 Task: Look for space in Pindamonhangaba, Brazil from 2nd September, 2023 to 5th September, 2023 for 1 adult in price range Rs.5000 to Rs.10000. Place can be private room with 1  bedroom having 1 bed and 1 bathroom. Property type can be house, flat, guest house, hotel. Booking option can be shelf check-in. Required host language is Spanish.
Action: Mouse moved to (526, 161)
Screenshot: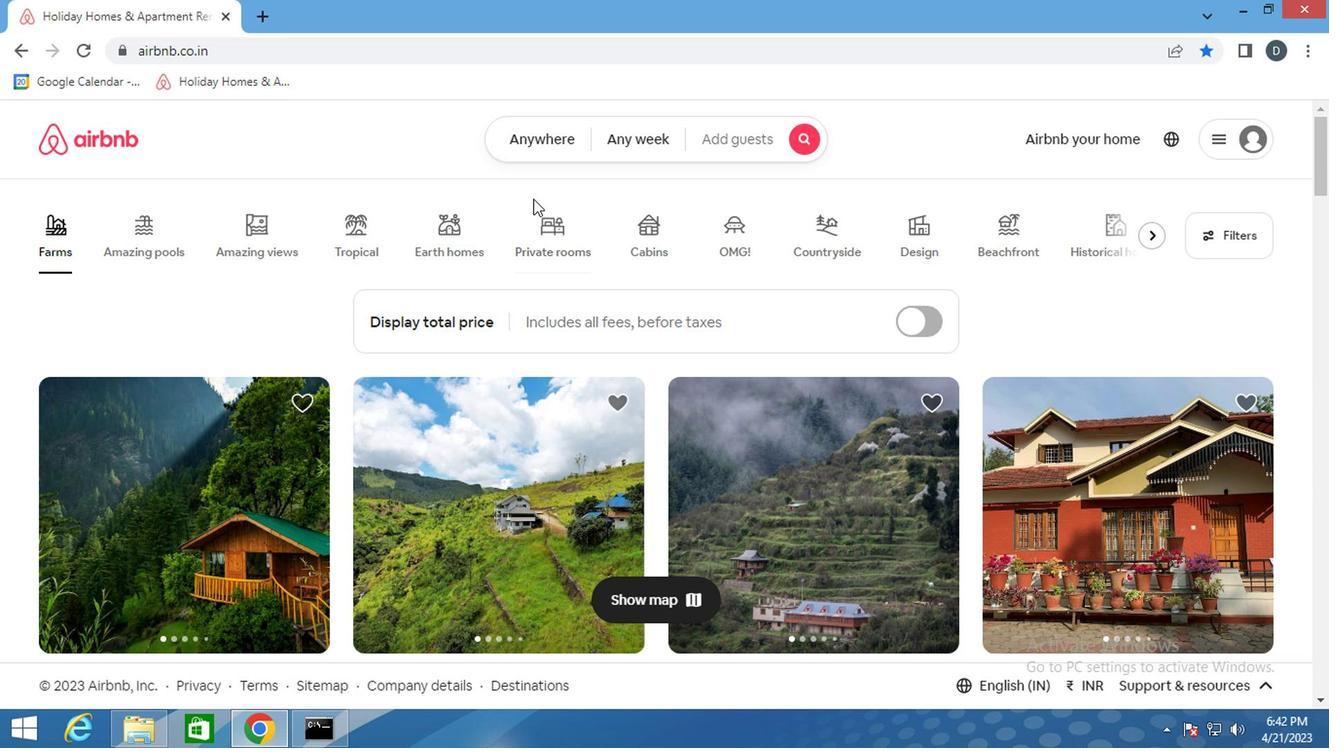 
Action: Mouse pressed left at (526, 161)
Screenshot: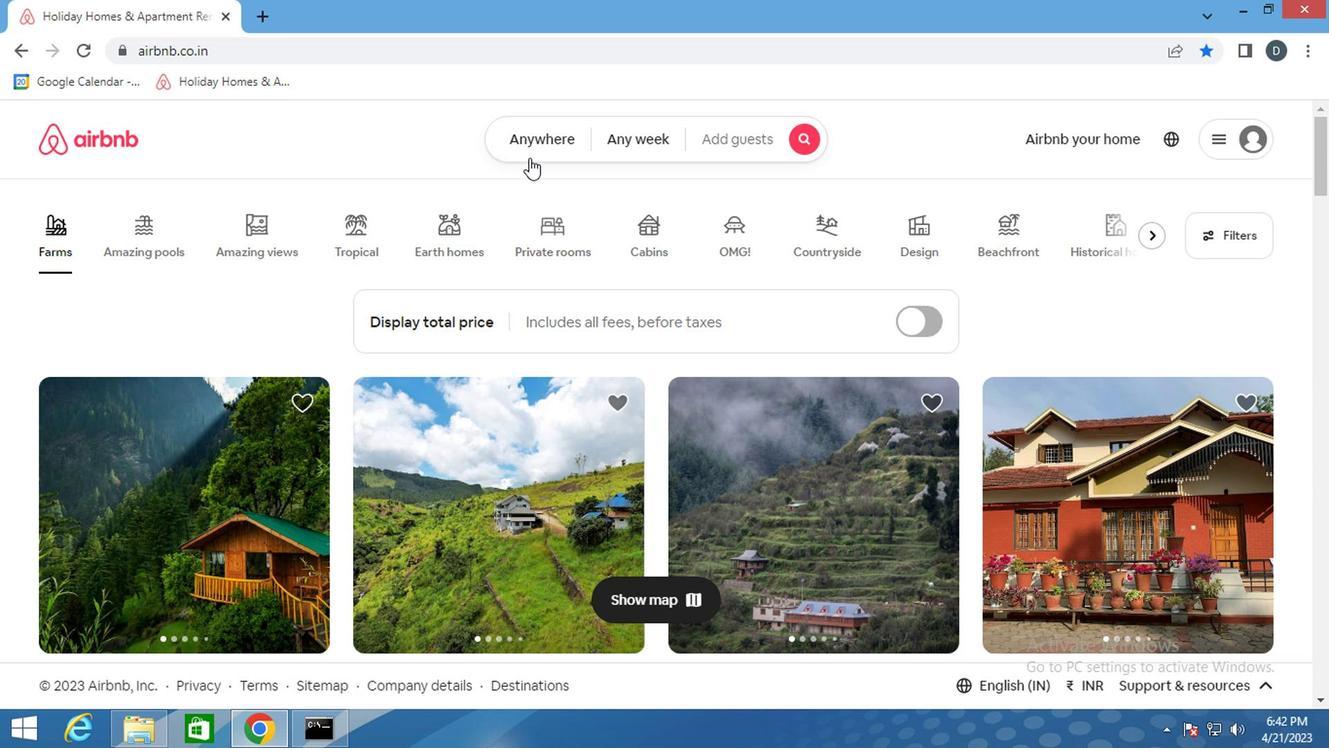 
Action: Mouse moved to (455, 221)
Screenshot: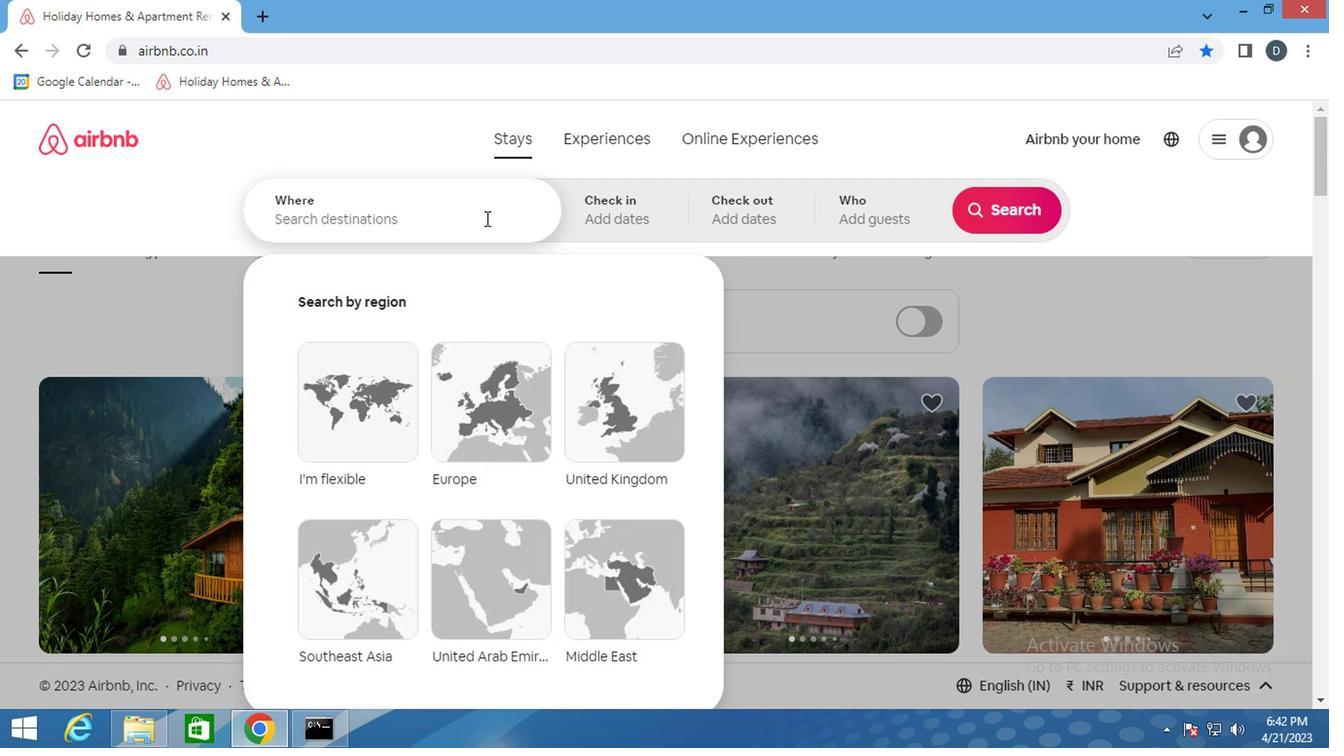 
Action: Mouse pressed left at (455, 221)
Screenshot: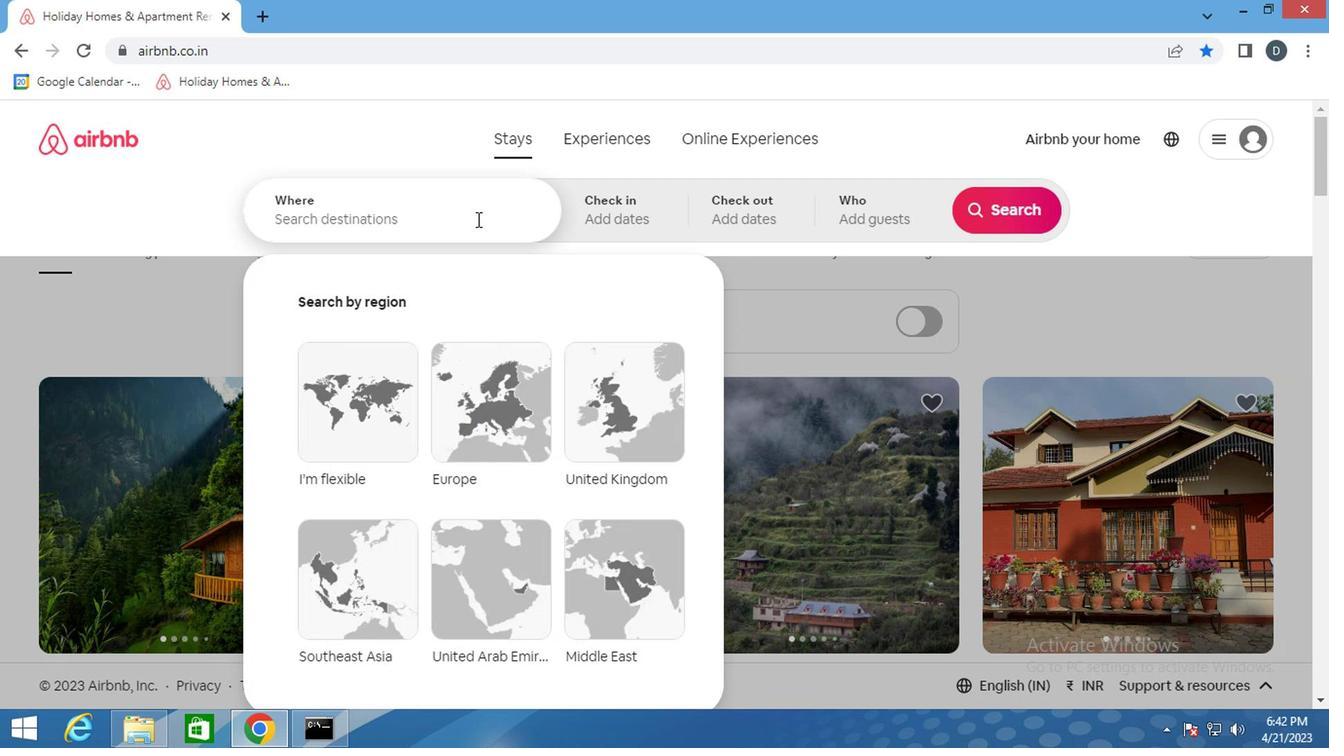 
Action: Key pressed <Key.shift_r>Pindamonhangaba,<Key.shift>BRAZI<Key.enter>
Screenshot: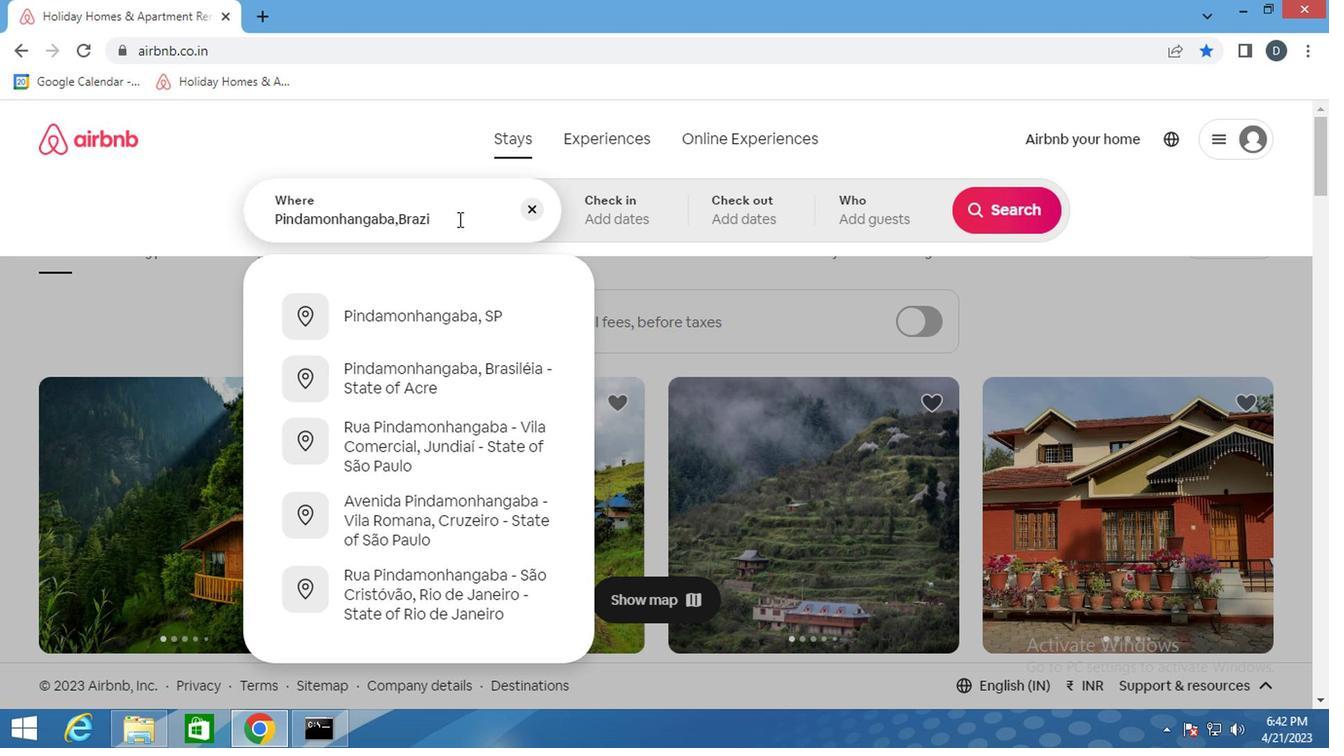 
Action: Mouse moved to (998, 361)
Screenshot: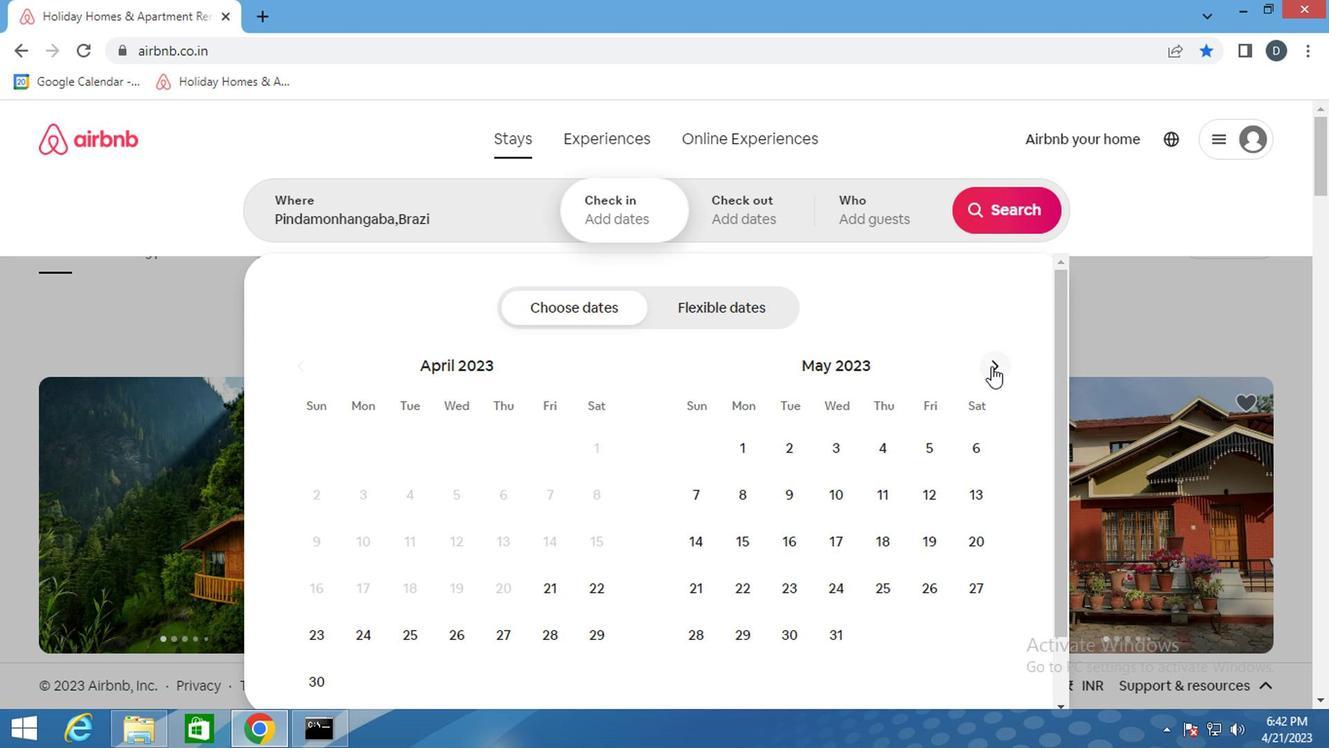 
Action: Mouse pressed left at (998, 361)
Screenshot: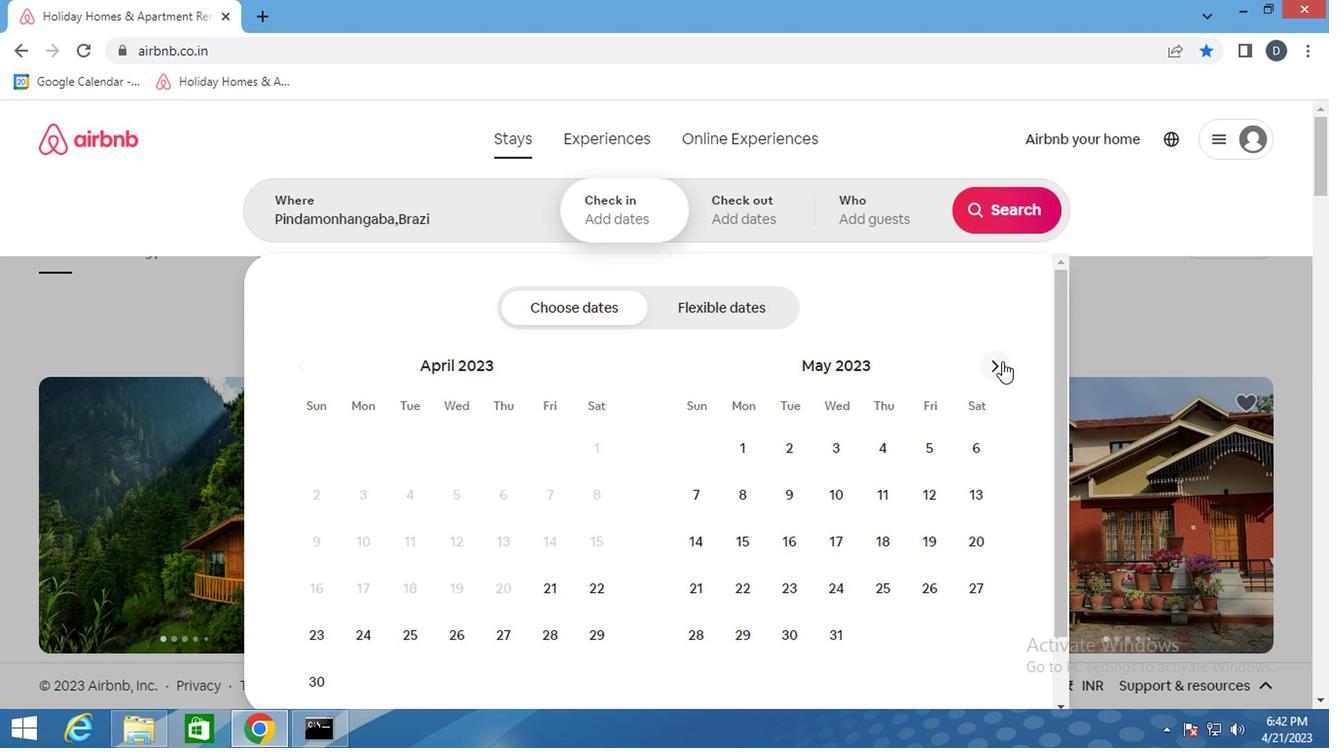 
Action: Mouse pressed left at (998, 361)
Screenshot: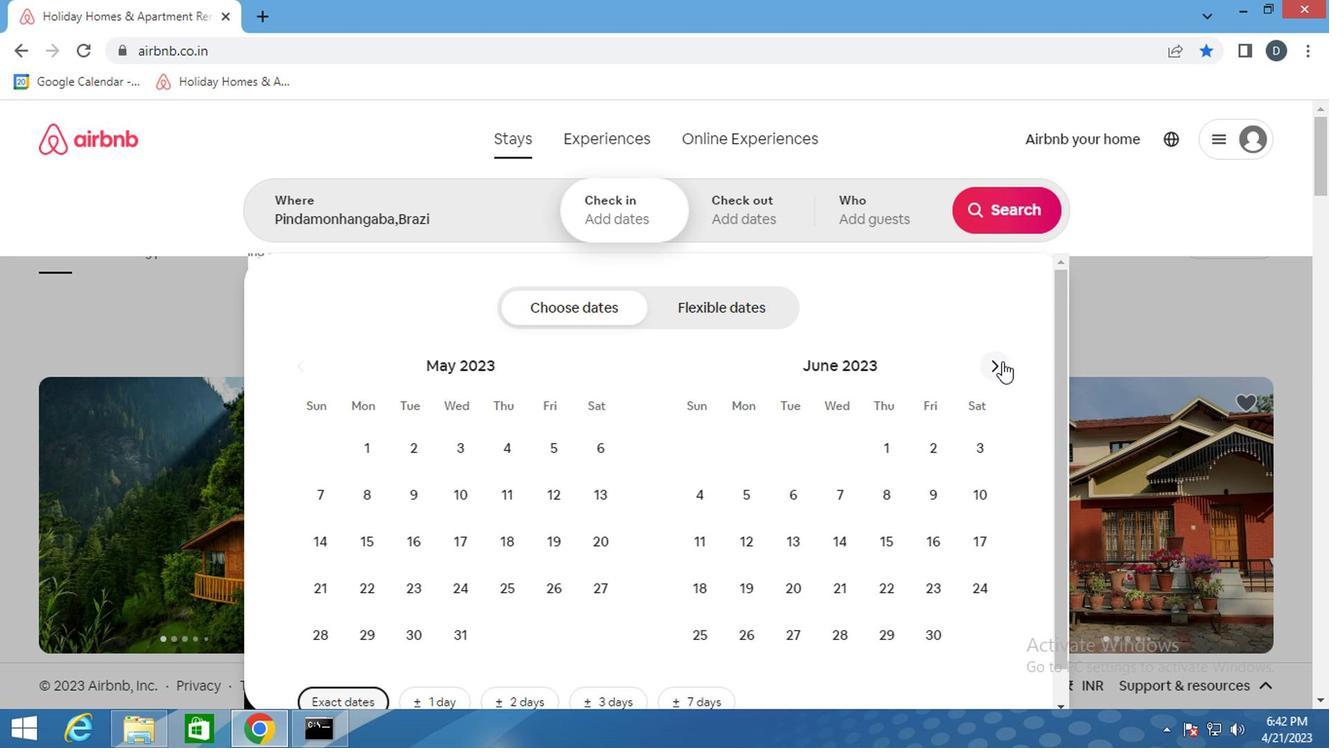 
Action: Mouse pressed left at (998, 361)
Screenshot: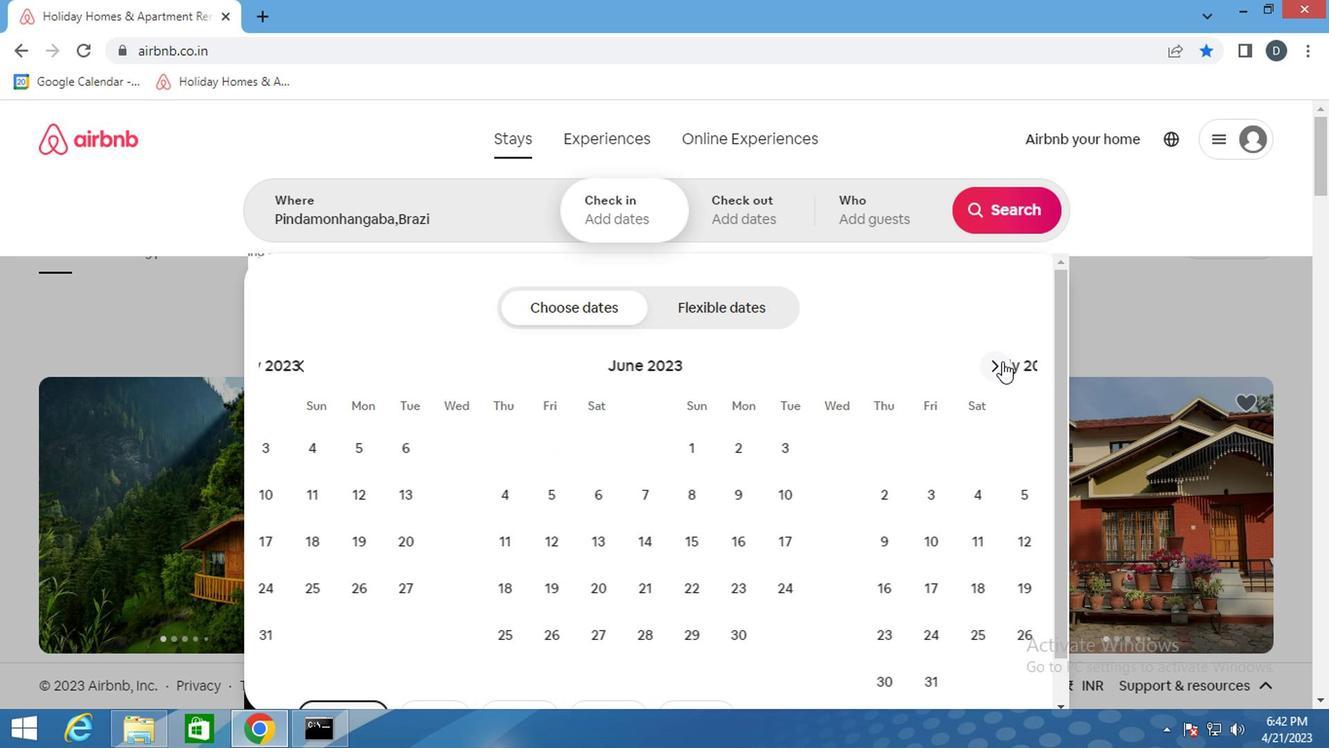 
Action: Mouse pressed left at (998, 361)
Screenshot: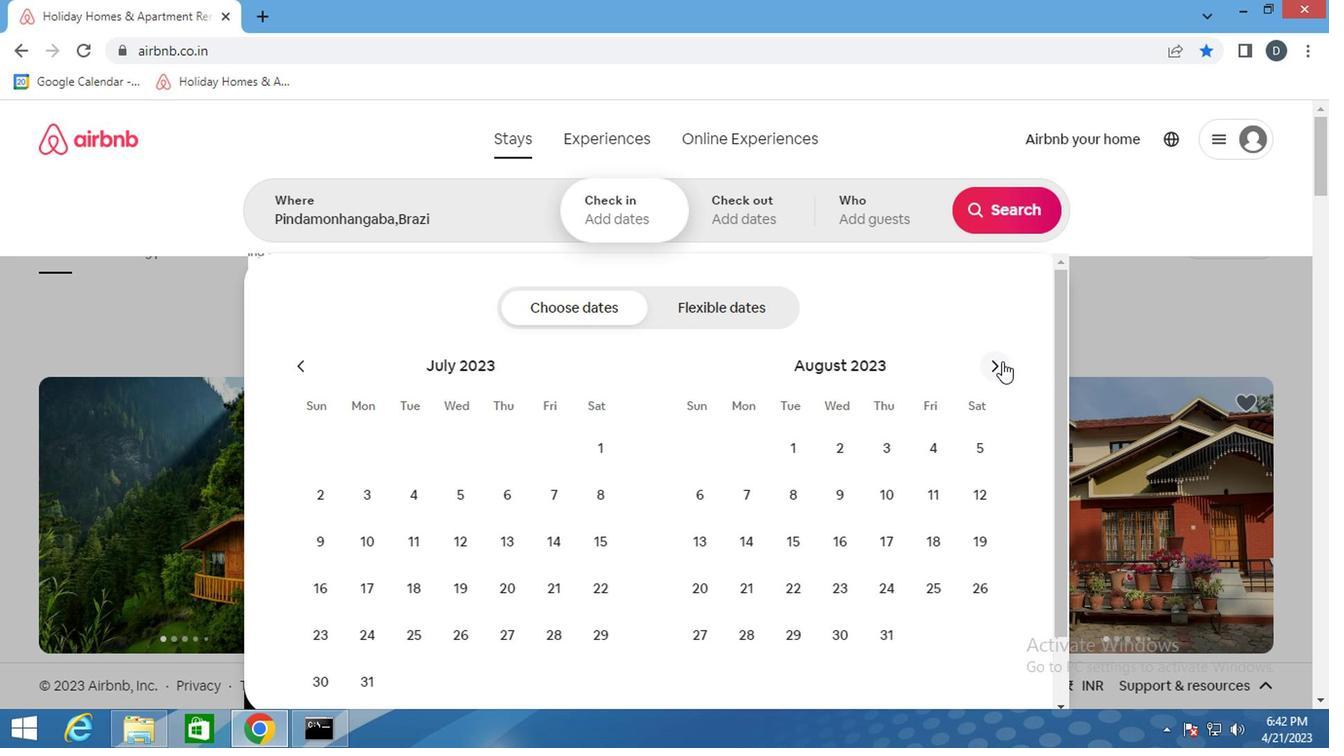 
Action: Mouse moved to (966, 454)
Screenshot: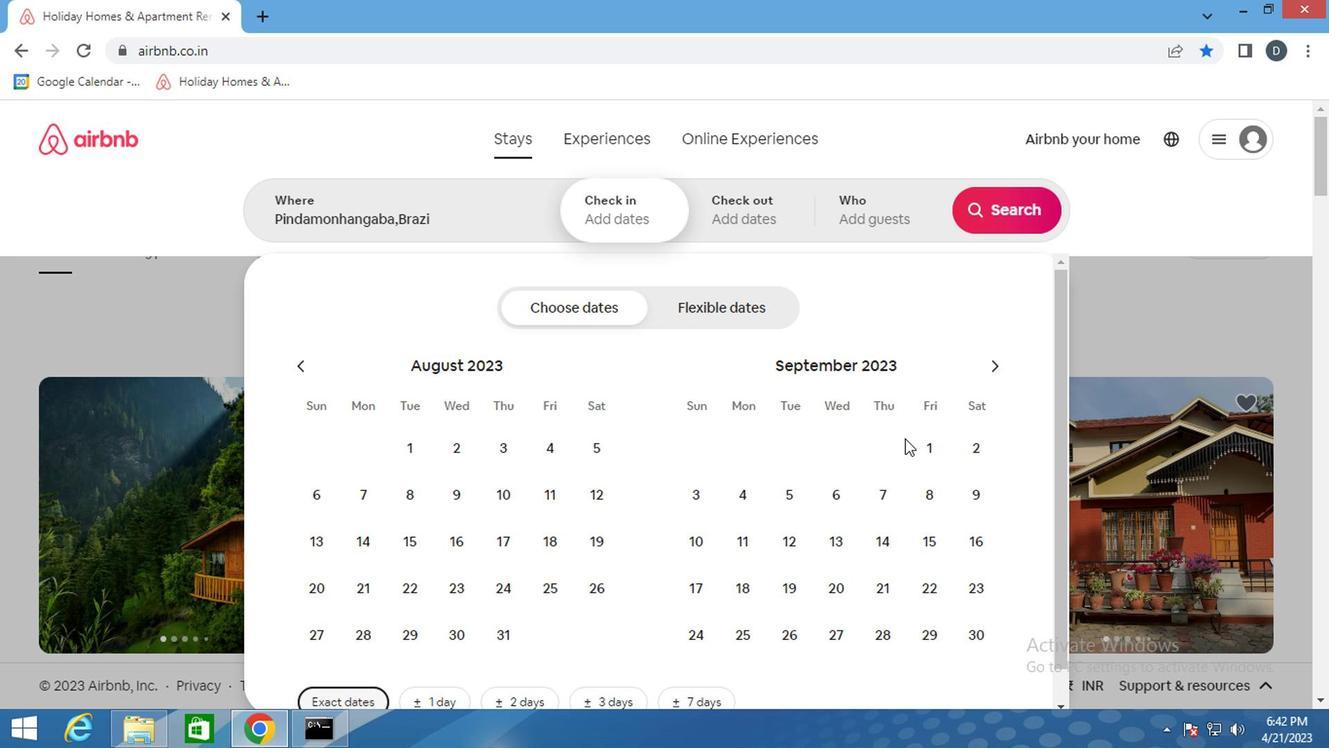 
Action: Mouse pressed left at (966, 454)
Screenshot: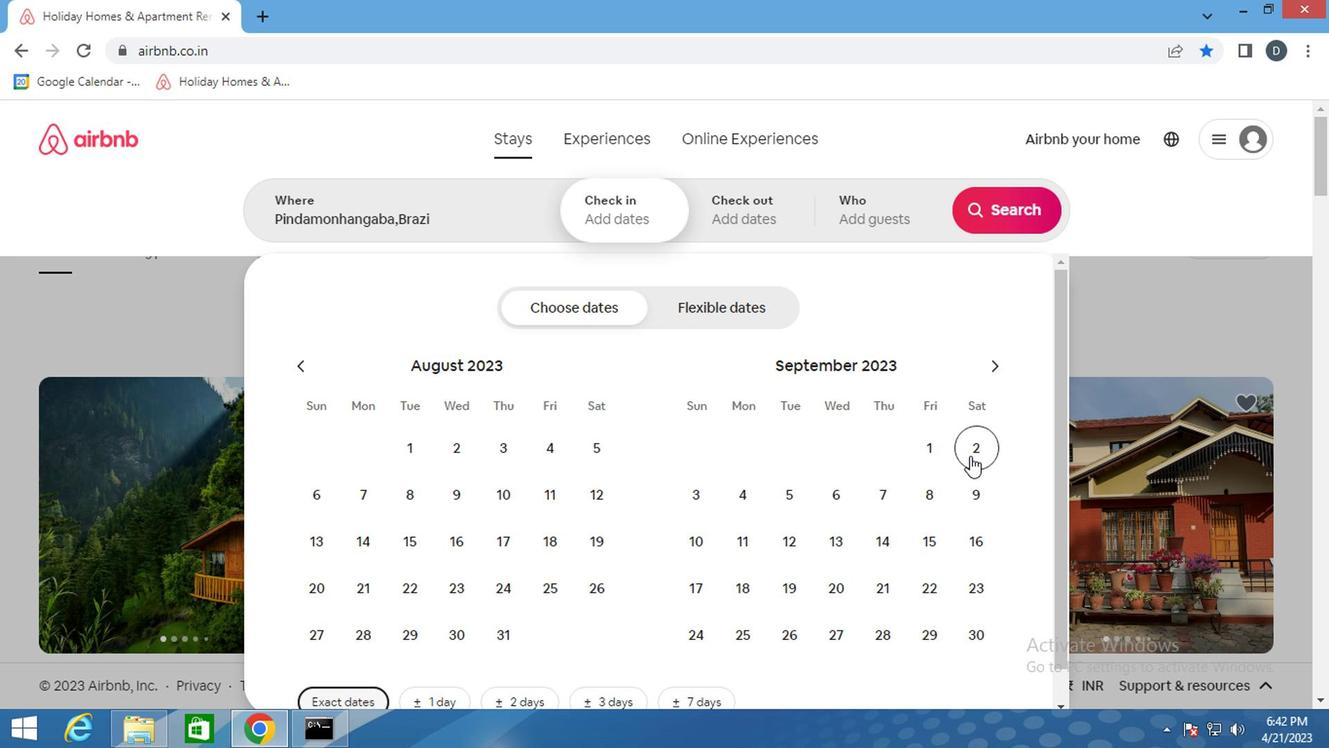 
Action: Mouse moved to (805, 491)
Screenshot: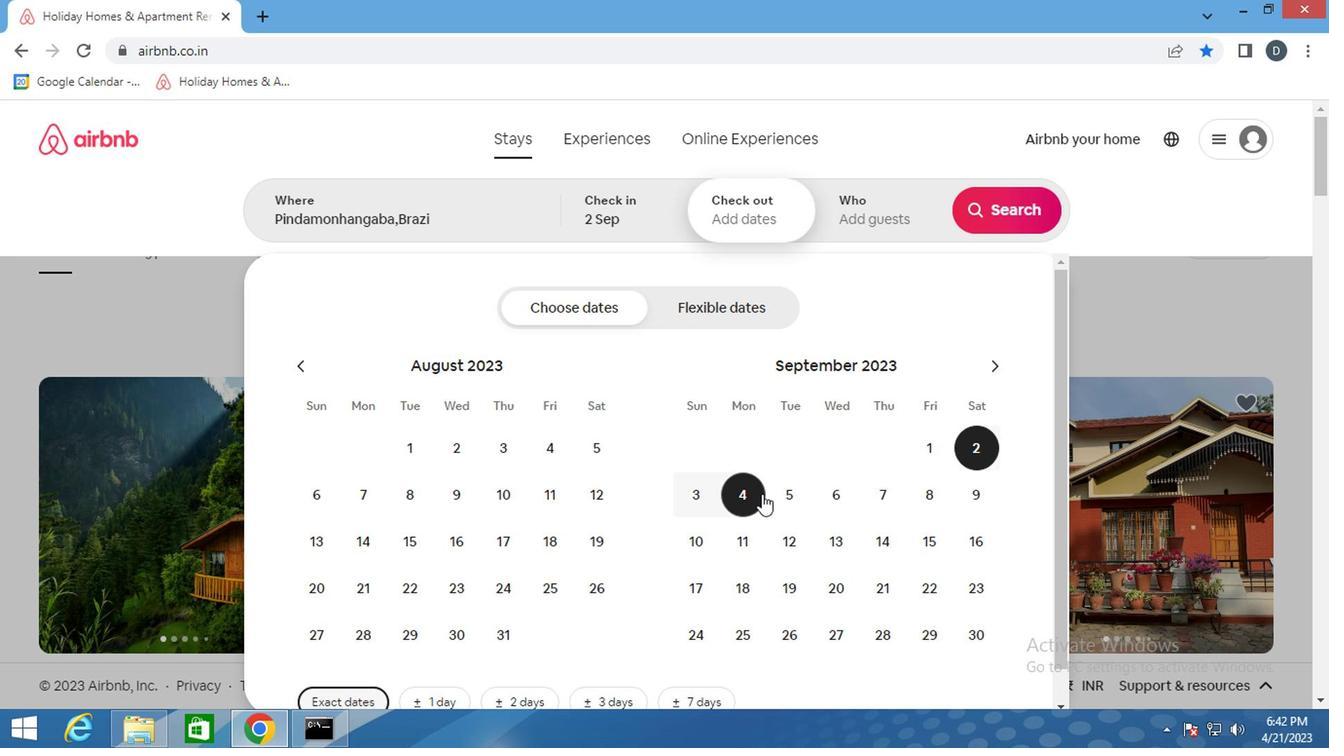 
Action: Mouse pressed left at (805, 491)
Screenshot: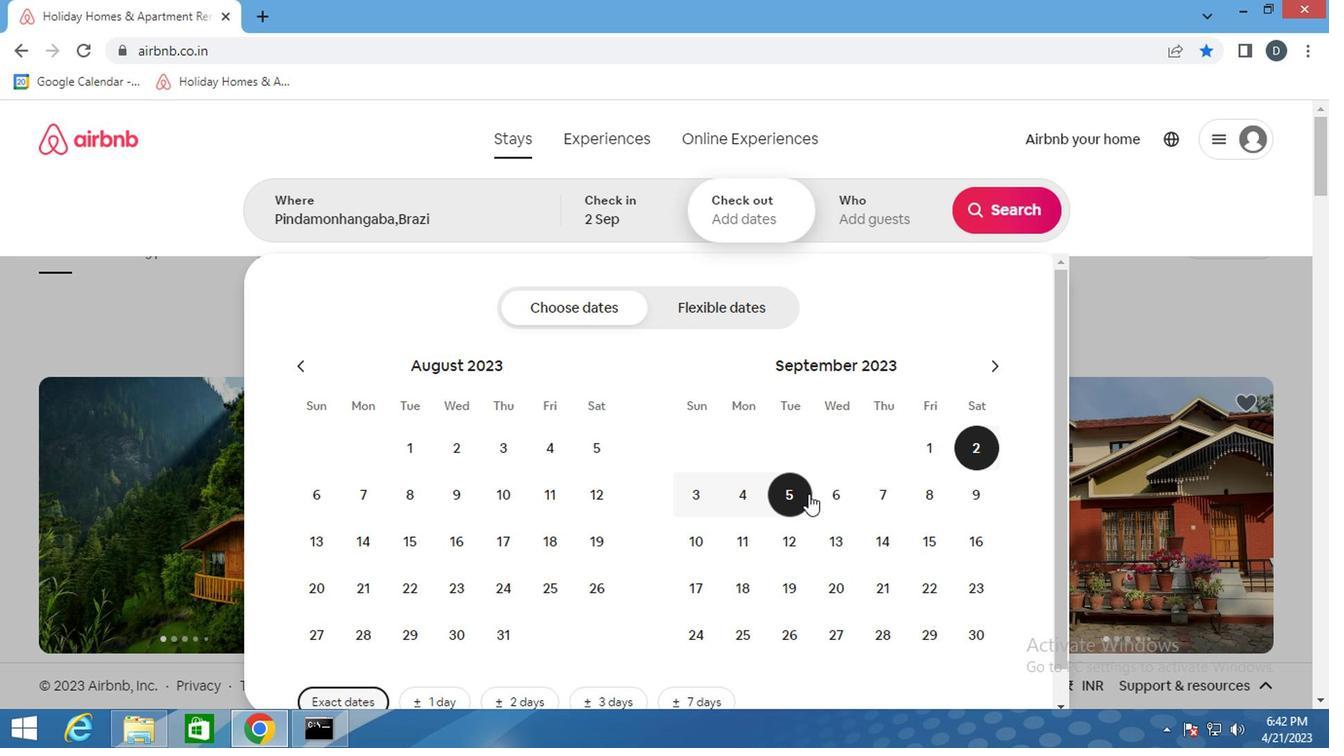 
Action: Mouse moved to (883, 214)
Screenshot: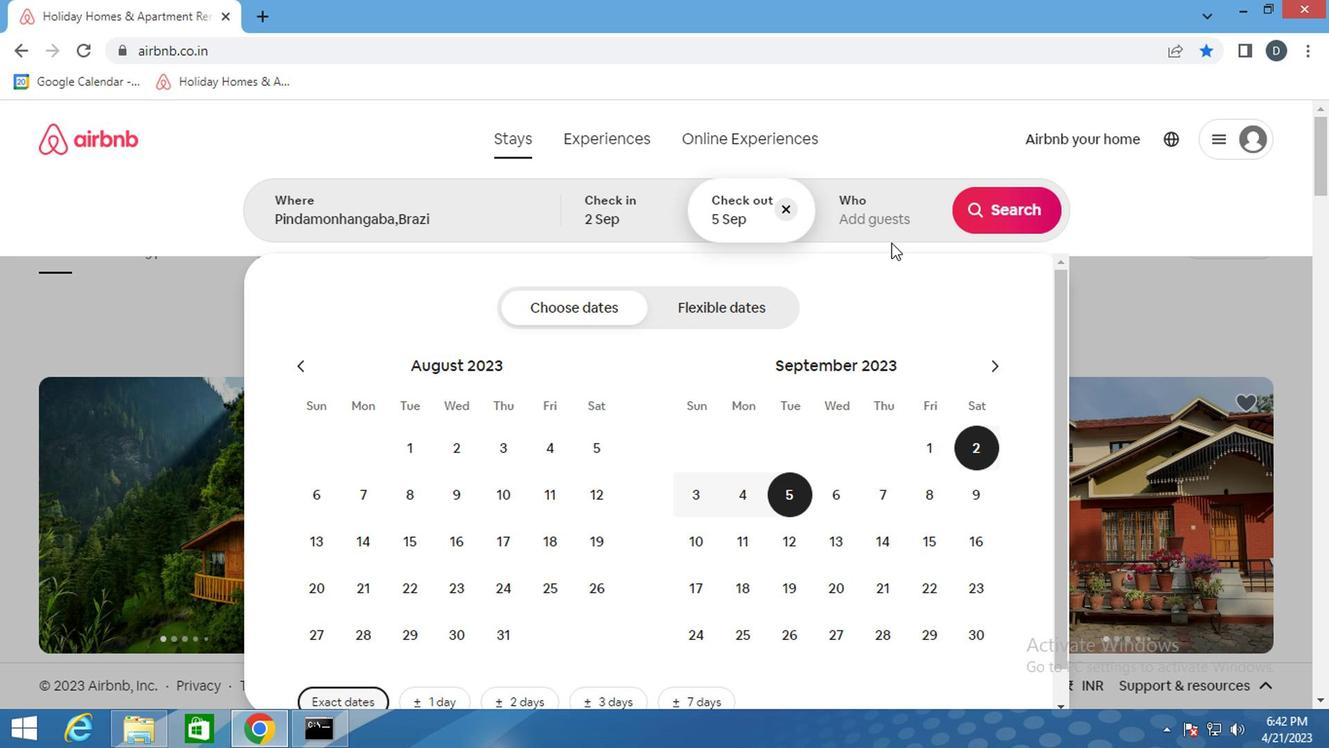 
Action: Mouse pressed left at (883, 214)
Screenshot: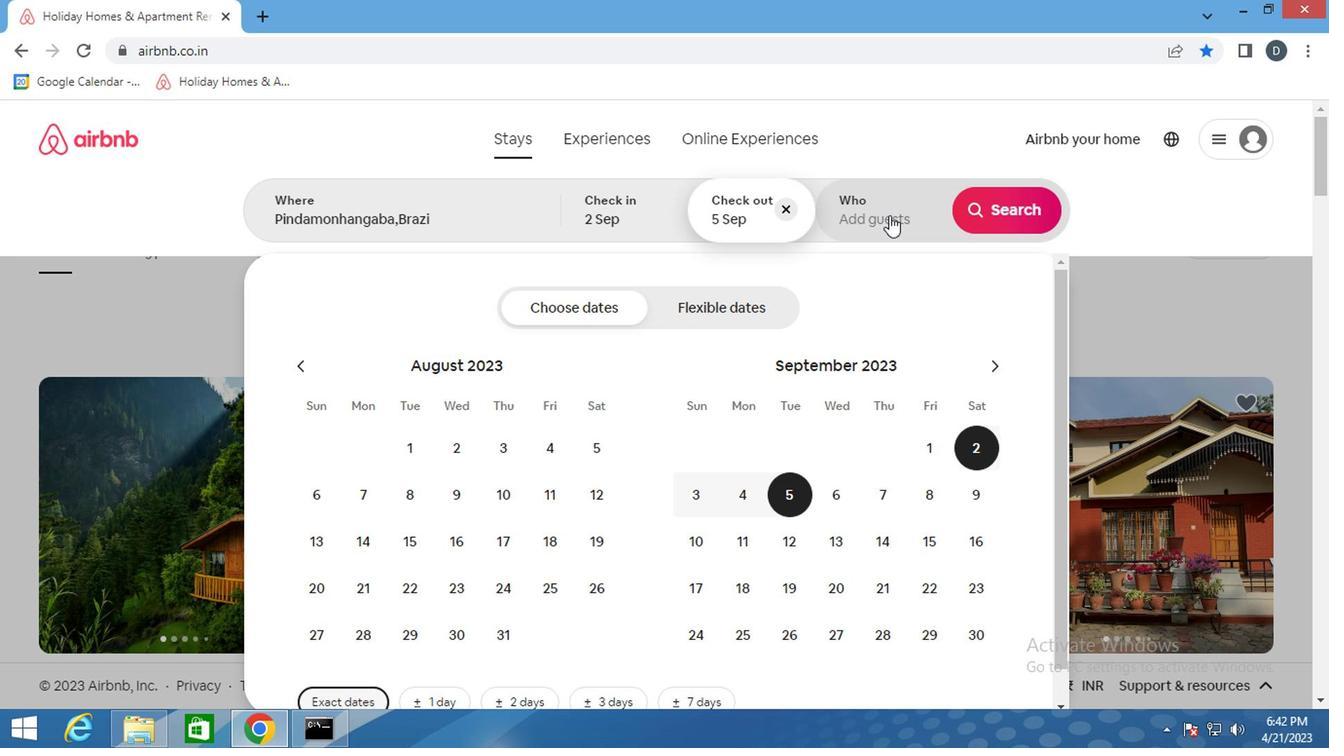 
Action: Mouse moved to (1000, 310)
Screenshot: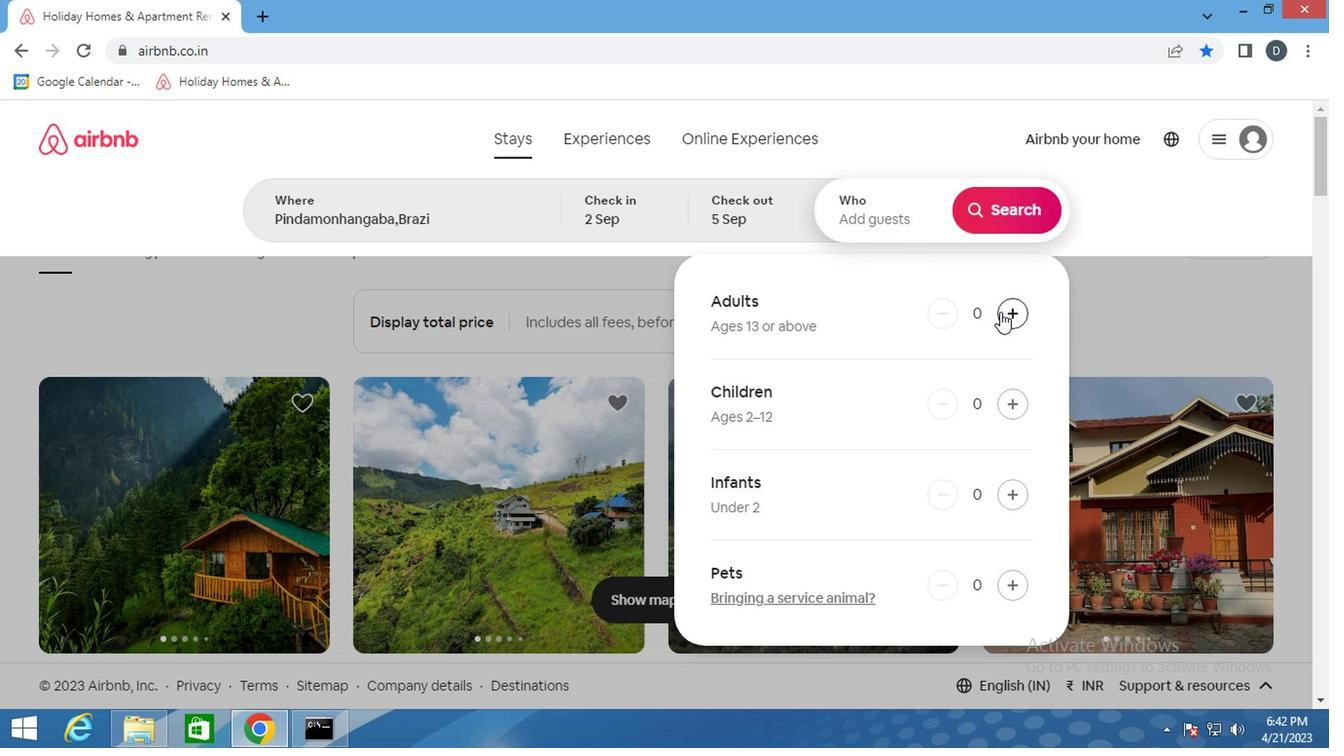 
Action: Mouse pressed left at (1000, 310)
Screenshot: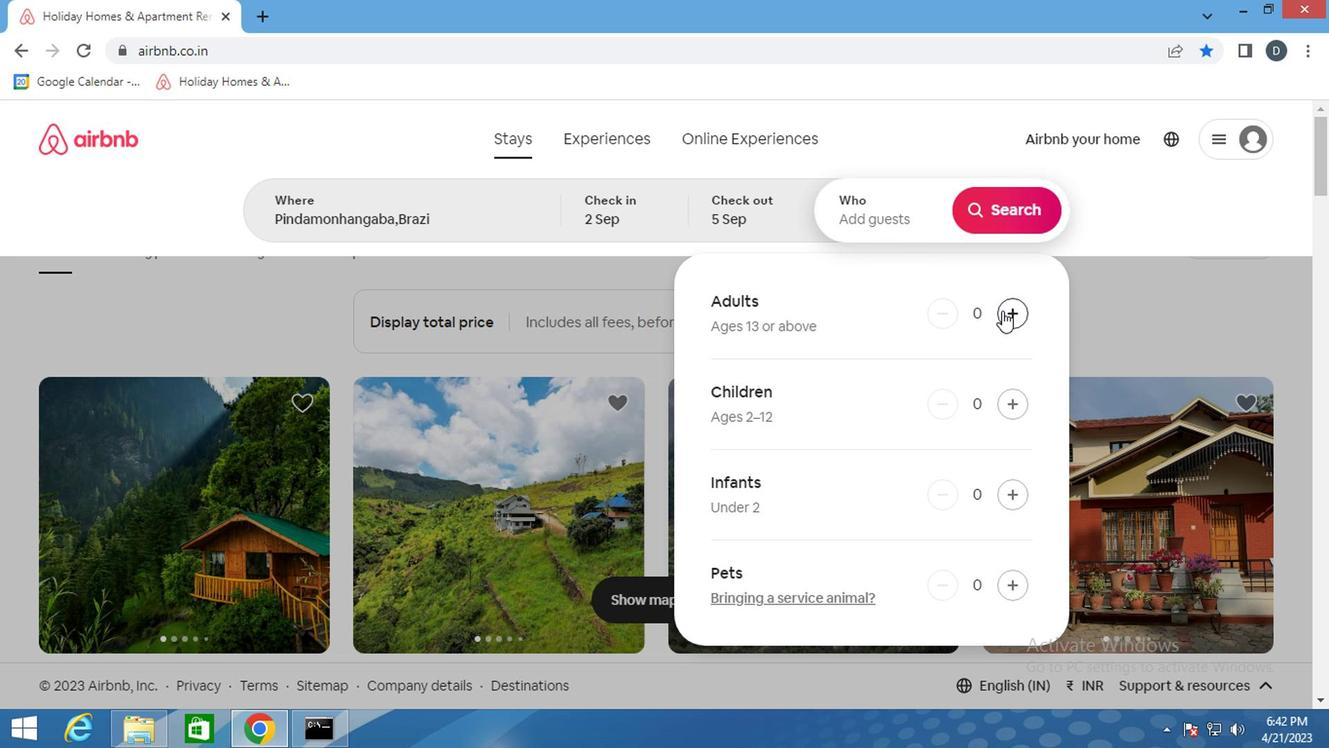 
Action: Mouse moved to (1005, 211)
Screenshot: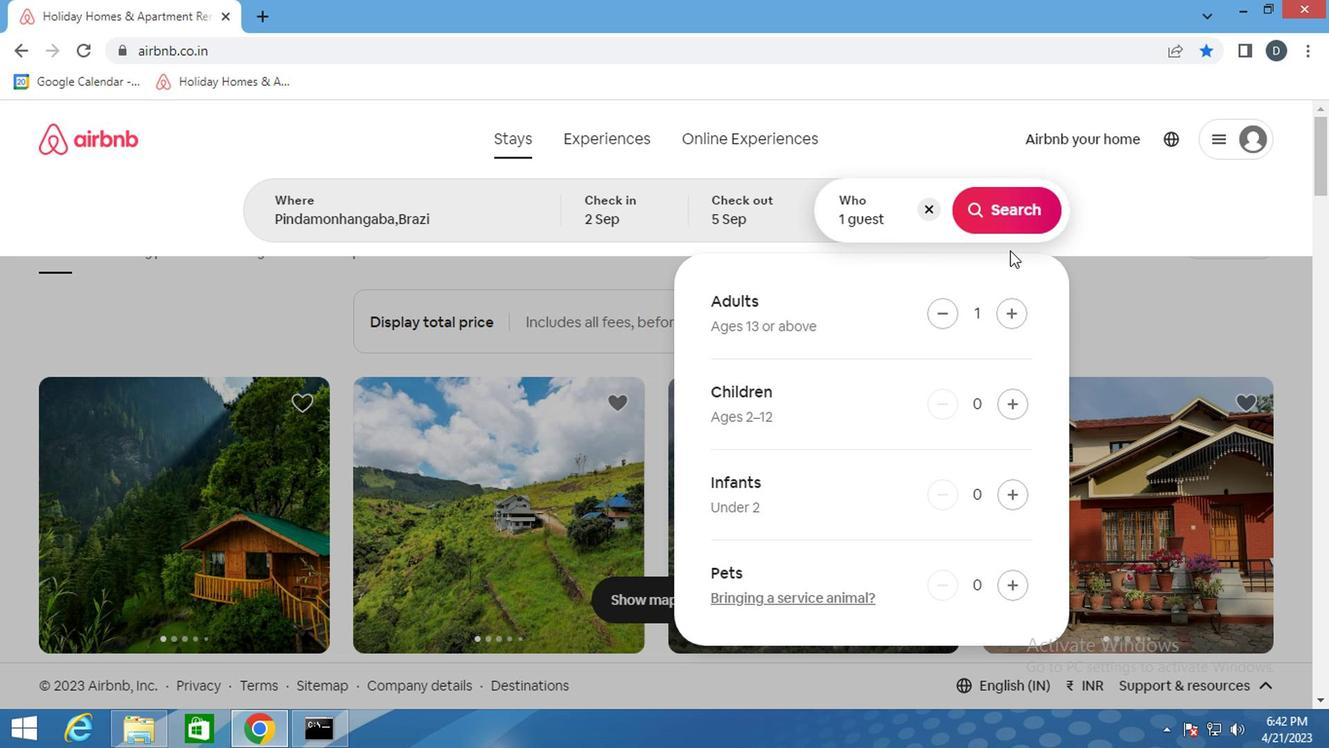 
Action: Mouse pressed left at (1005, 211)
Screenshot: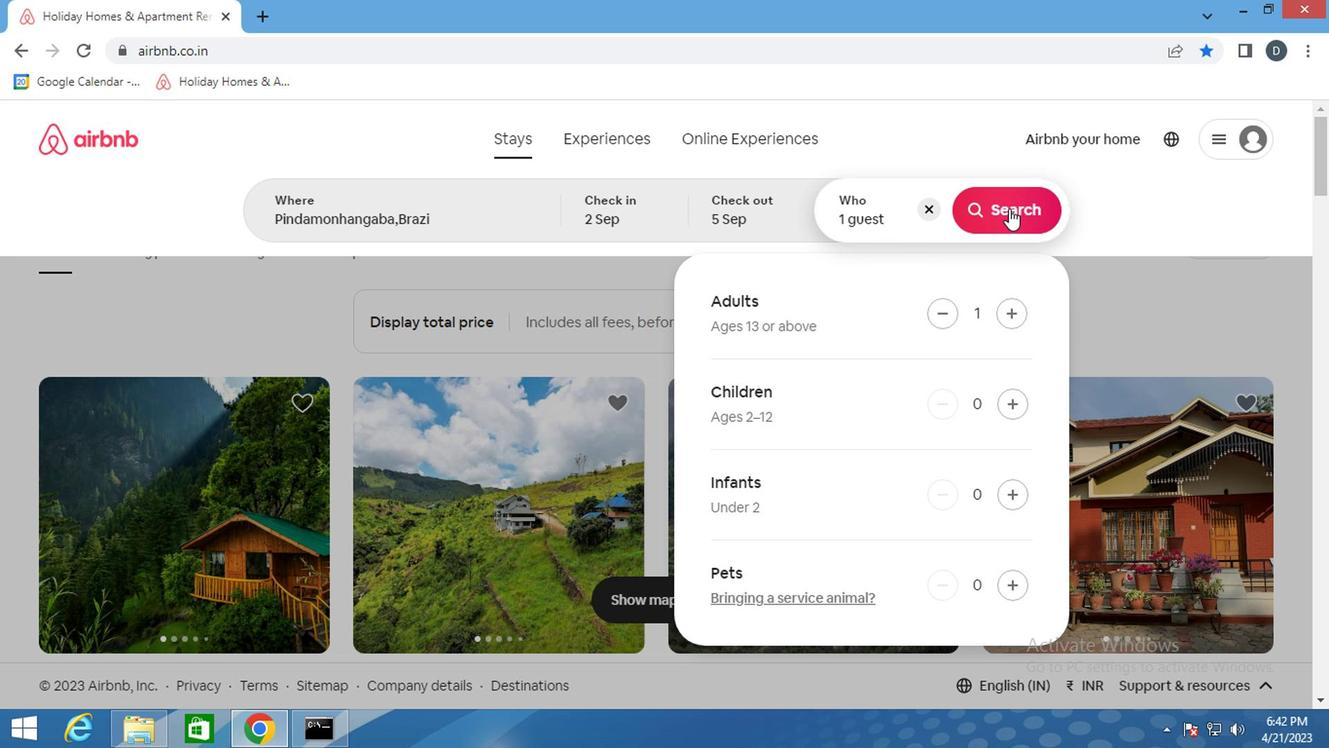 
Action: Mouse moved to (1243, 211)
Screenshot: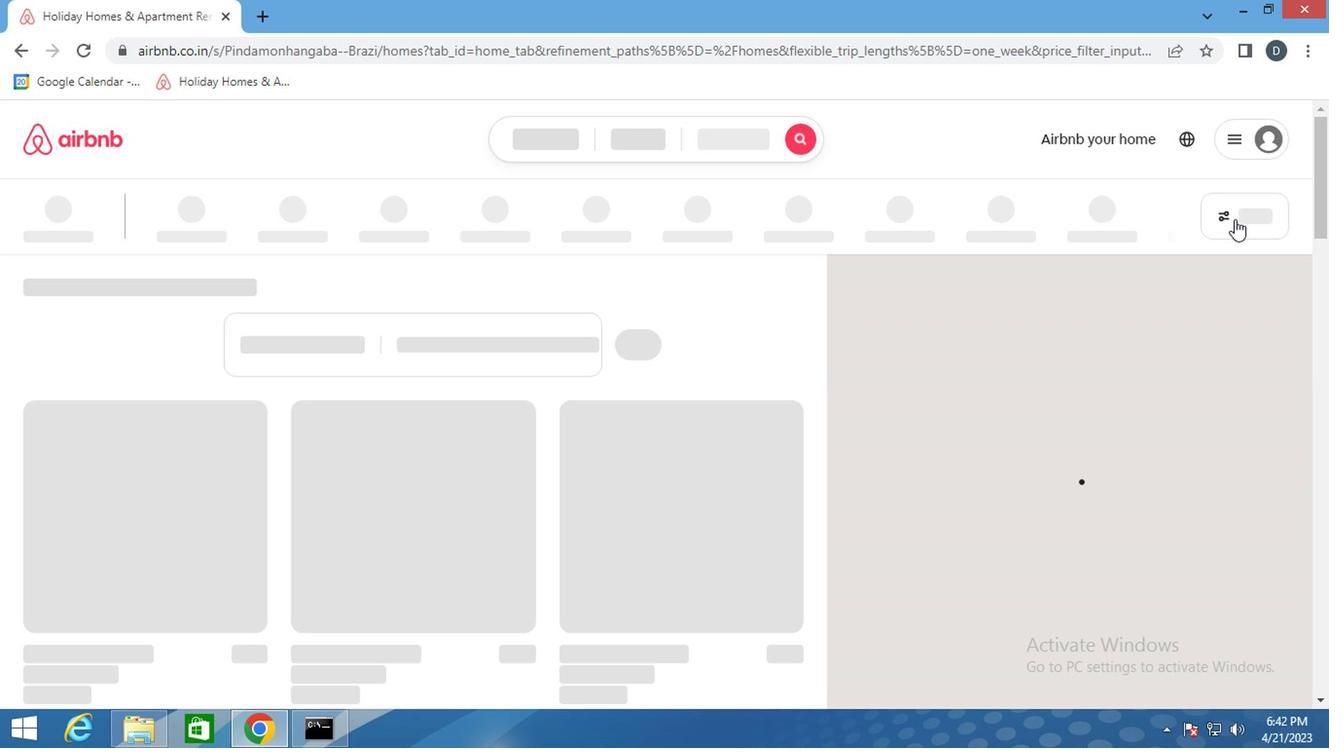 
Action: Mouse pressed left at (1243, 211)
Screenshot: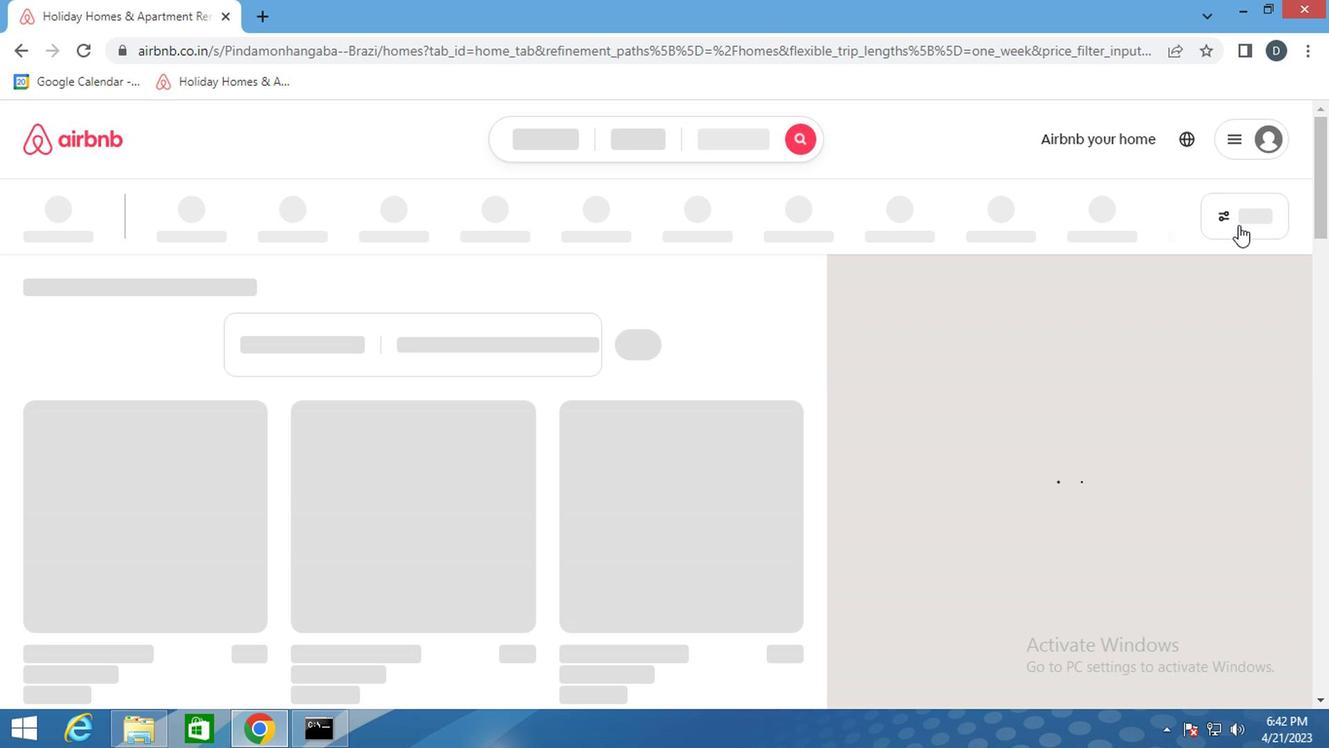 
Action: Mouse moved to (1230, 206)
Screenshot: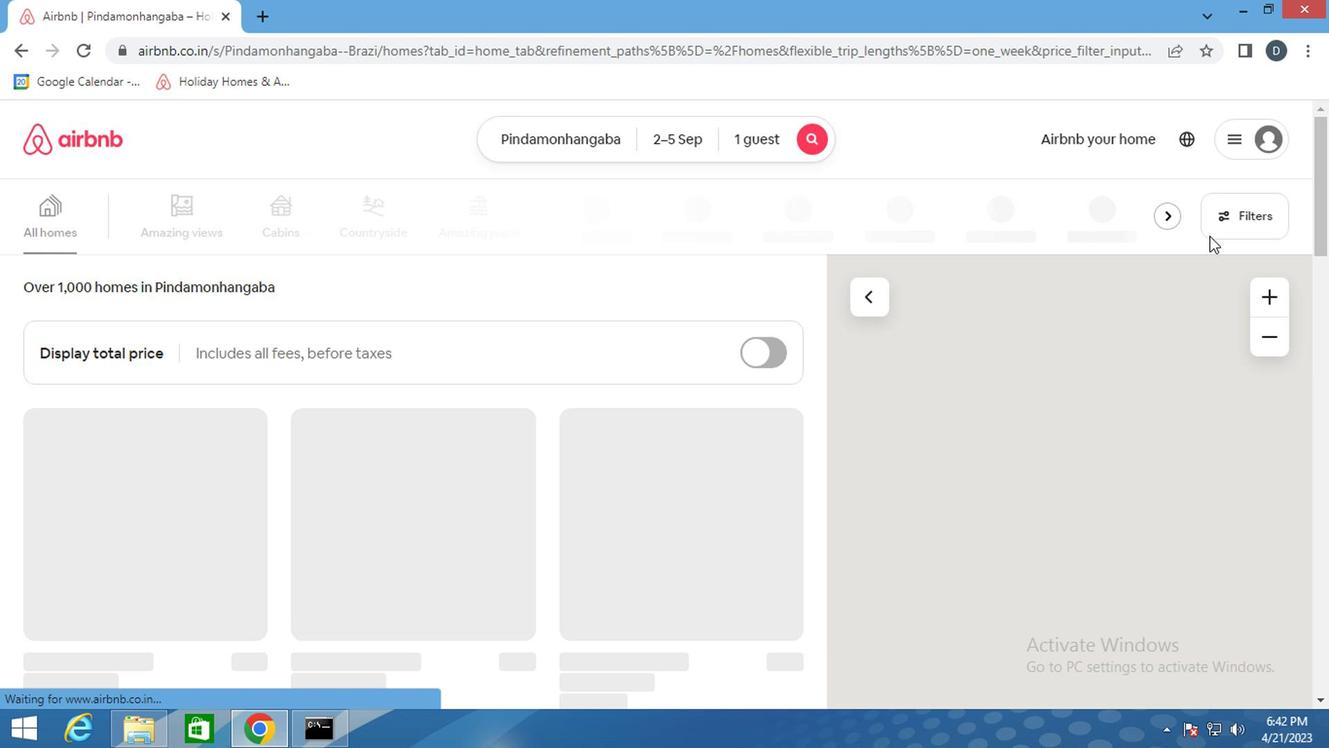 
Action: Mouse pressed left at (1230, 206)
Screenshot: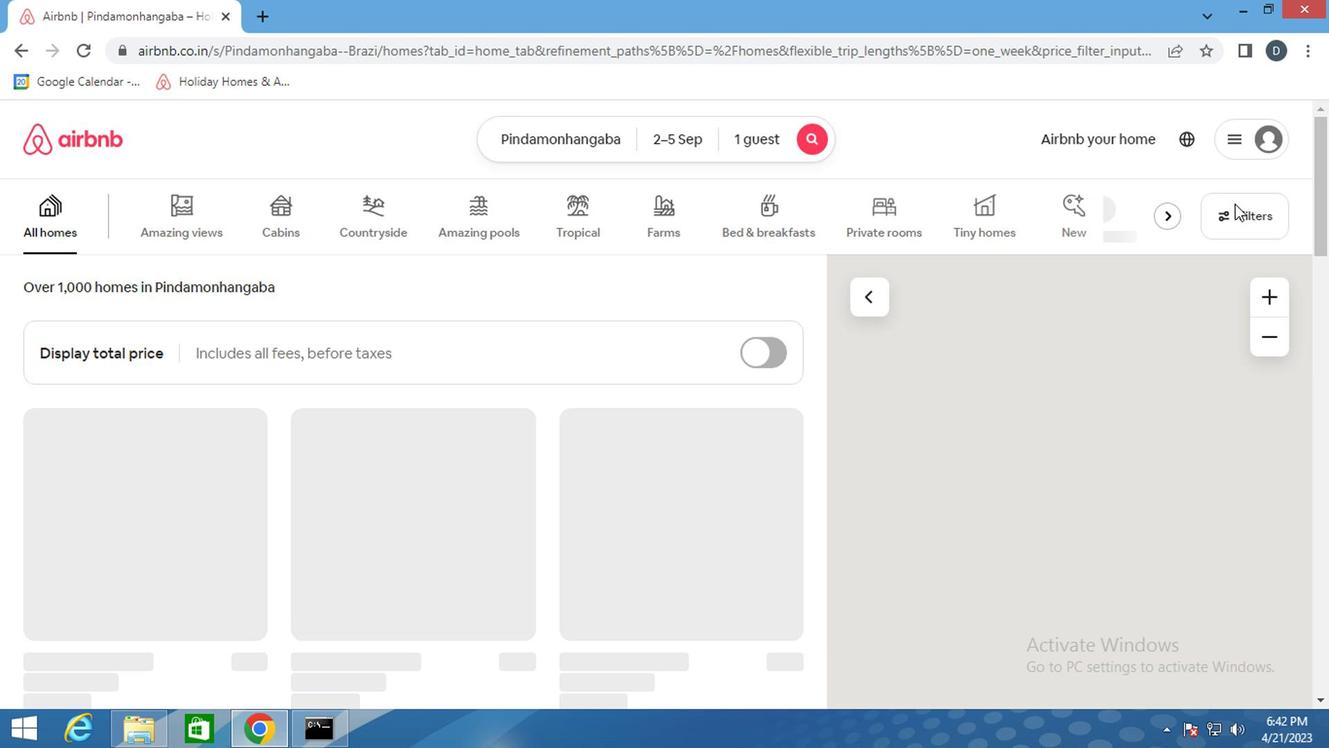 
Action: Mouse moved to (424, 466)
Screenshot: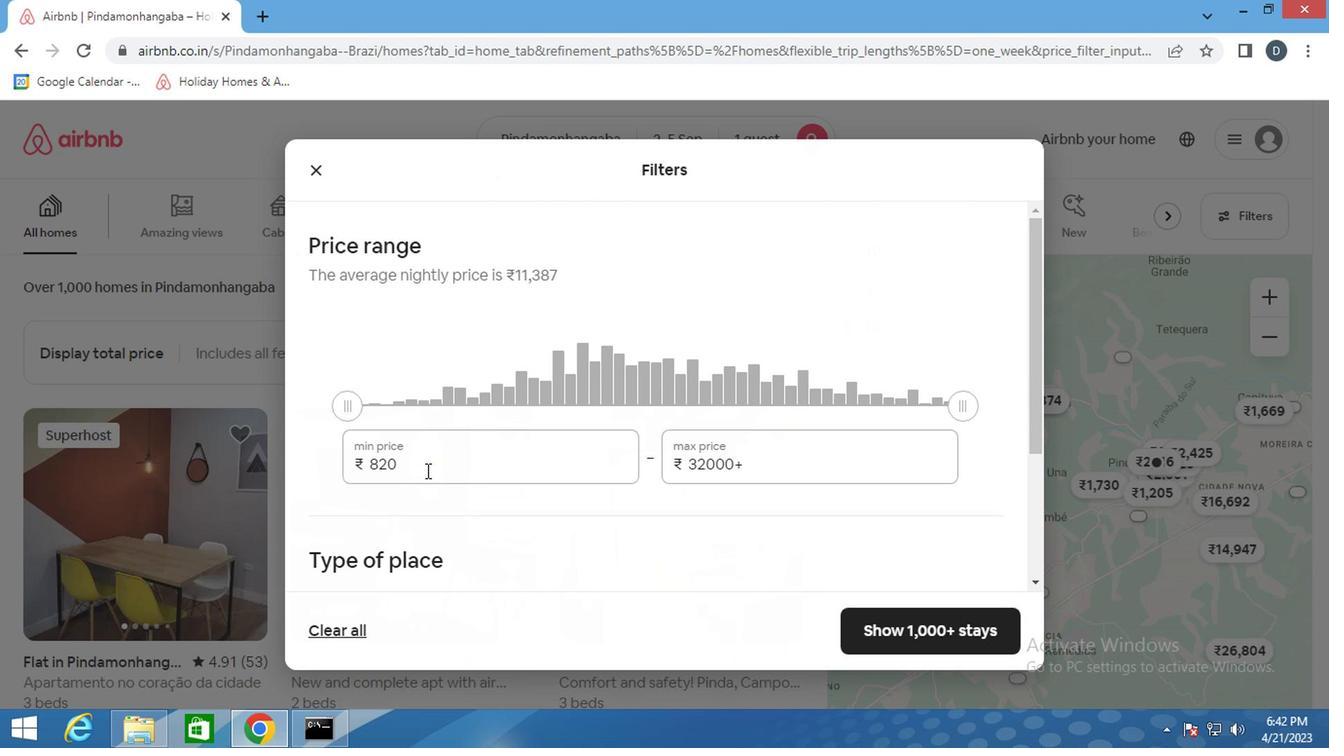 
Action: Mouse pressed left at (424, 466)
Screenshot: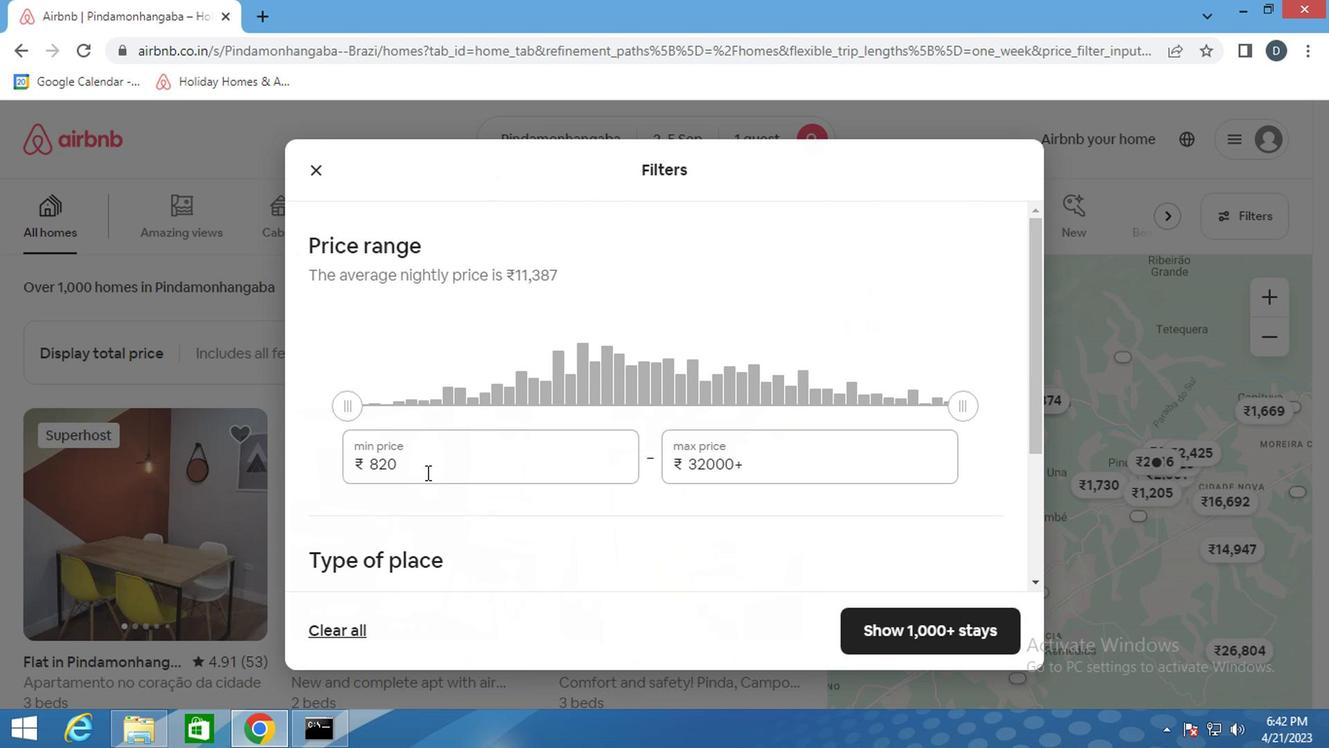 
Action: Mouse pressed left at (424, 466)
Screenshot: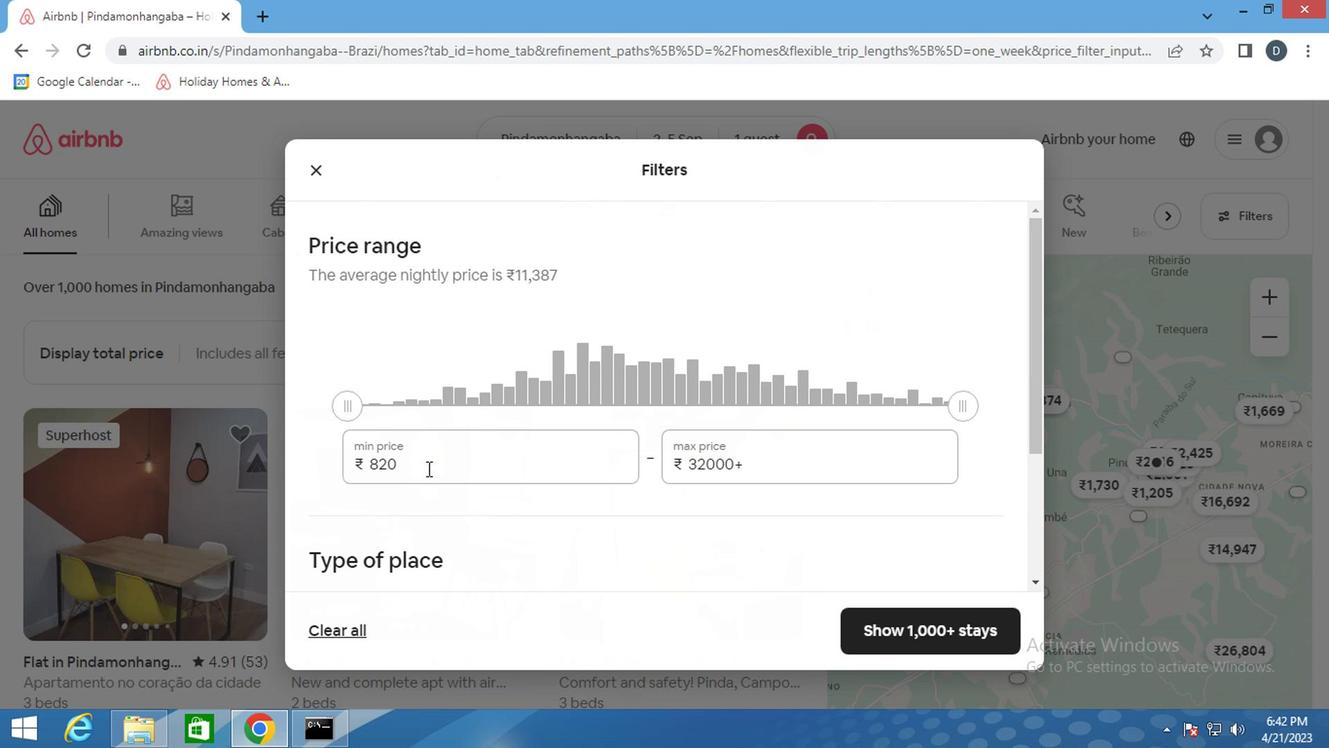 
Action: Key pressed 5000<Key.tab>100
Screenshot: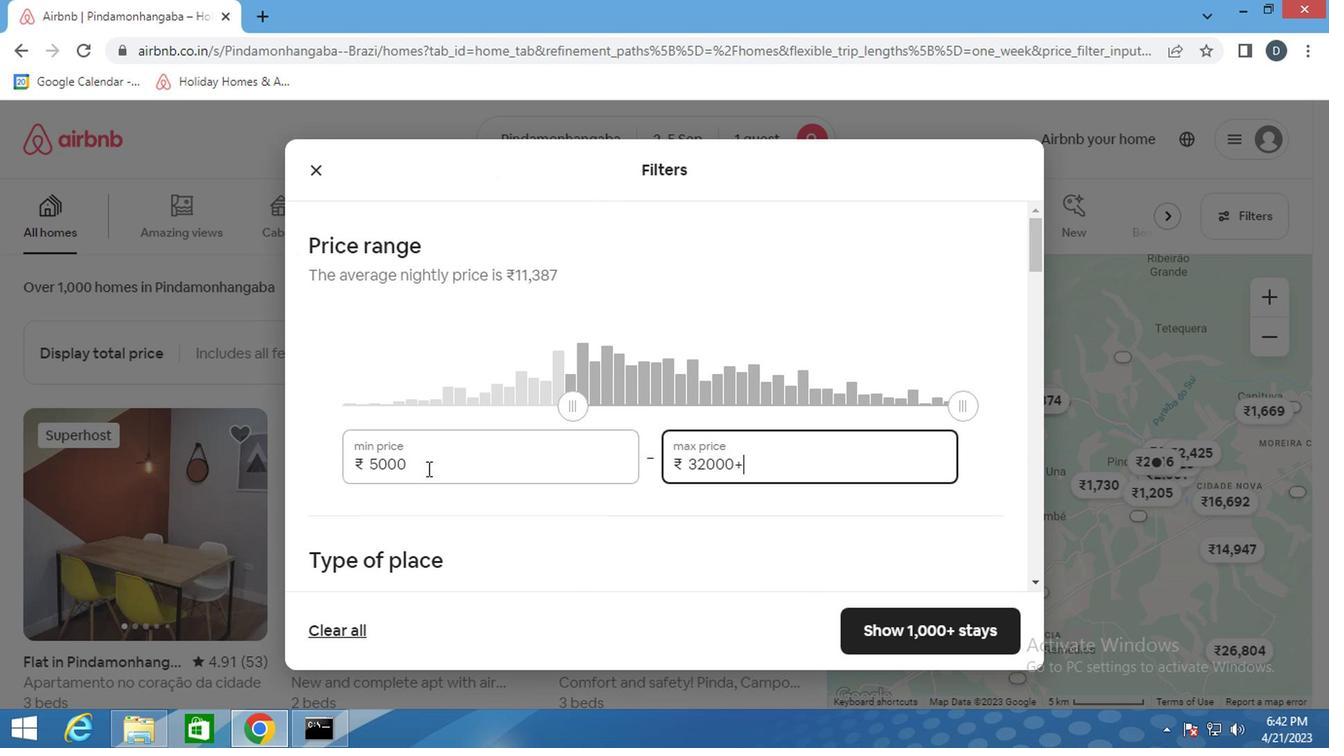 
Action: Mouse moved to (545, 484)
Screenshot: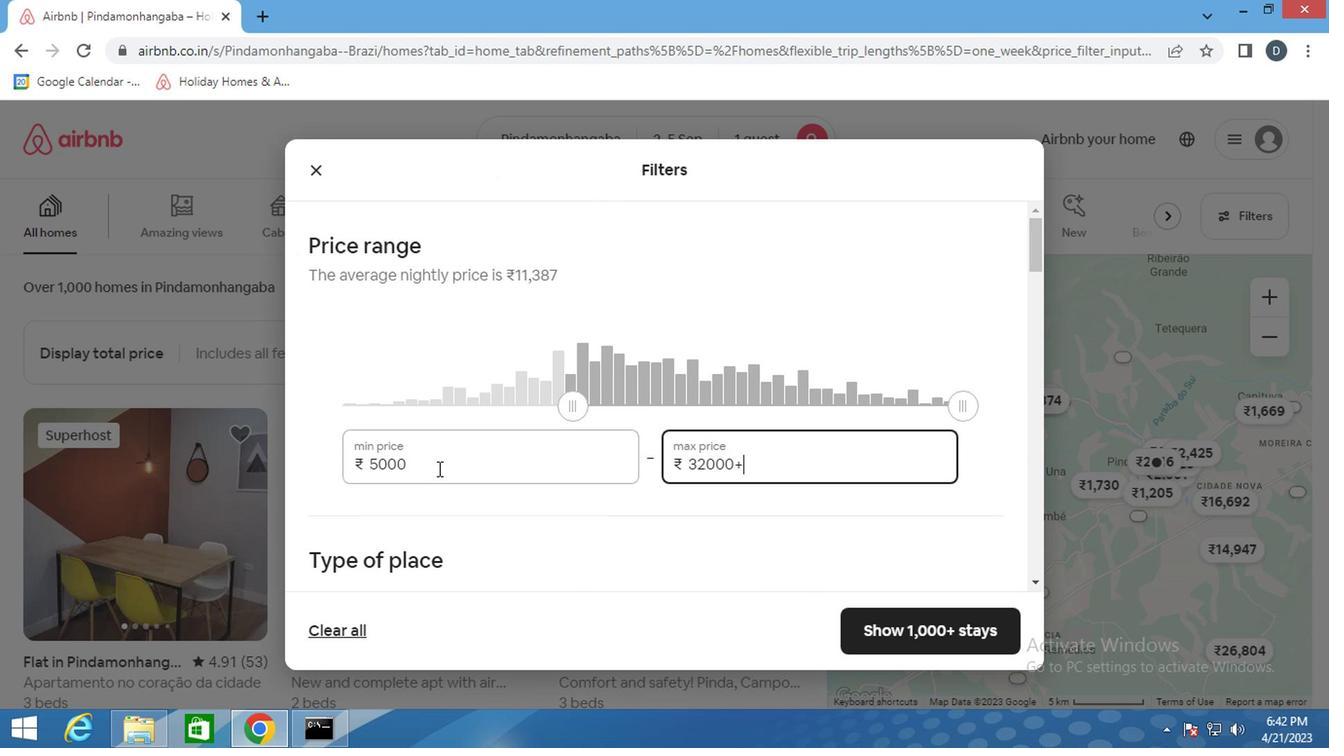 
Action: Key pressed ctrl+Actrl+10000
Screenshot: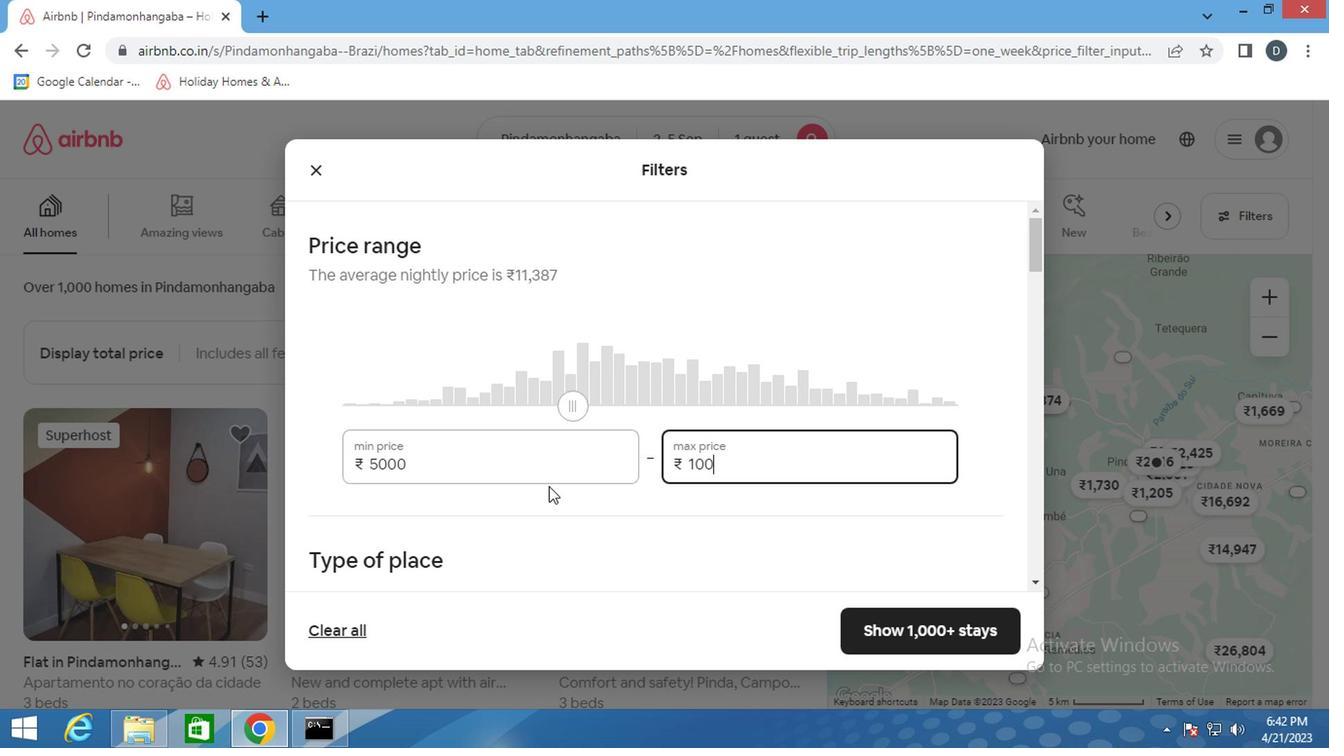 
Action: Mouse moved to (856, 520)
Screenshot: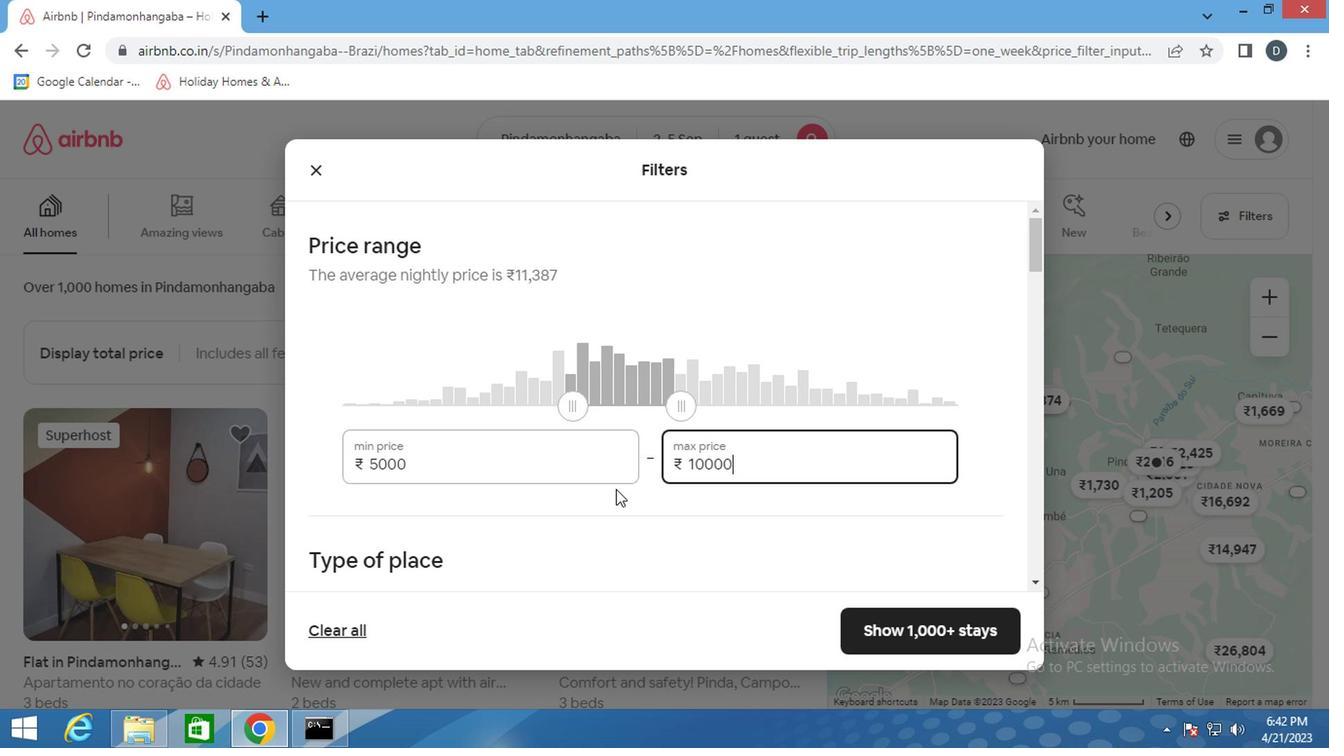 
Action: Mouse scrolled (856, 519) with delta (0, 0)
Screenshot: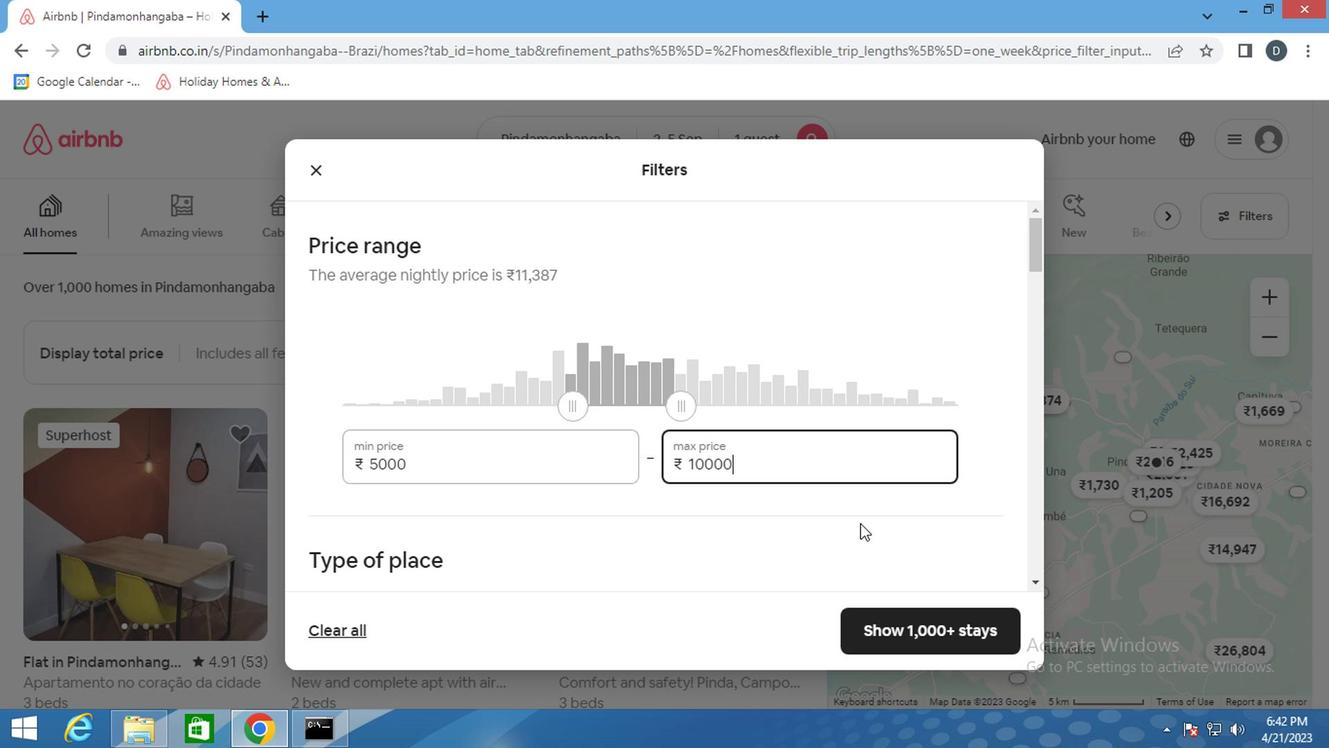 
Action: Mouse scrolled (856, 519) with delta (0, 0)
Screenshot: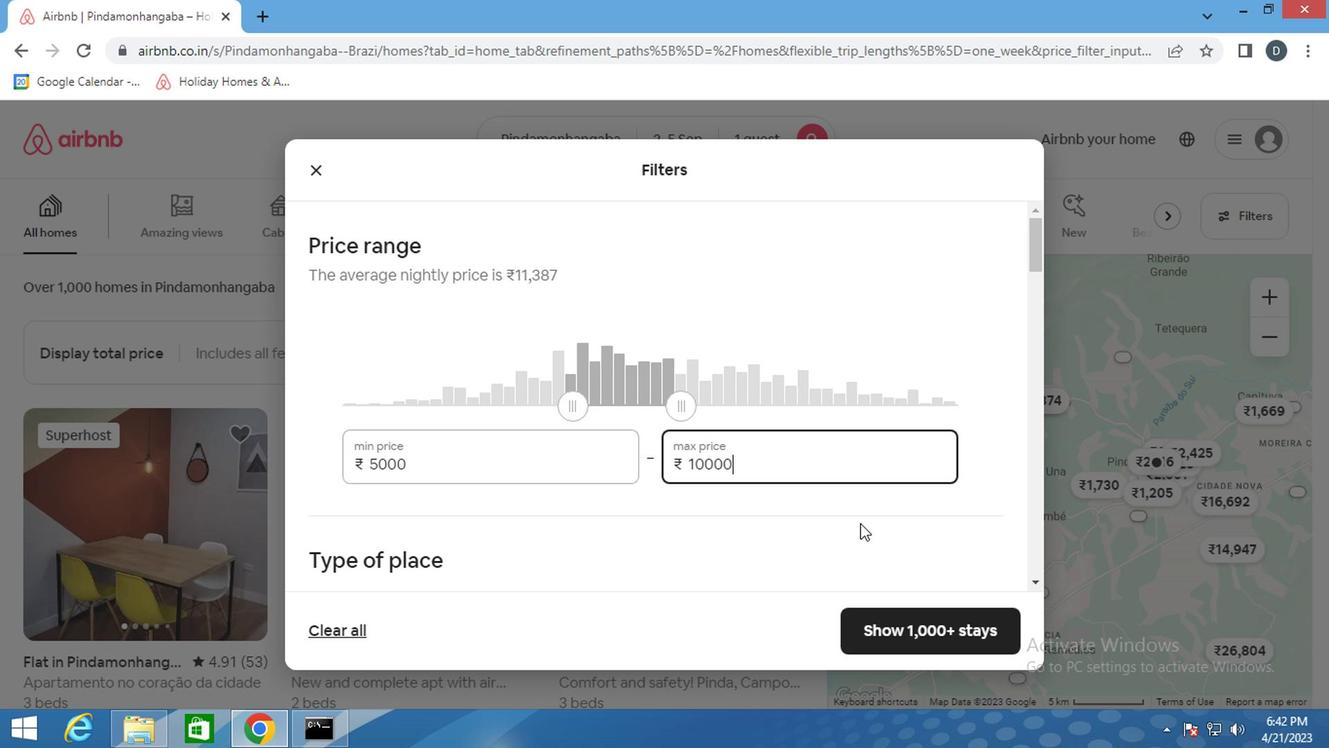 
Action: Mouse moved to (727, 432)
Screenshot: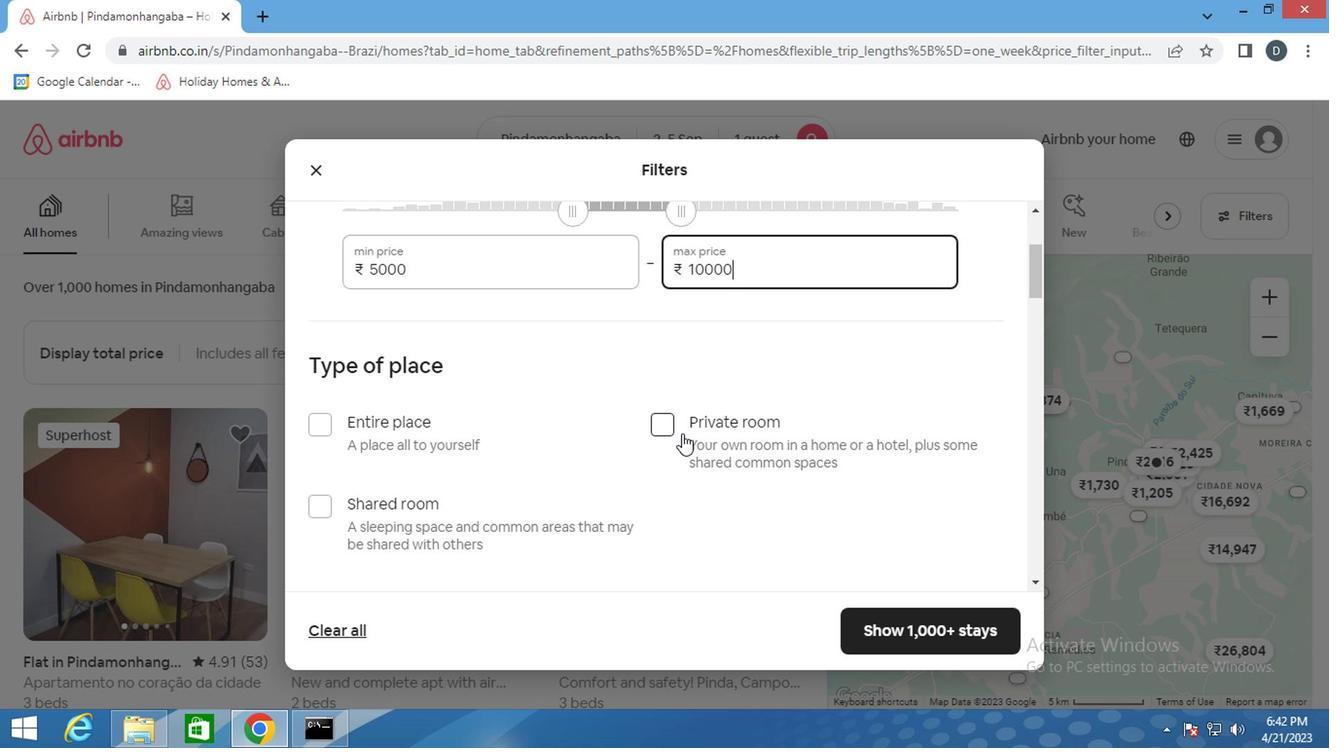 
Action: Mouse pressed left at (727, 432)
Screenshot: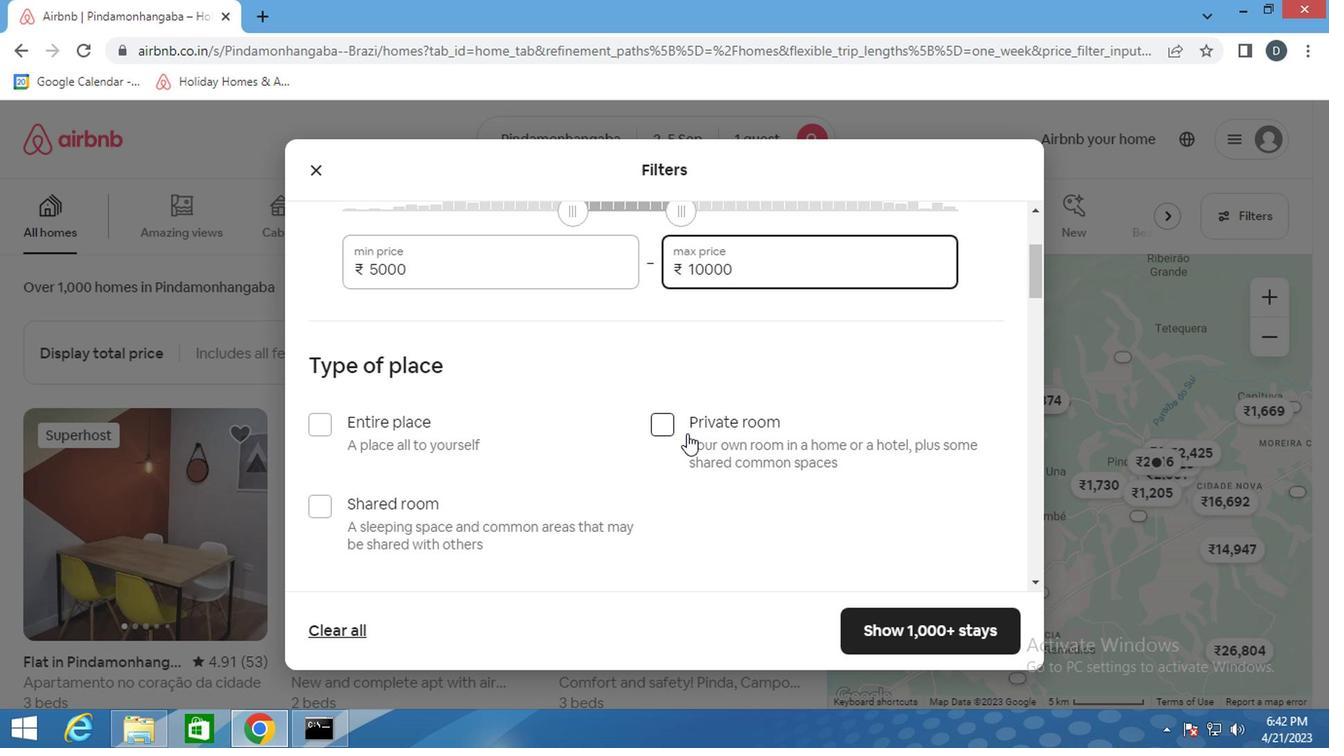 
Action: Mouse moved to (682, 459)
Screenshot: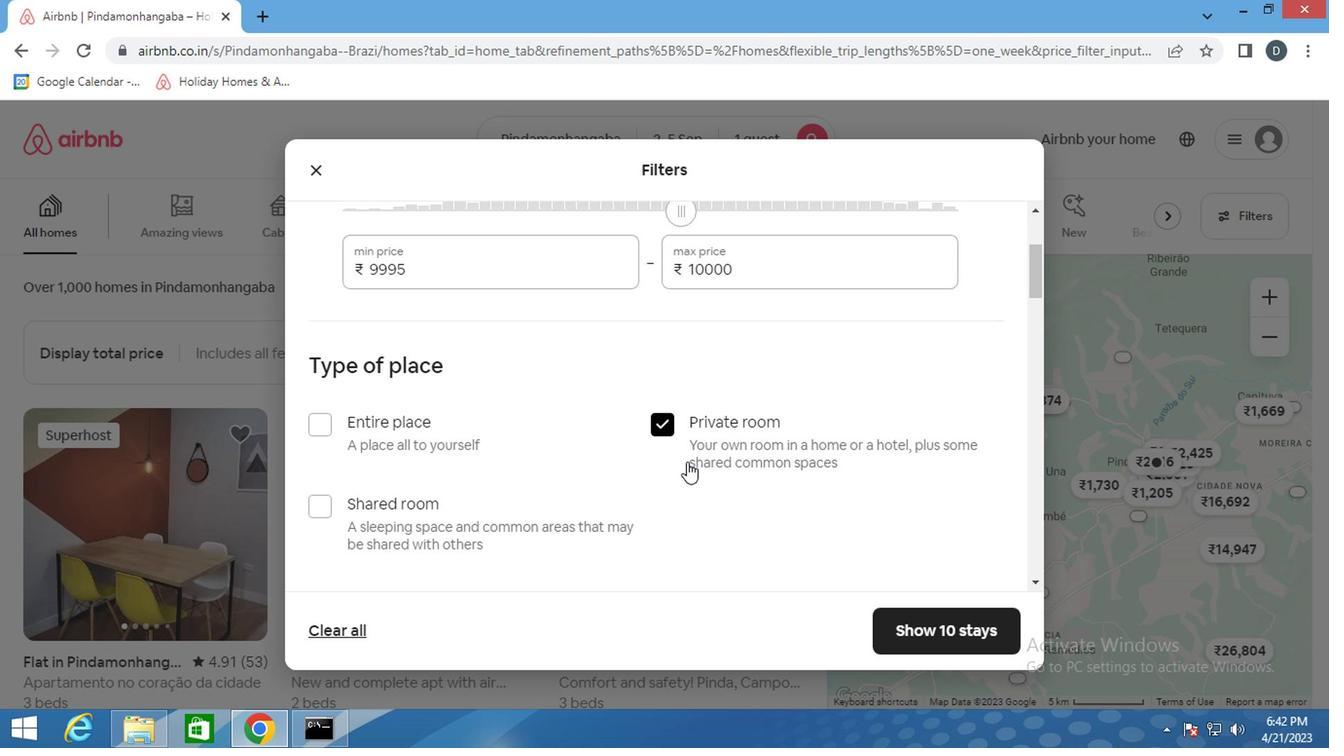 
Action: Mouse scrolled (682, 459) with delta (0, 0)
Screenshot: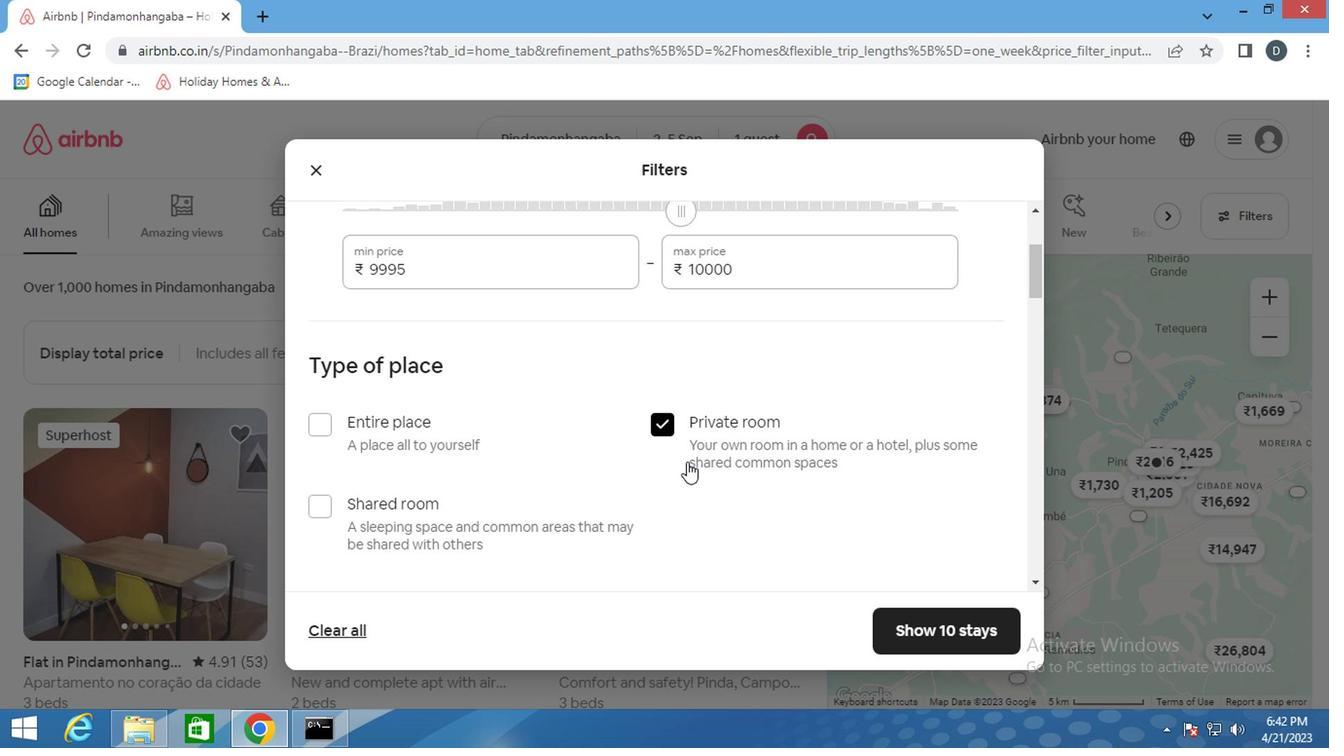
Action: Mouse scrolled (682, 459) with delta (0, 0)
Screenshot: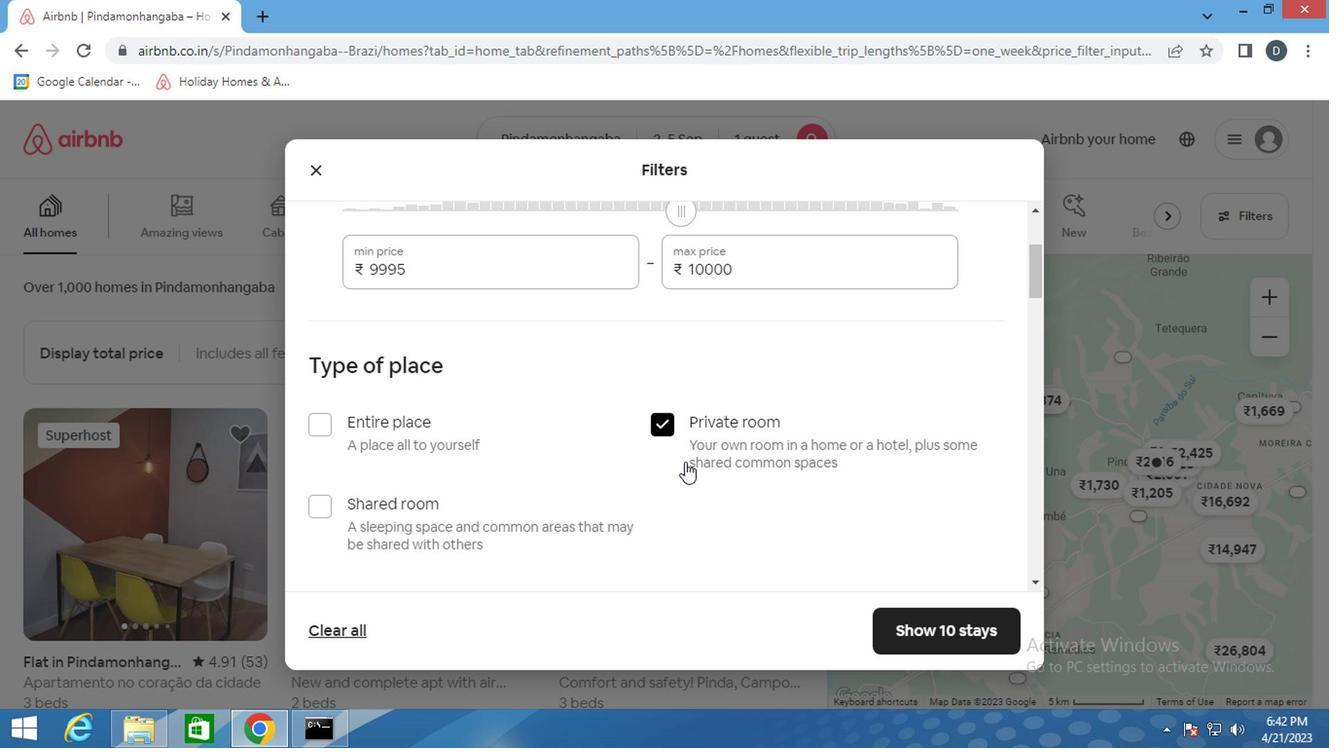 
Action: Mouse scrolled (682, 459) with delta (0, 0)
Screenshot: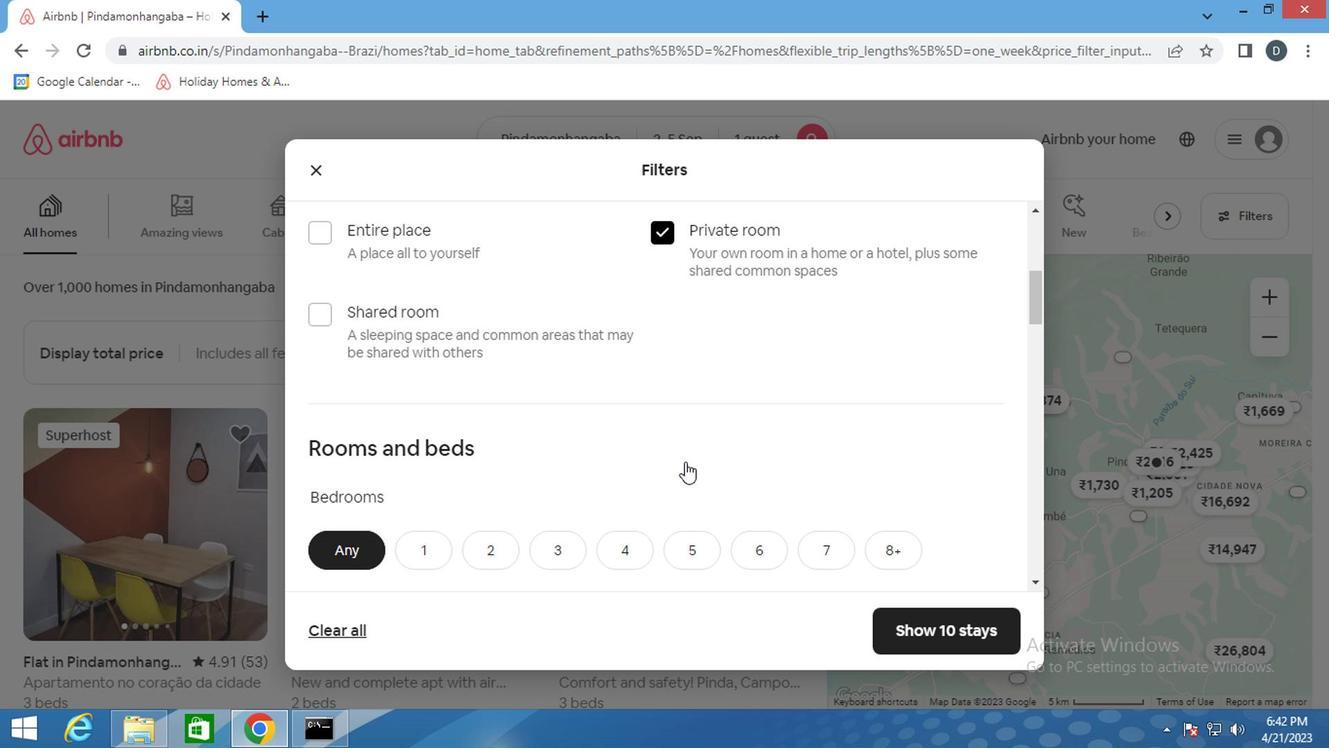 
Action: Mouse moved to (584, 441)
Screenshot: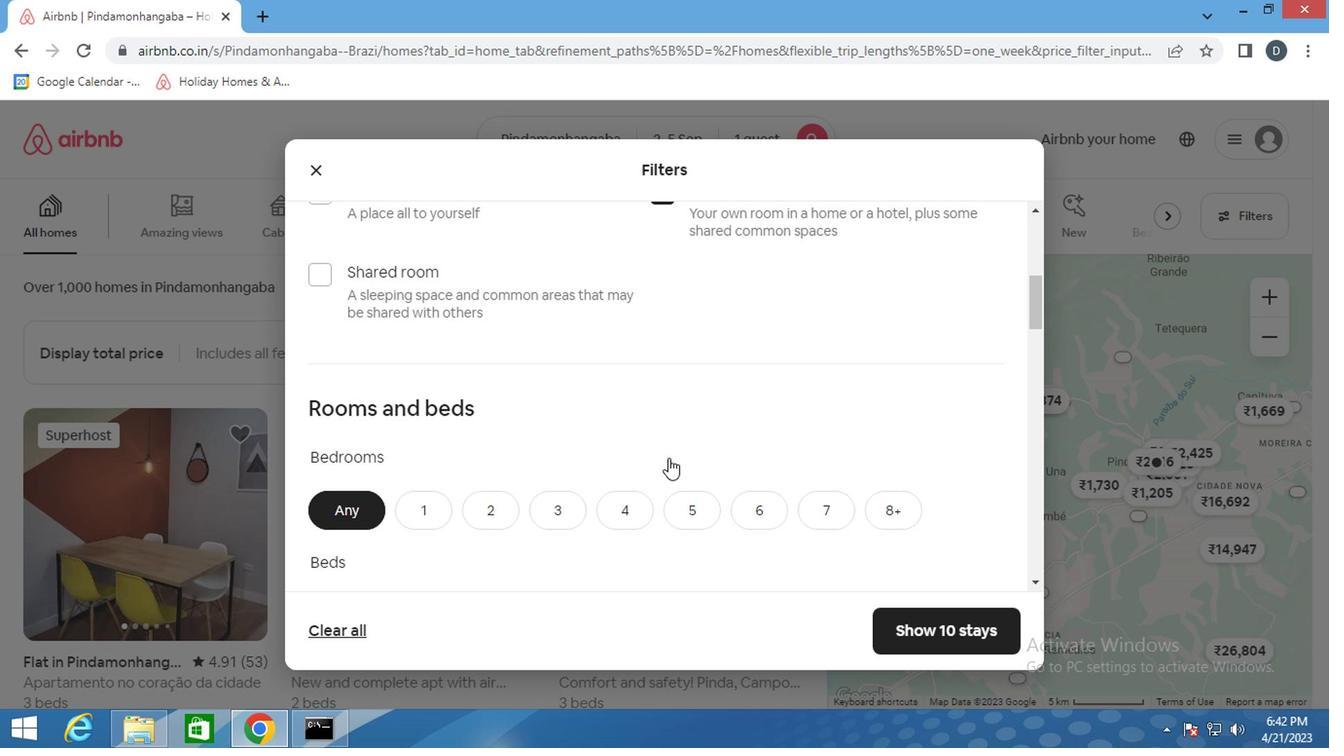 
Action: Mouse scrolled (584, 441) with delta (0, 0)
Screenshot: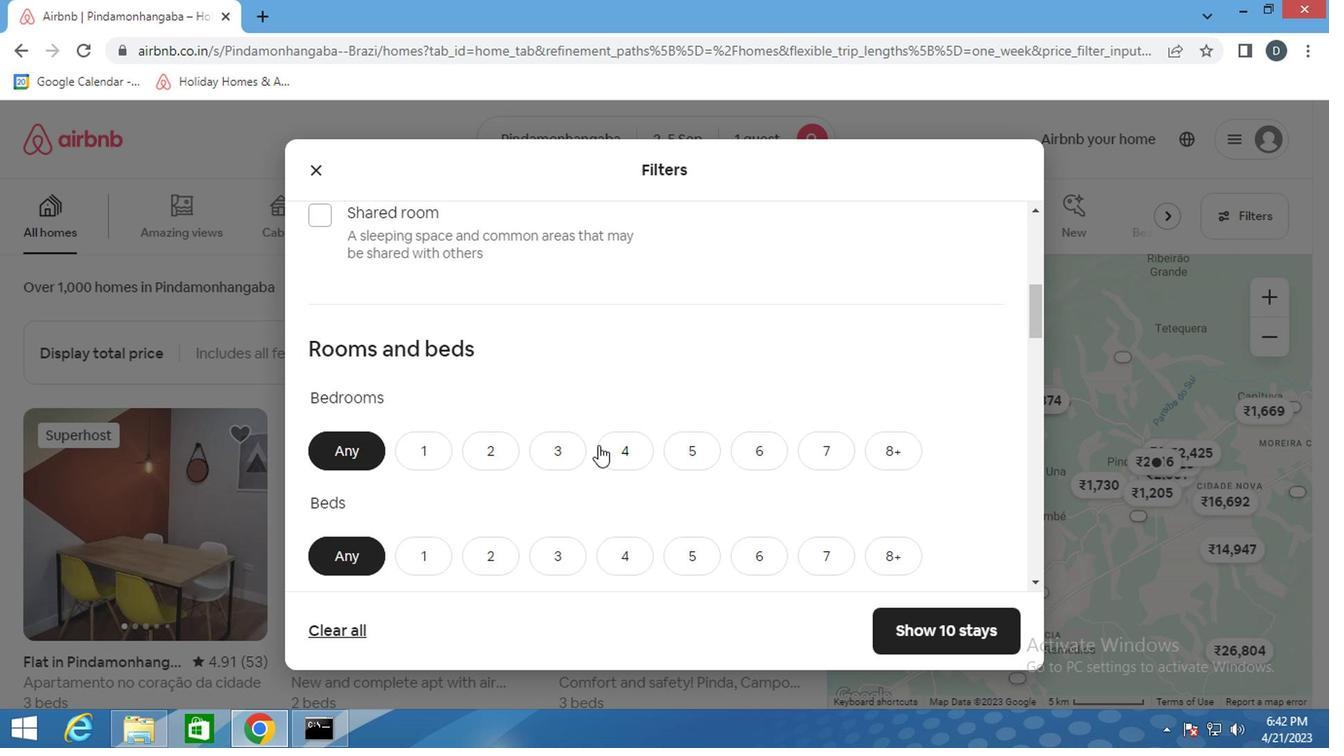 
Action: Mouse scrolled (584, 441) with delta (0, 0)
Screenshot: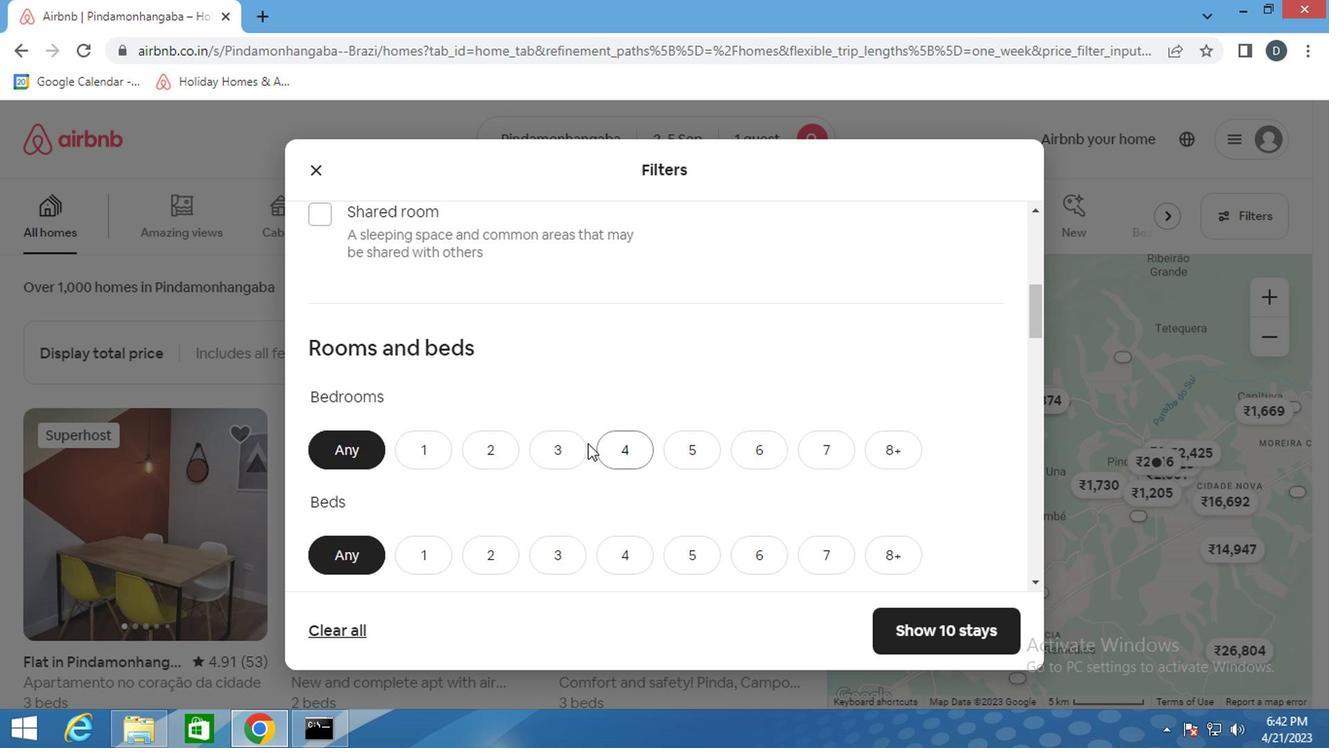
Action: Mouse moved to (423, 251)
Screenshot: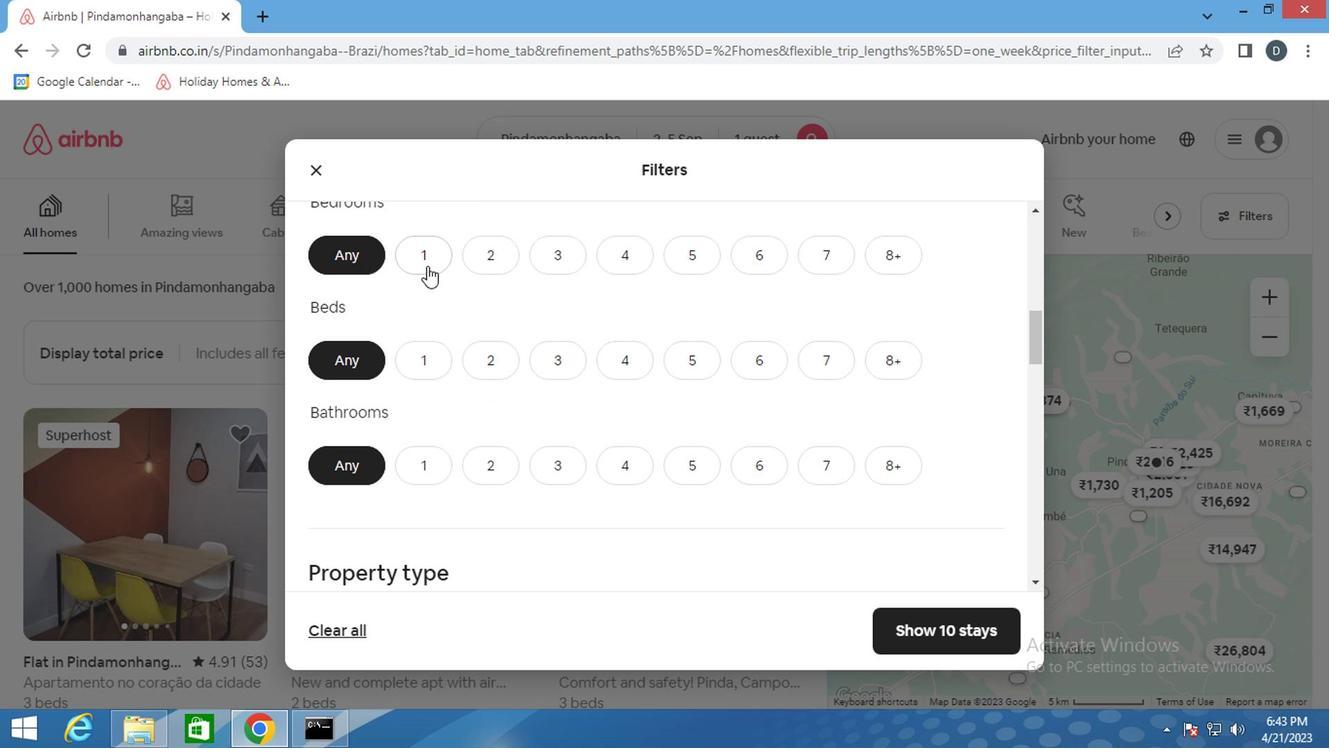 
Action: Mouse pressed left at (423, 251)
Screenshot: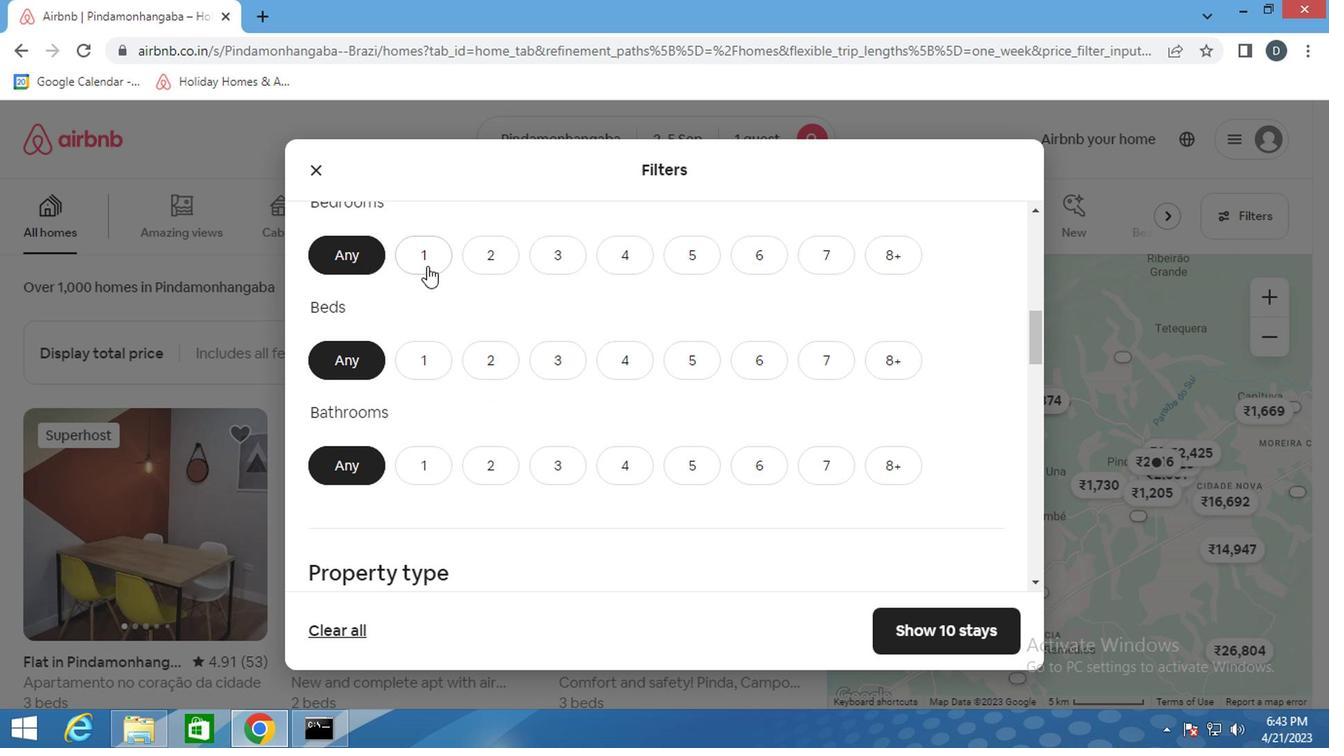 
Action: Mouse moved to (410, 349)
Screenshot: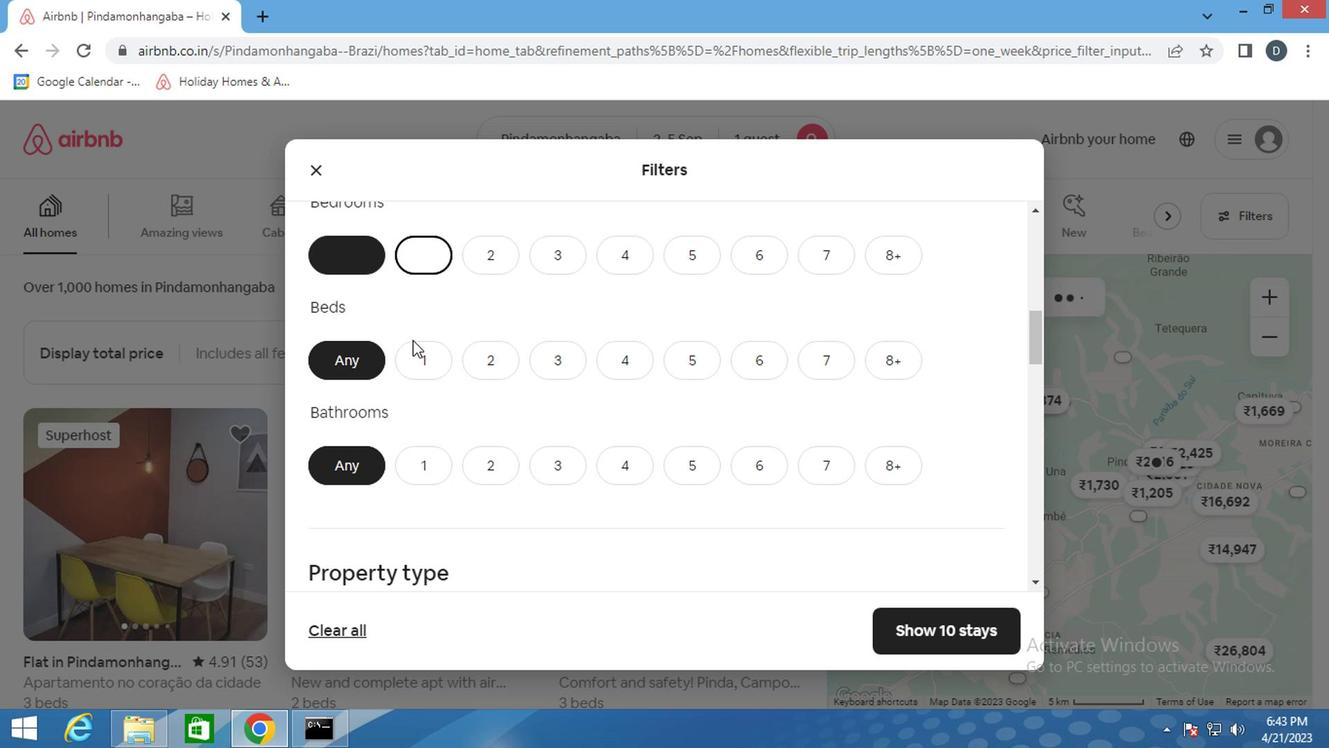 
Action: Mouse pressed left at (410, 349)
Screenshot: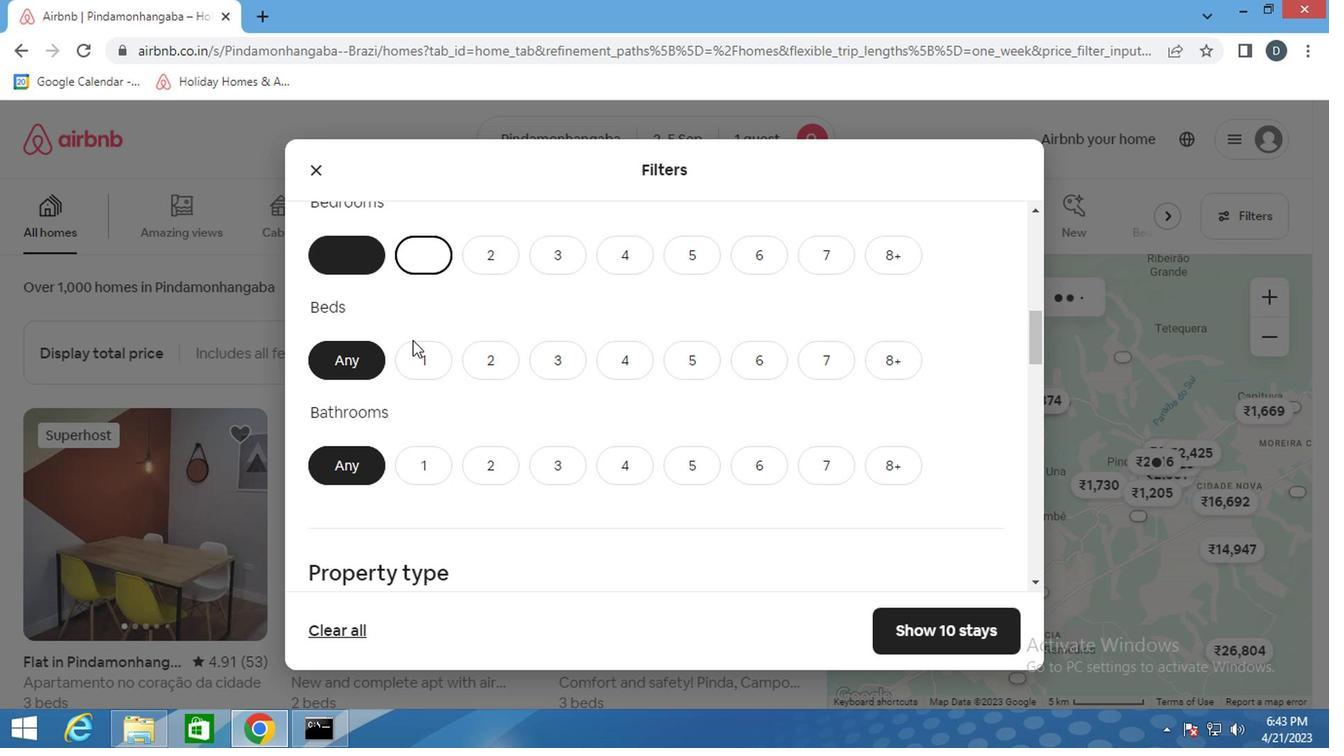 
Action: Mouse moved to (431, 465)
Screenshot: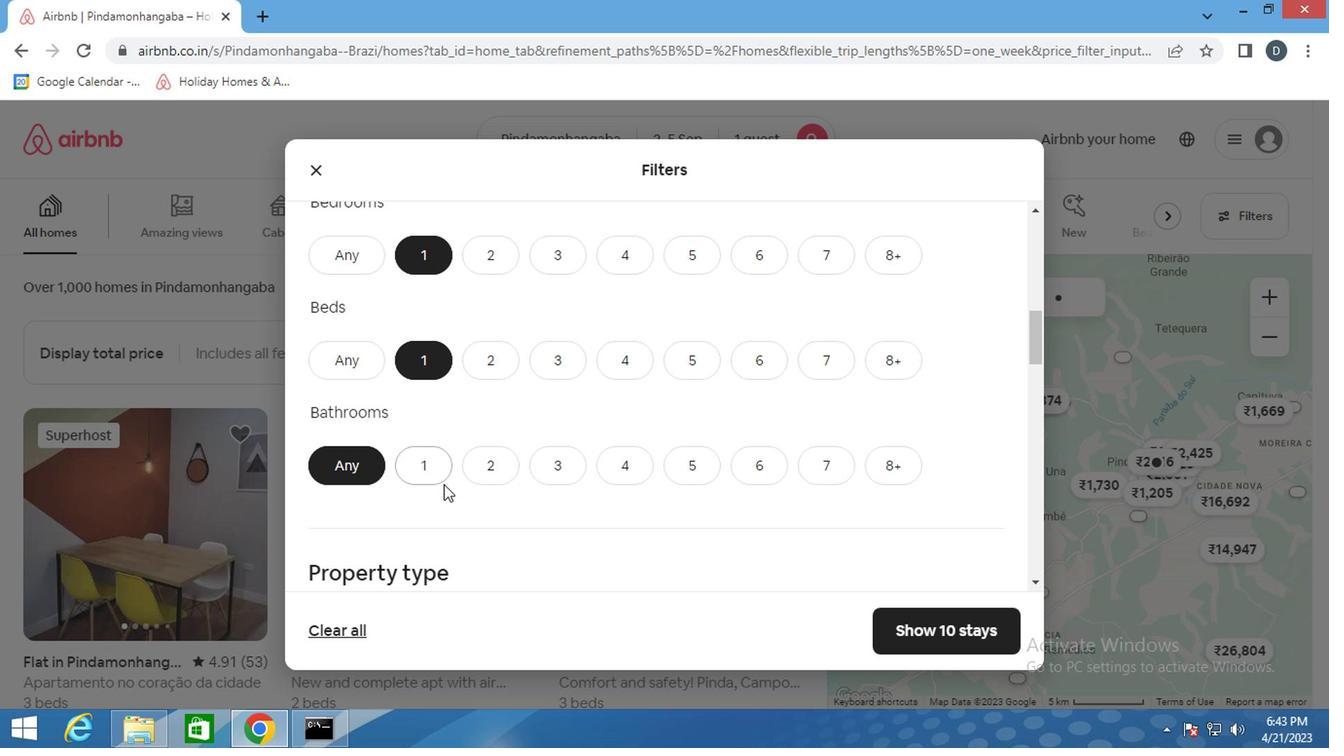 
Action: Mouse pressed left at (431, 465)
Screenshot: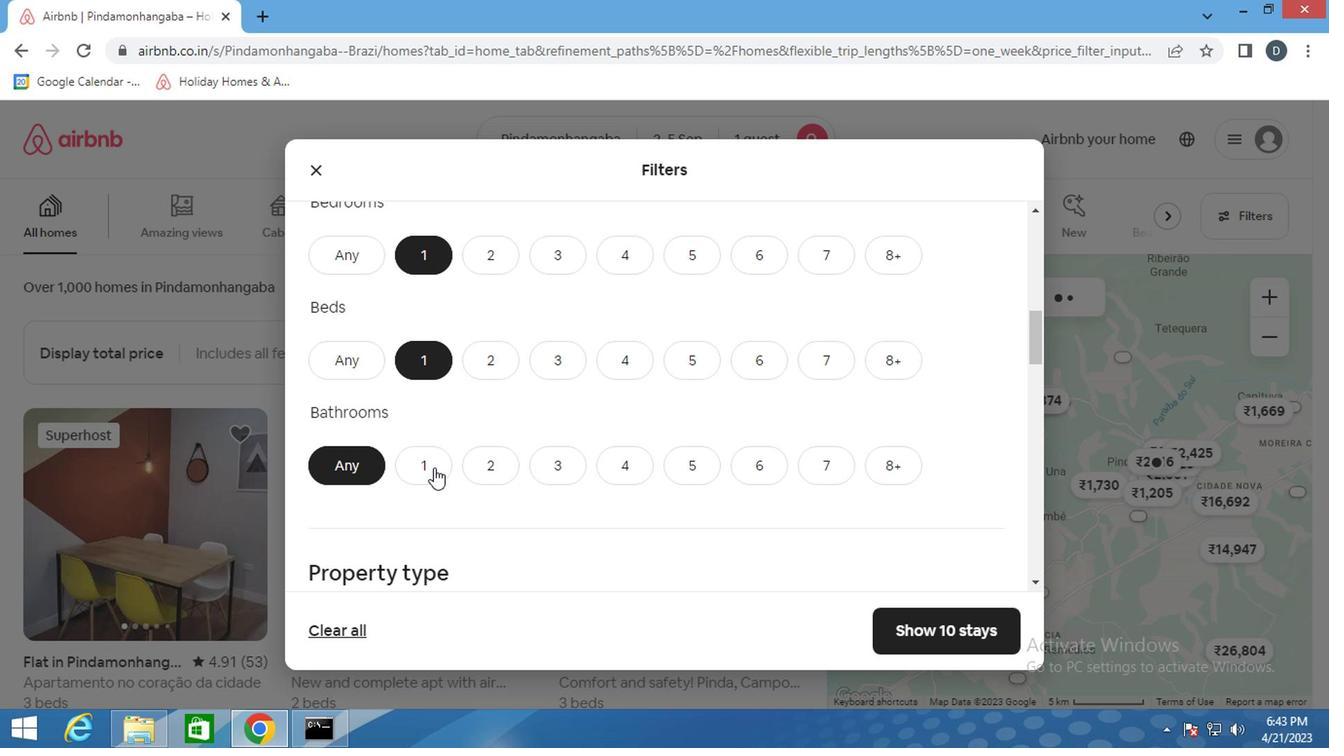 
Action: Mouse moved to (547, 465)
Screenshot: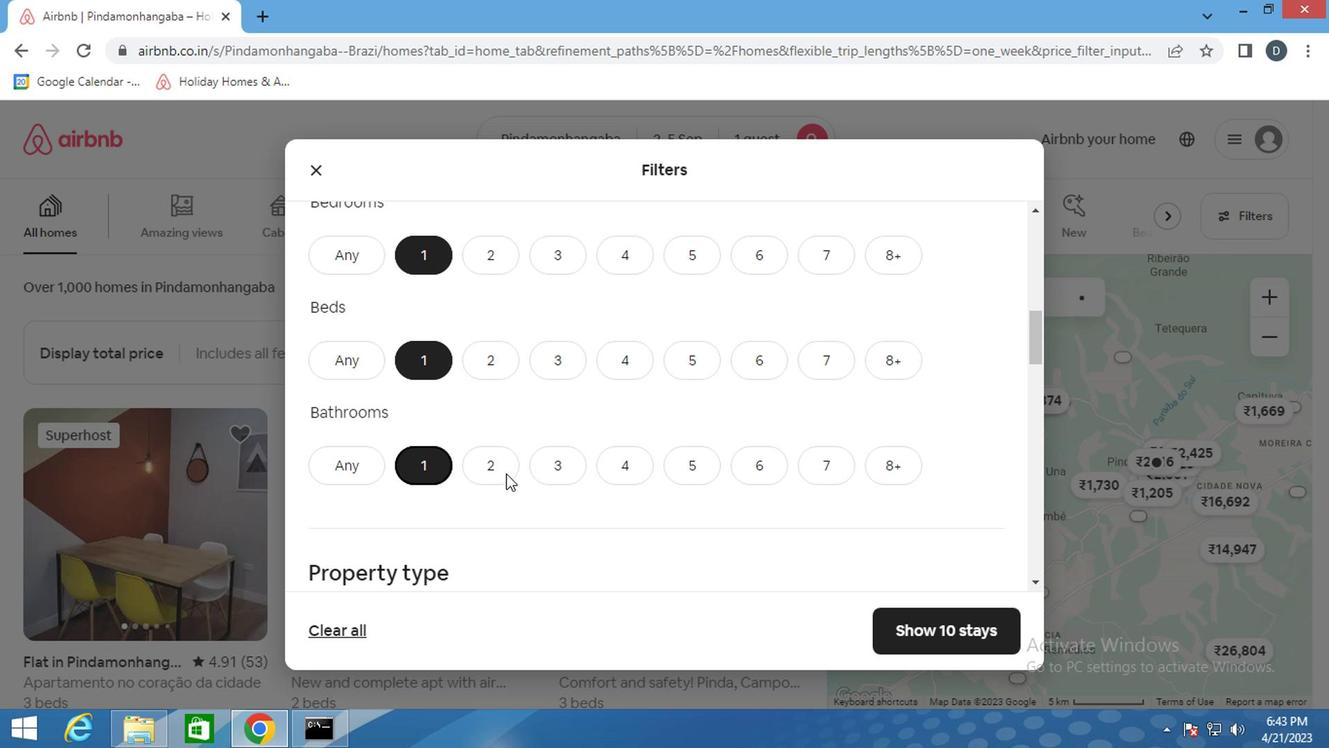 
Action: Mouse scrolled (547, 464) with delta (0, 0)
Screenshot: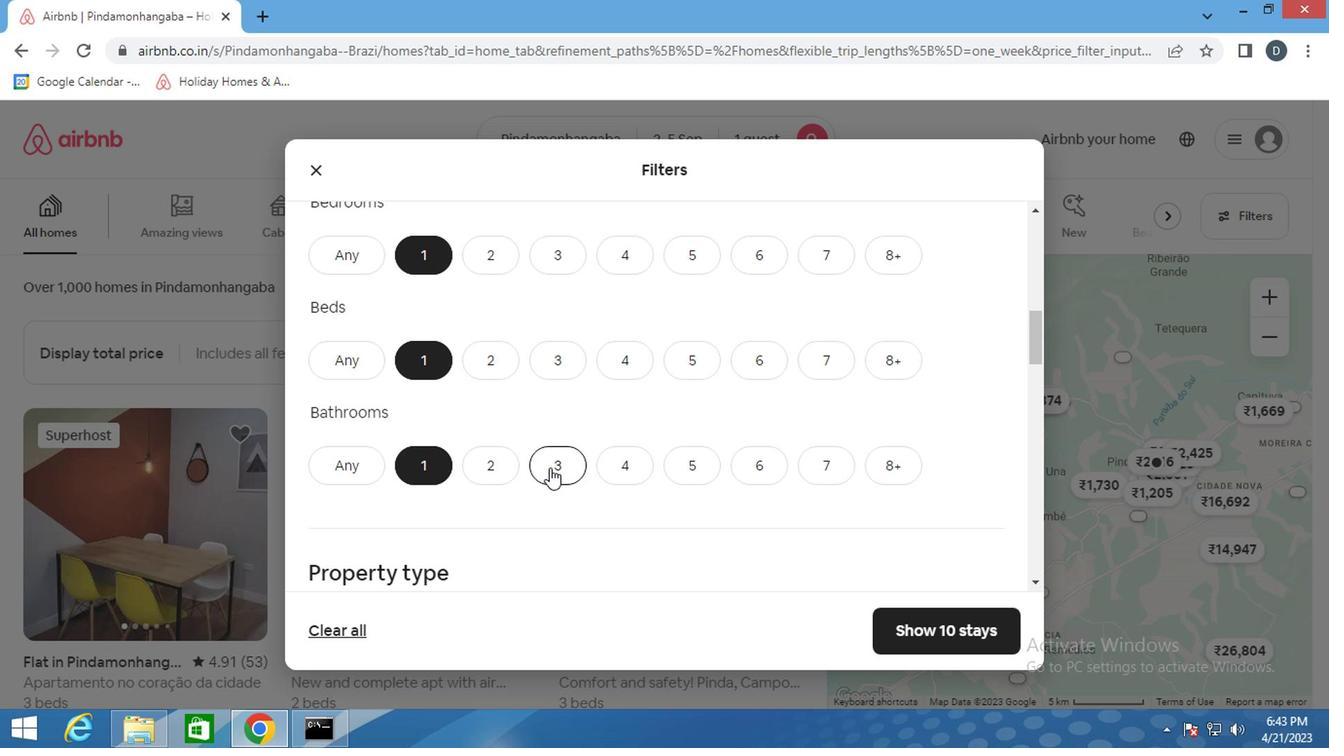 
Action: Mouse scrolled (547, 464) with delta (0, 0)
Screenshot: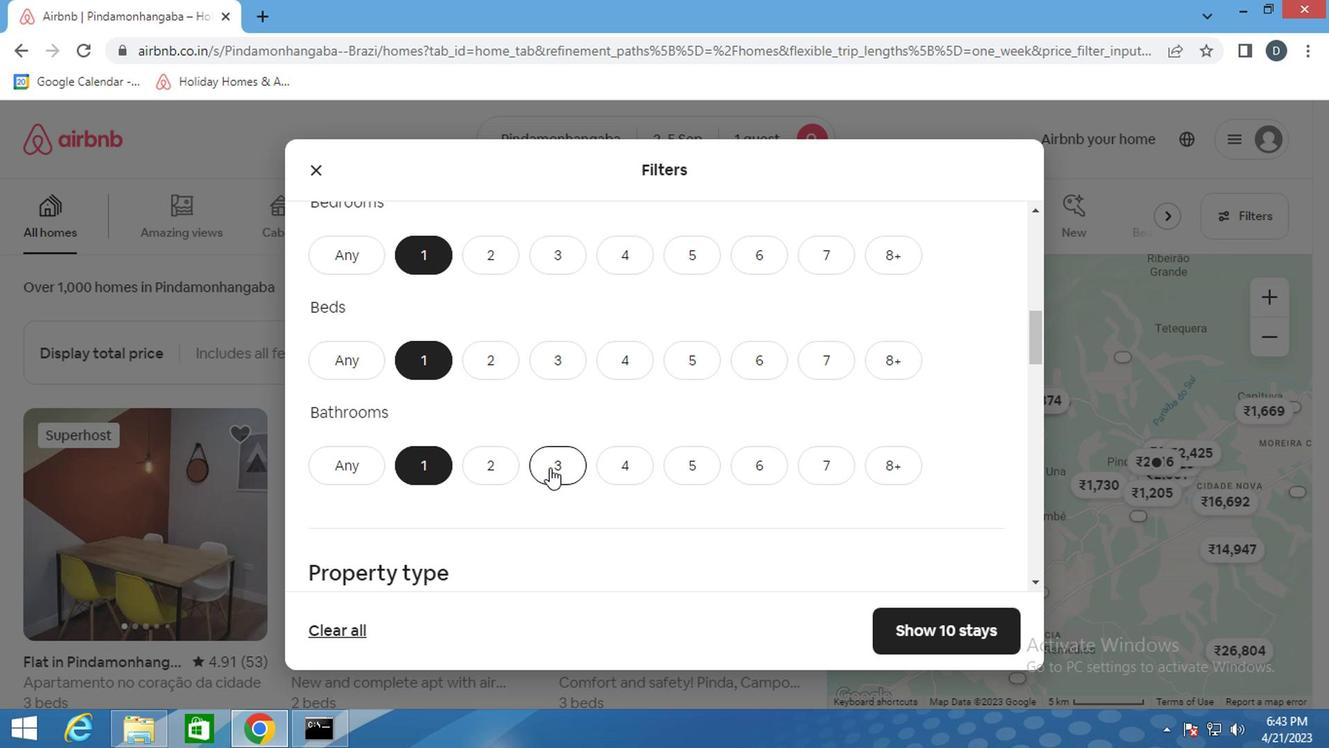 
Action: Mouse scrolled (547, 464) with delta (0, 0)
Screenshot: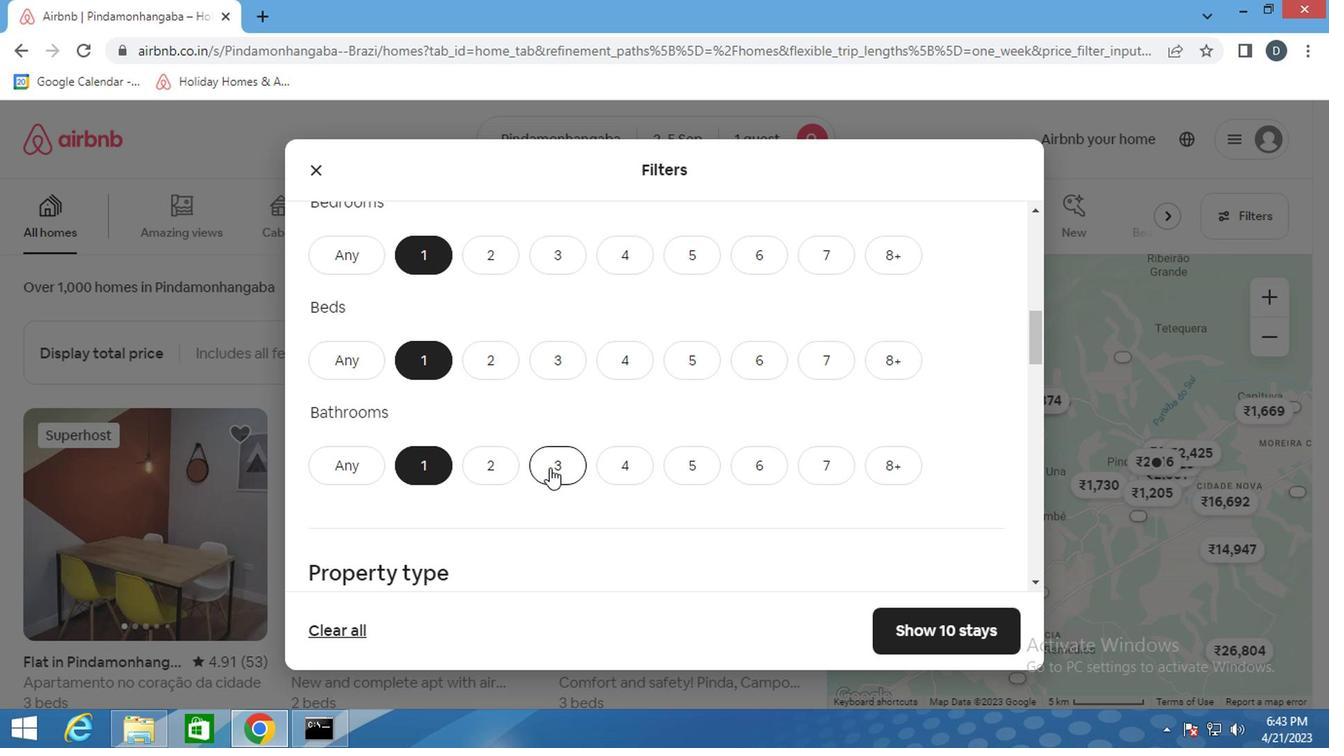 
Action: Mouse moved to (398, 372)
Screenshot: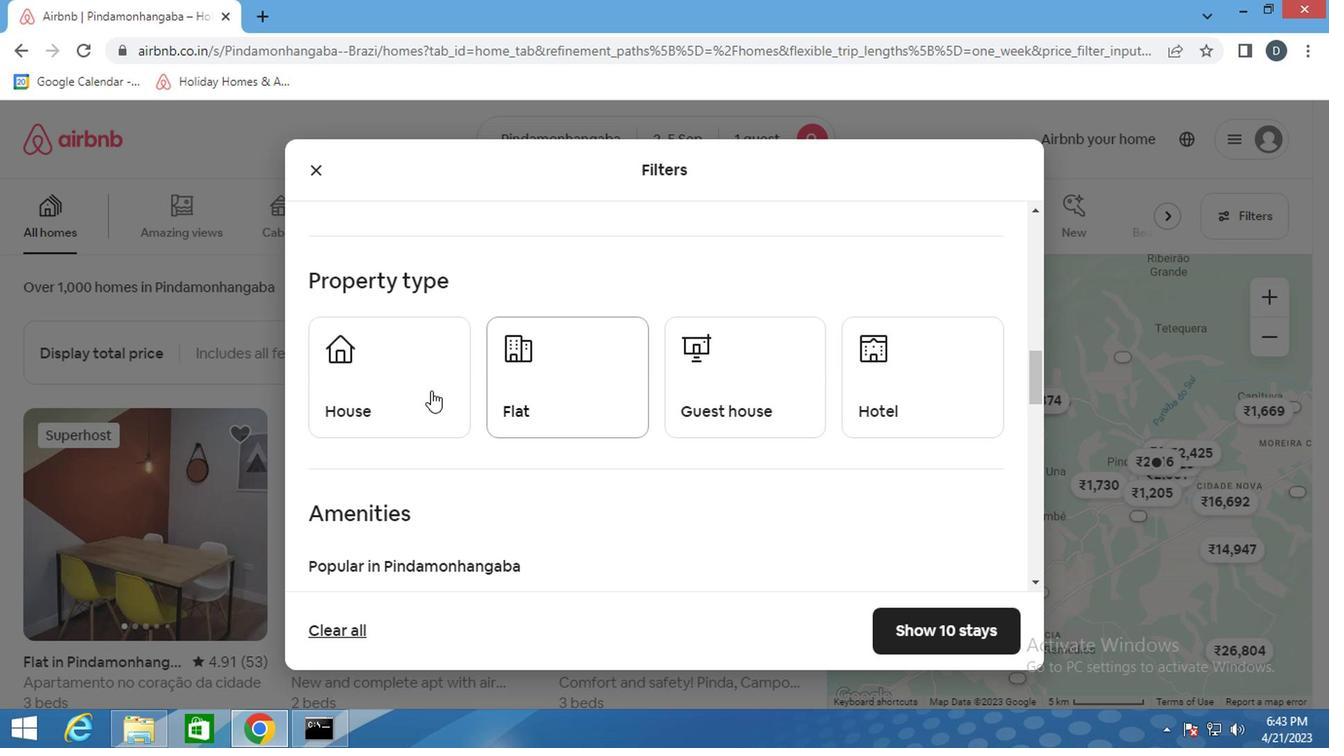 
Action: Mouse pressed left at (398, 372)
Screenshot: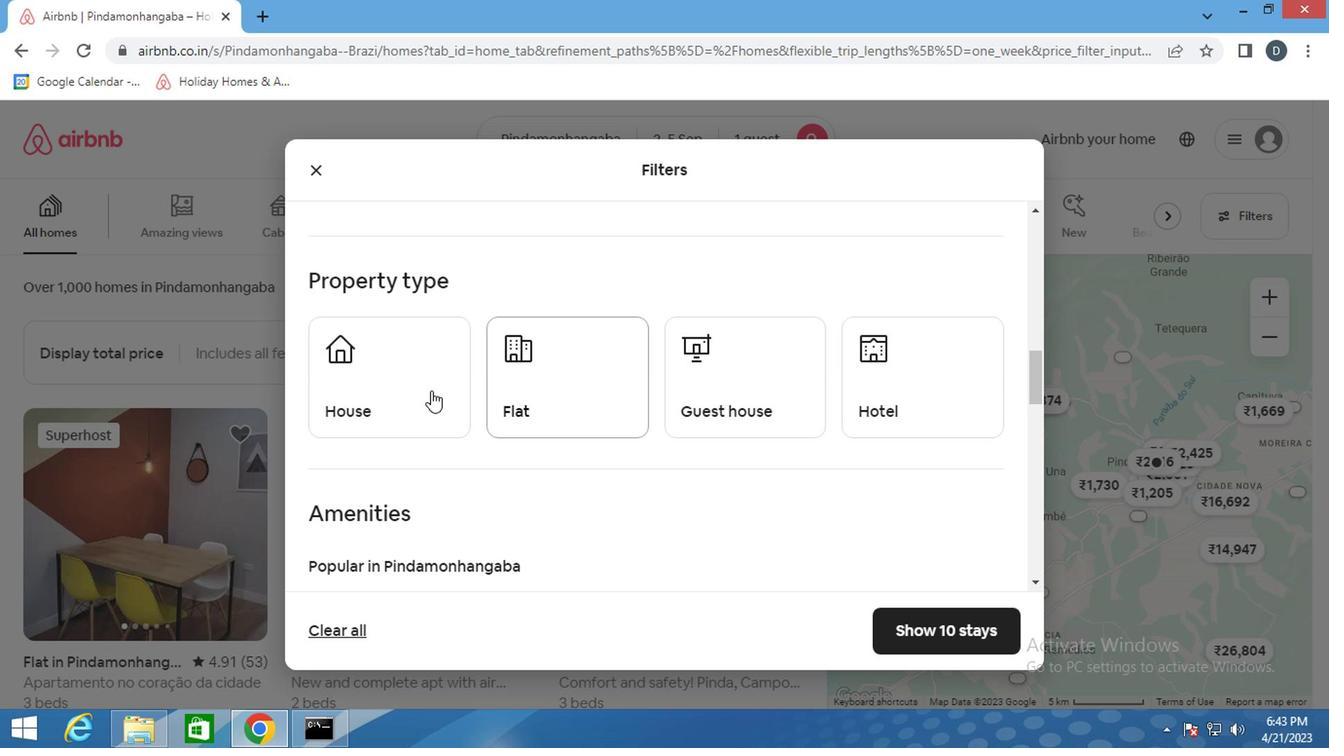 
Action: Mouse moved to (593, 371)
Screenshot: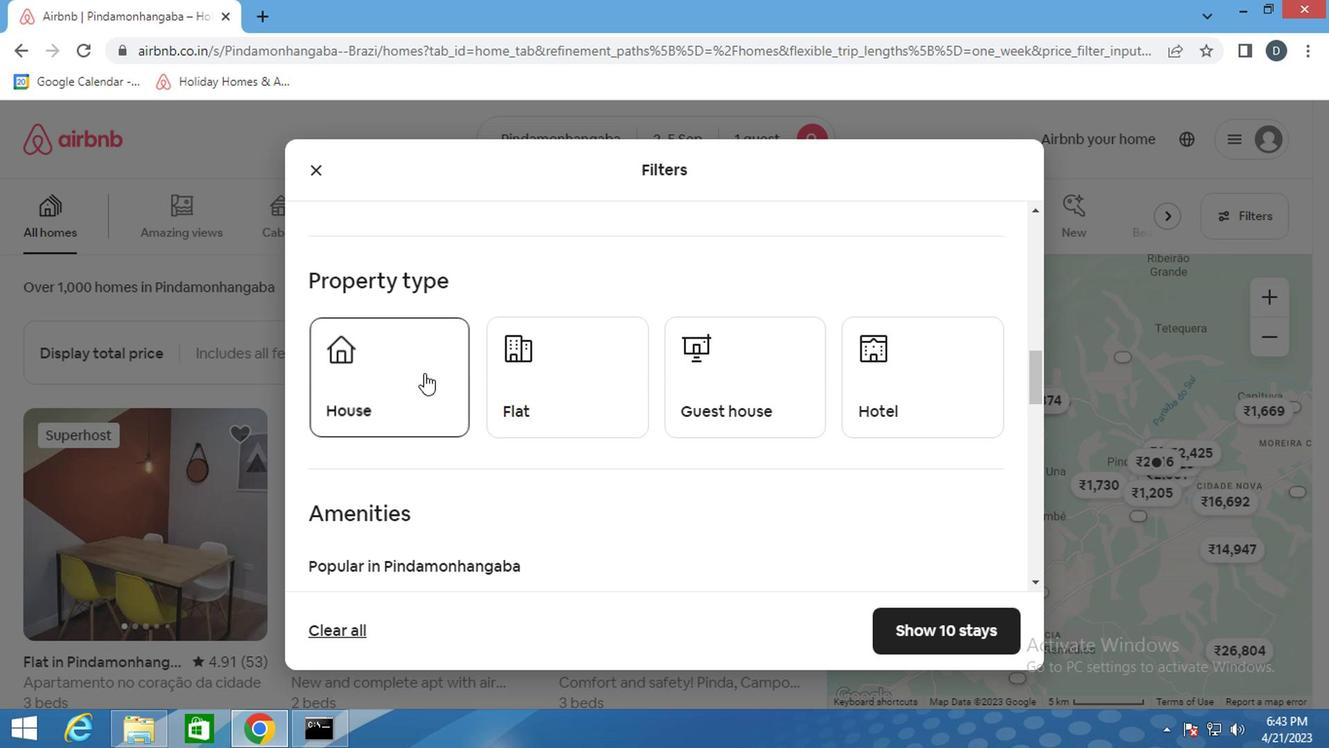
Action: Mouse pressed left at (593, 371)
Screenshot: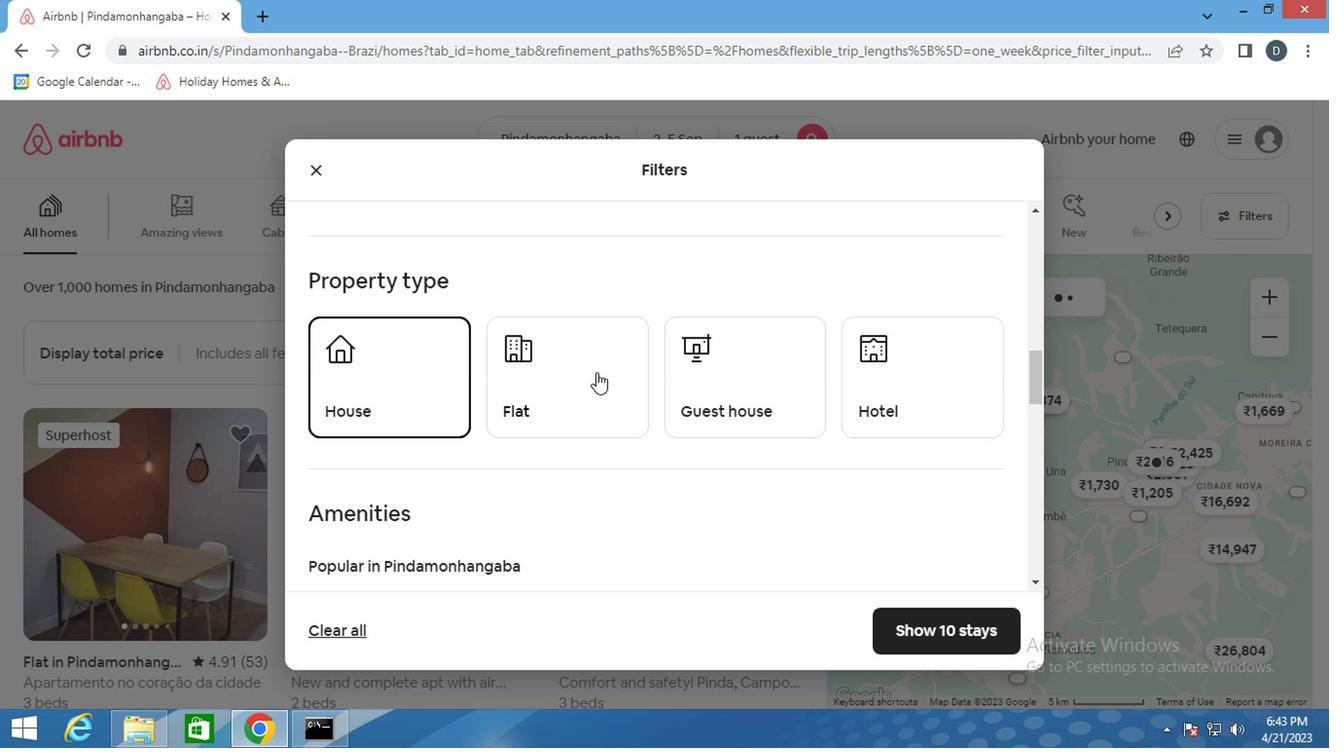 
Action: Mouse moved to (731, 376)
Screenshot: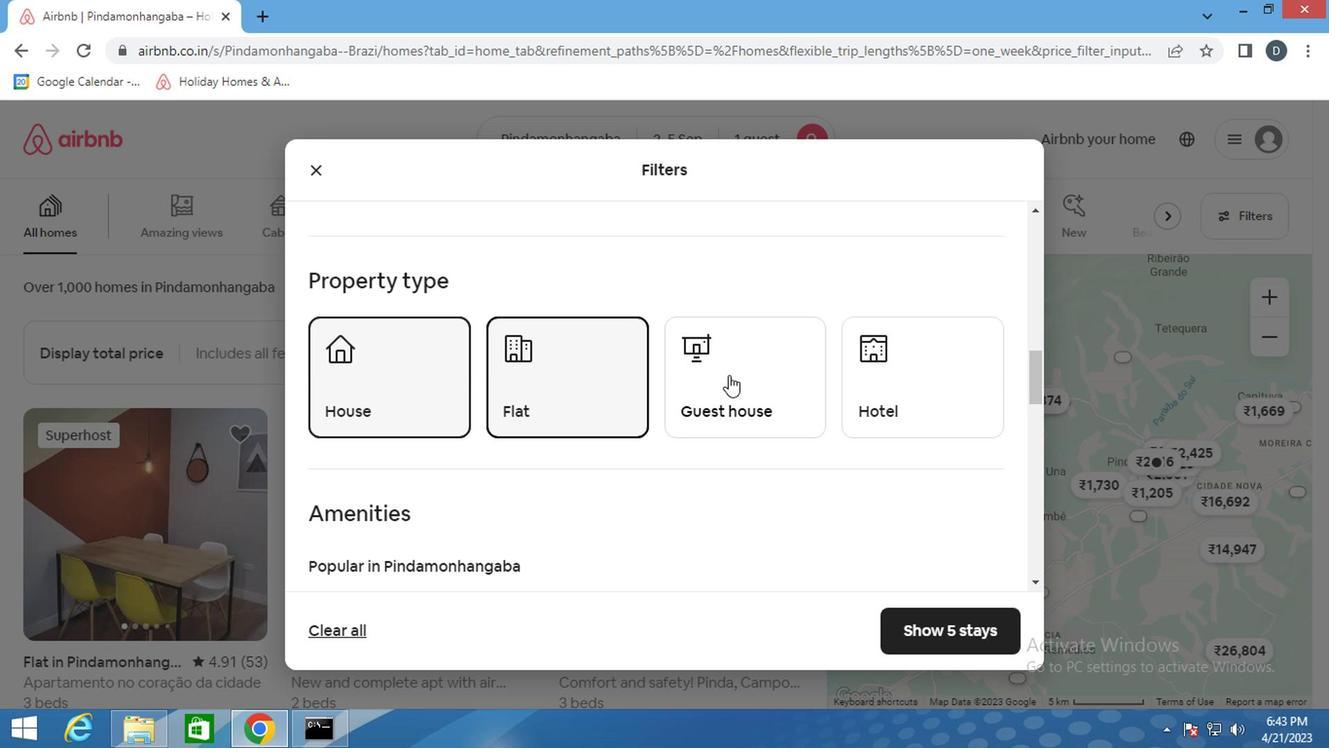 
Action: Mouse pressed left at (731, 376)
Screenshot: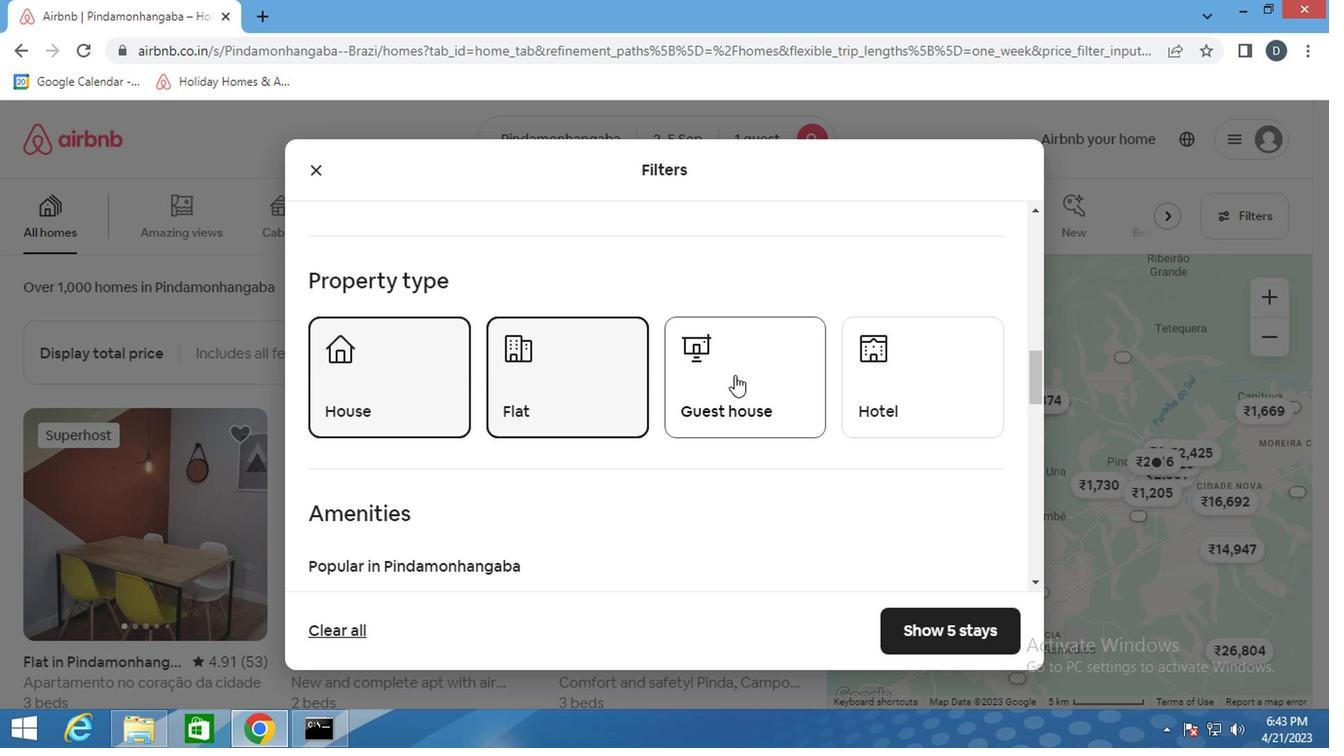 
Action: Mouse moved to (912, 372)
Screenshot: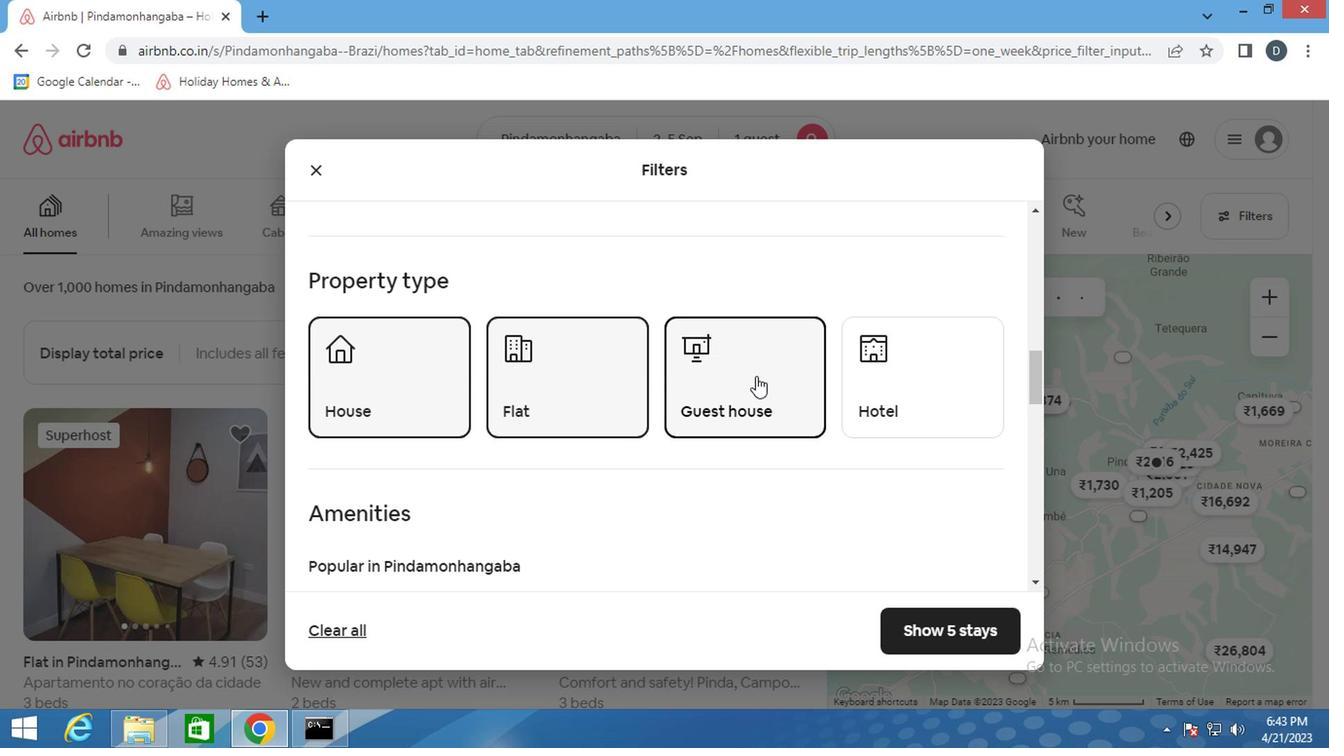 
Action: Mouse pressed left at (912, 372)
Screenshot: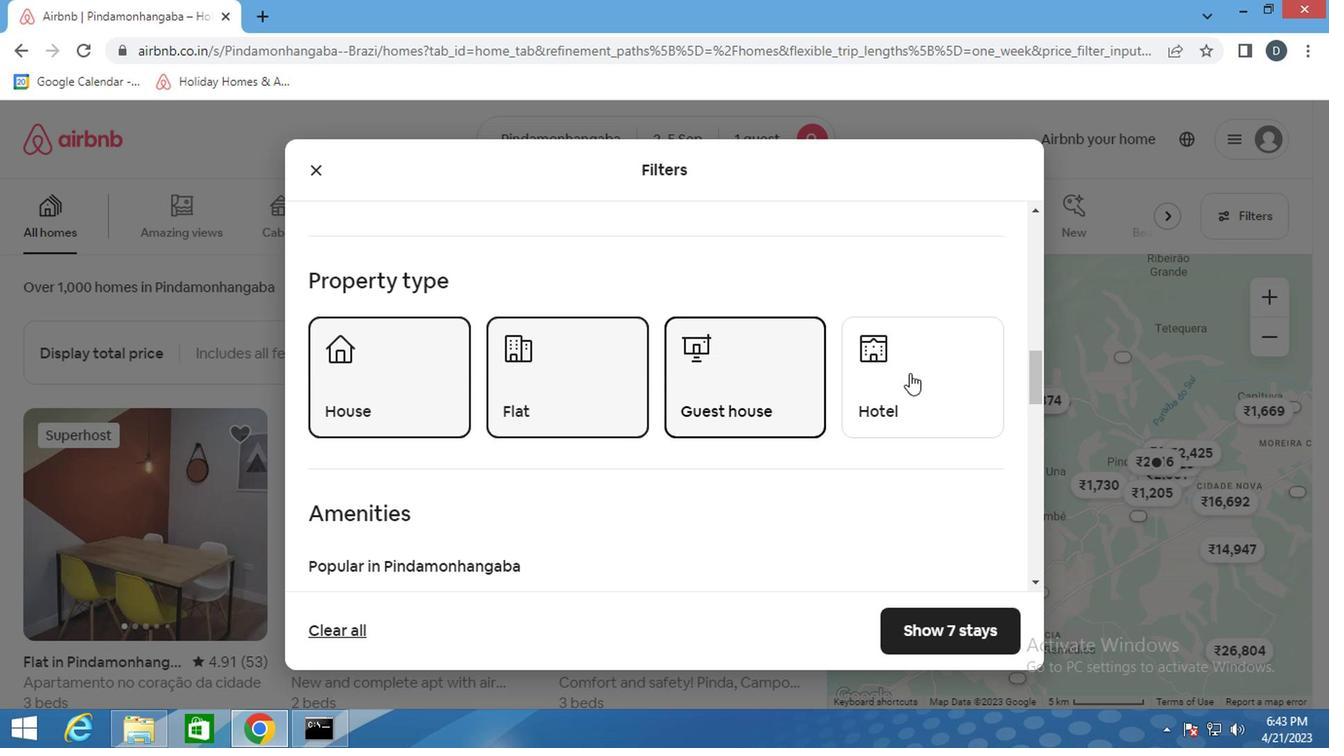 
Action: Mouse moved to (548, 521)
Screenshot: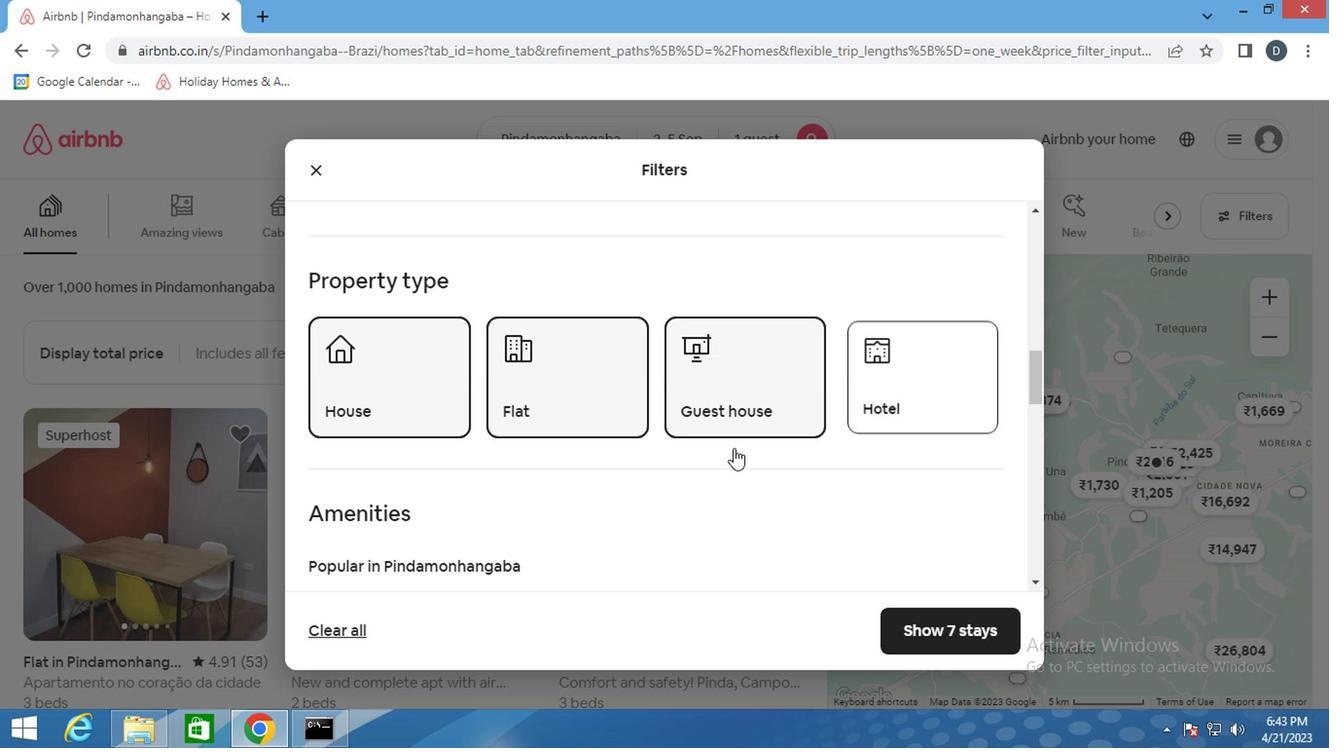
Action: Mouse scrolled (548, 520) with delta (0, -1)
Screenshot: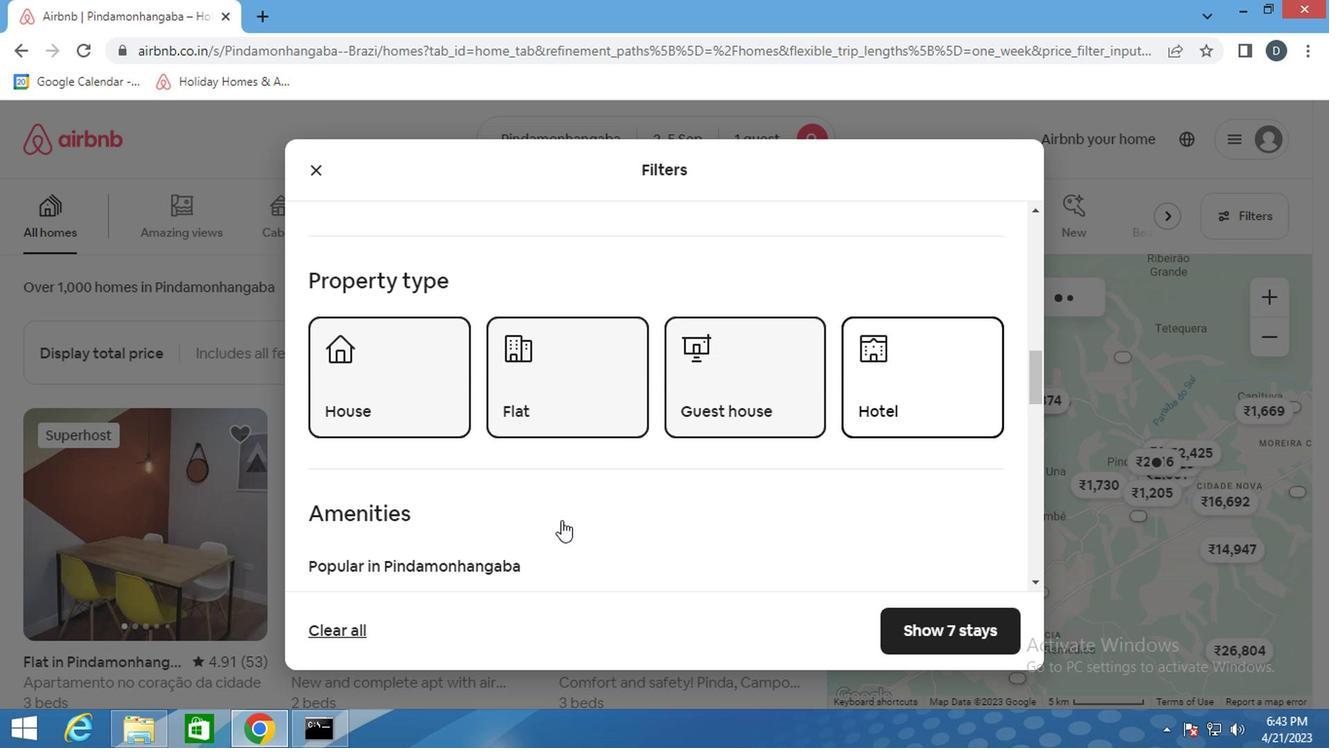 
Action: Mouse scrolled (548, 520) with delta (0, -1)
Screenshot: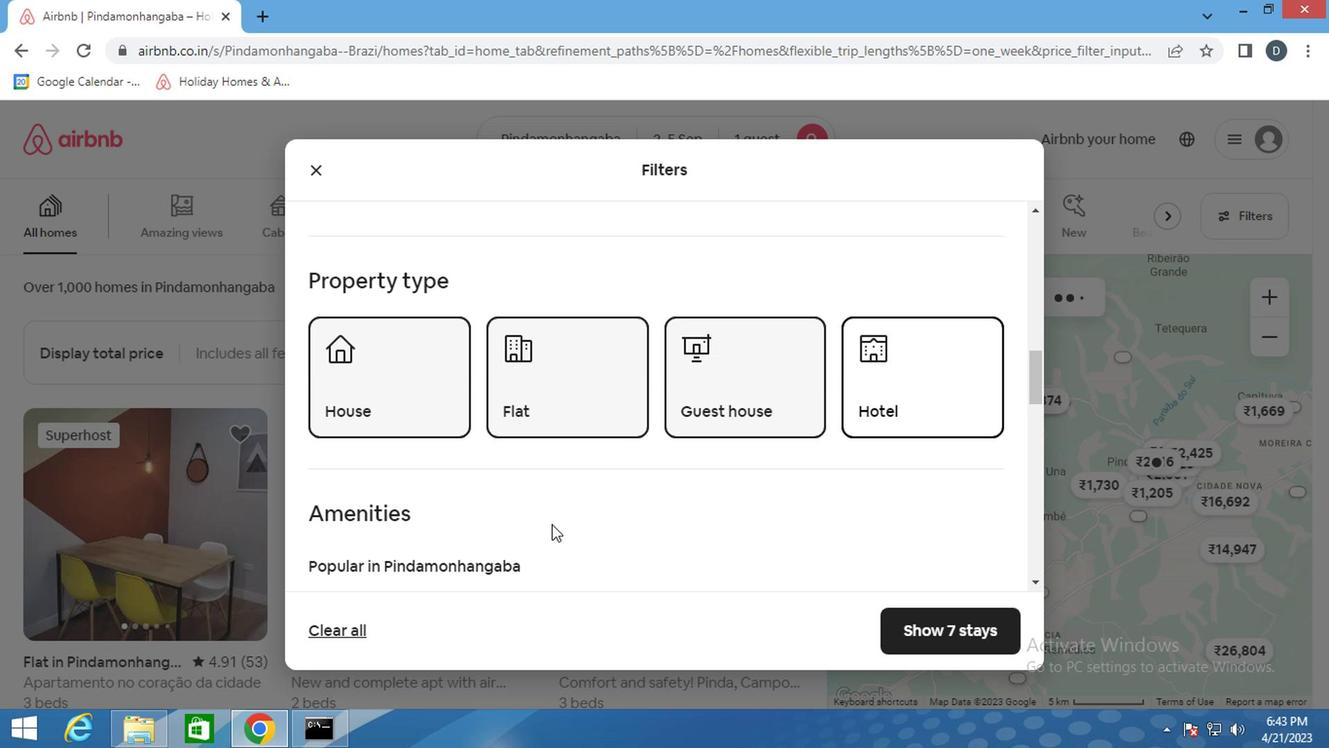 
Action: Mouse scrolled (548, 520) with delta (0, -1)
Screenshot: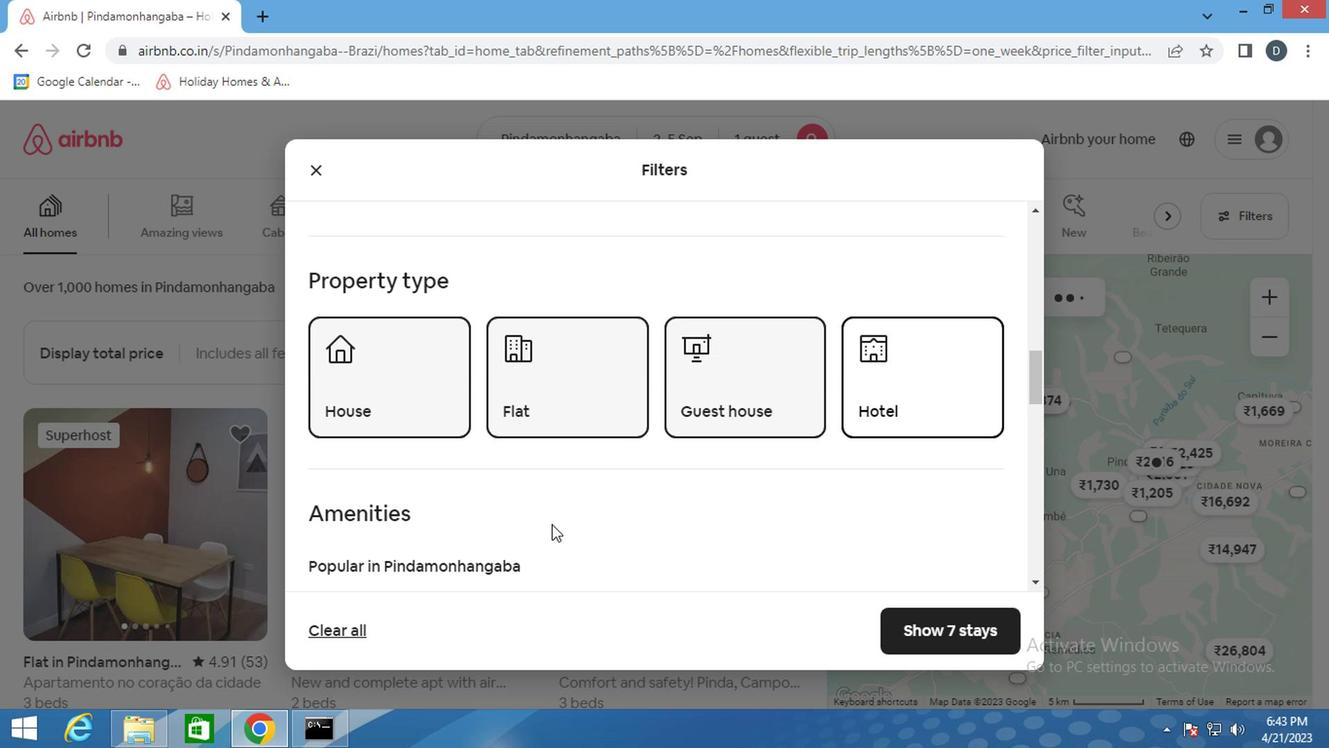 
Action: Mouse scrolled (548, 520) with delta (0, -1)
Screenshot: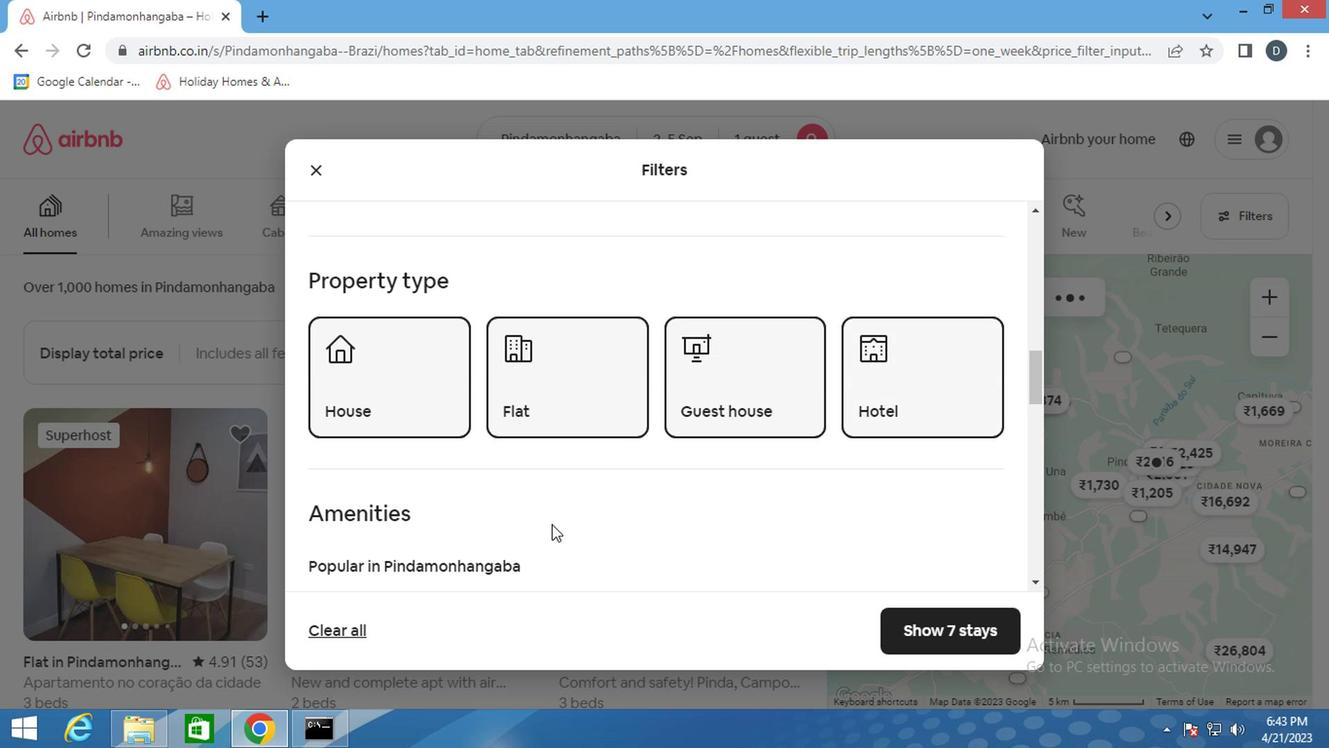 
Action: Mouse moved to (651, 445)
Screenshot: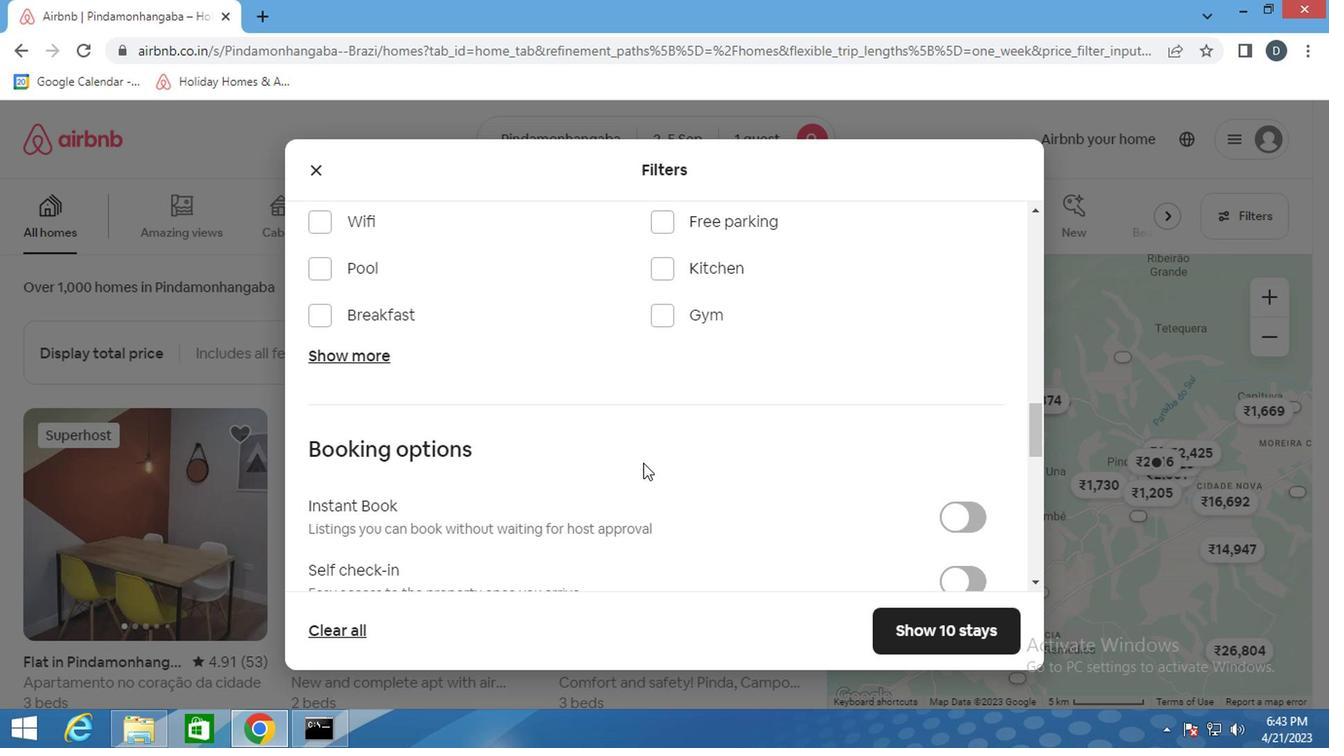 
Action: Mouse scrolled (651, 444) with delta (0, 0)
Screenshot: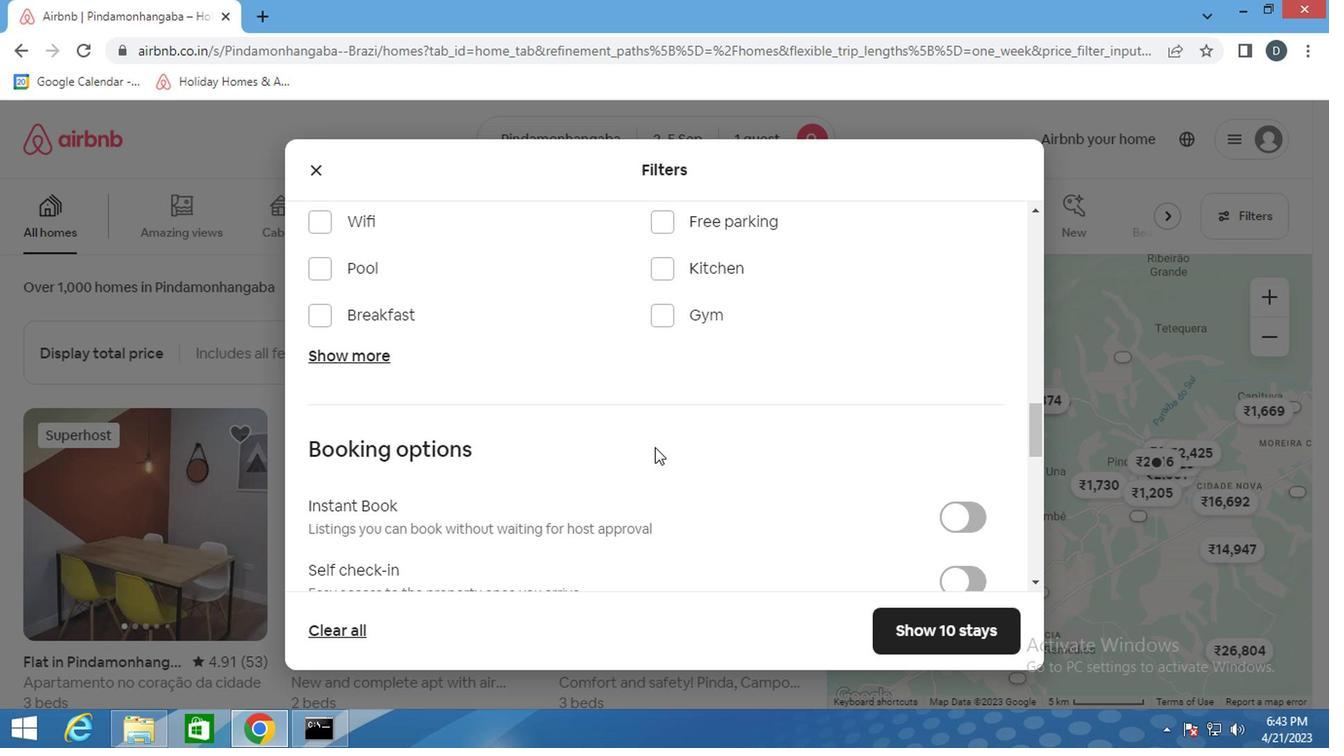 
Action: Mouse moved to (653, 444)
Screenshot: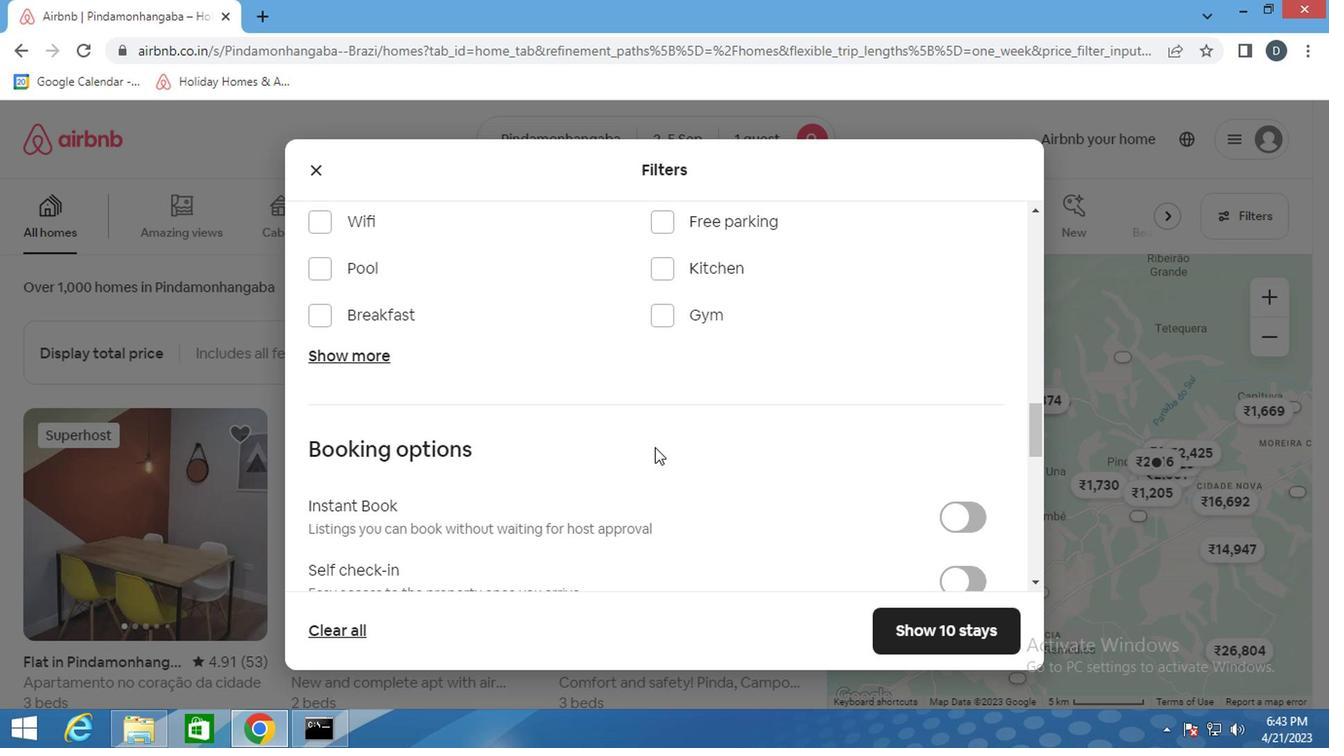 
Action: Mouse scrolled (653, 443) with delta (0, 0)
Screenshot: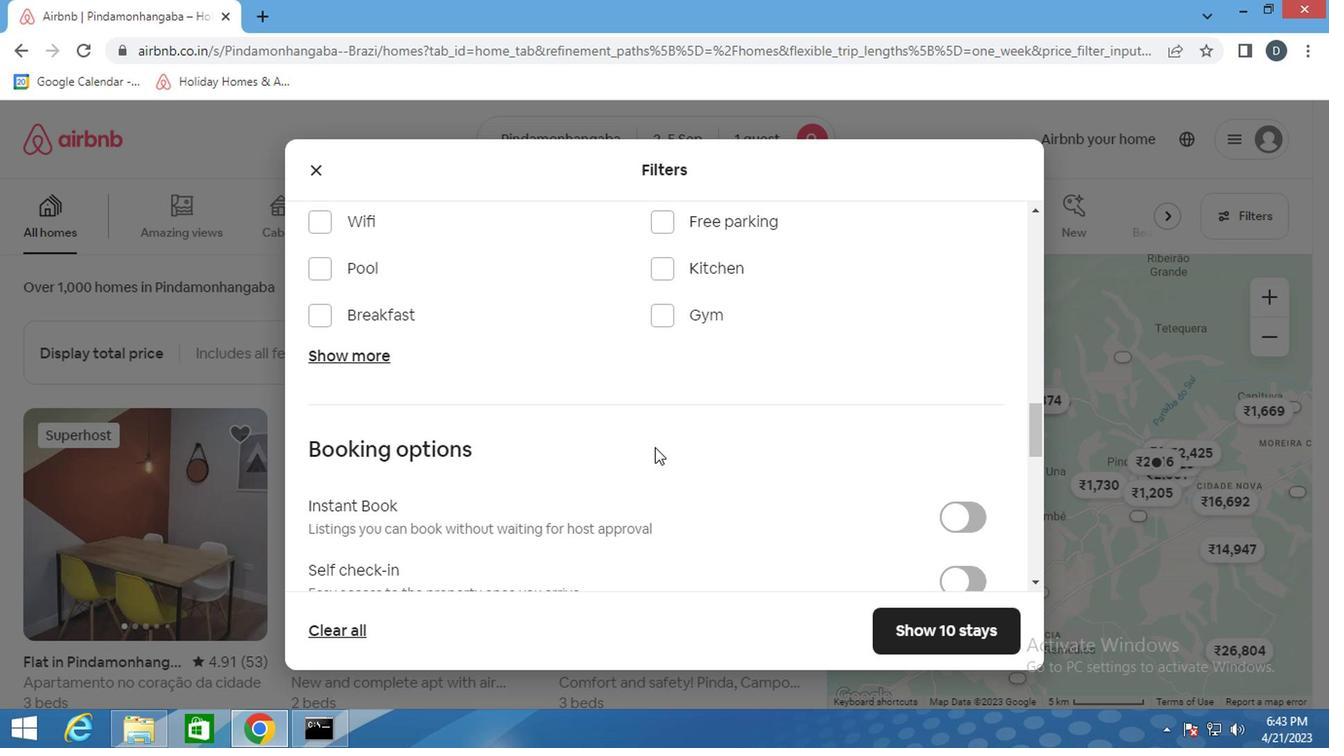 
Action: Mouse moved to (668, 441)
Screenshot: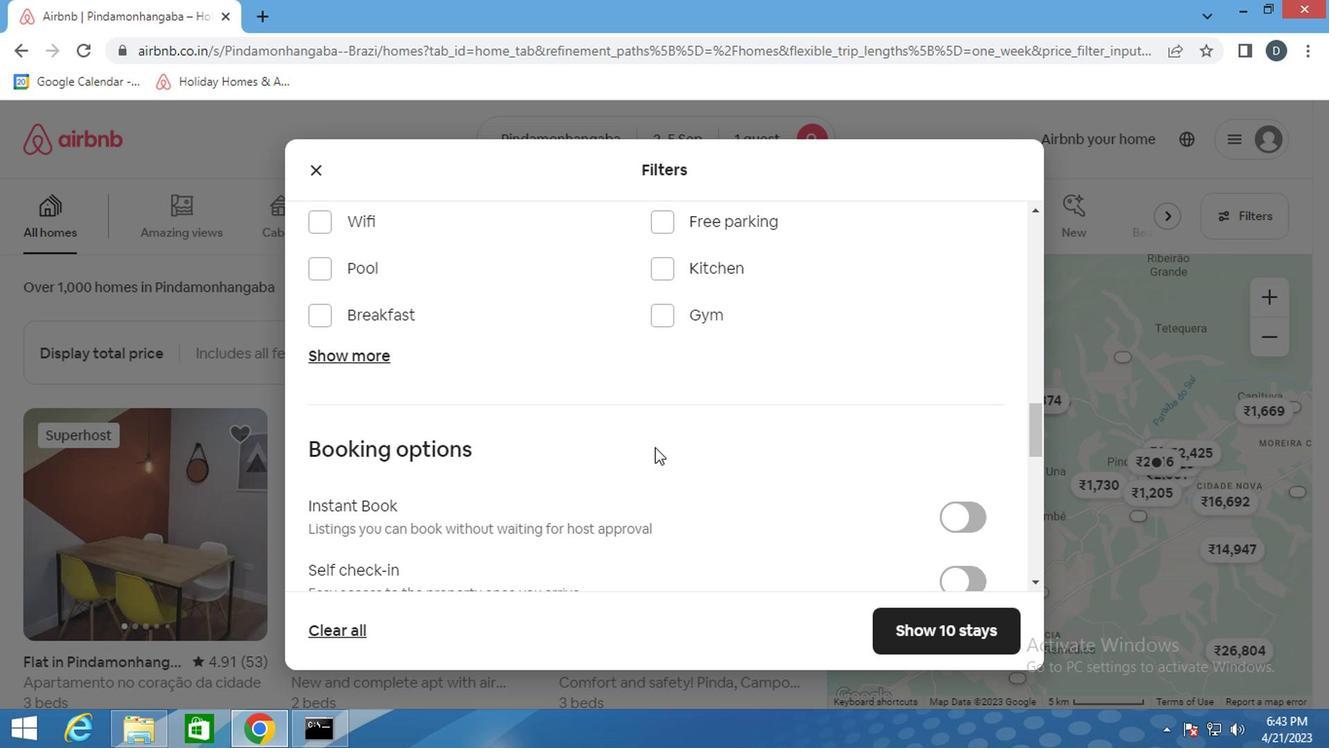 
Action: Mouse scrolled (668, 439) with delta (0, -1)
Screenshot: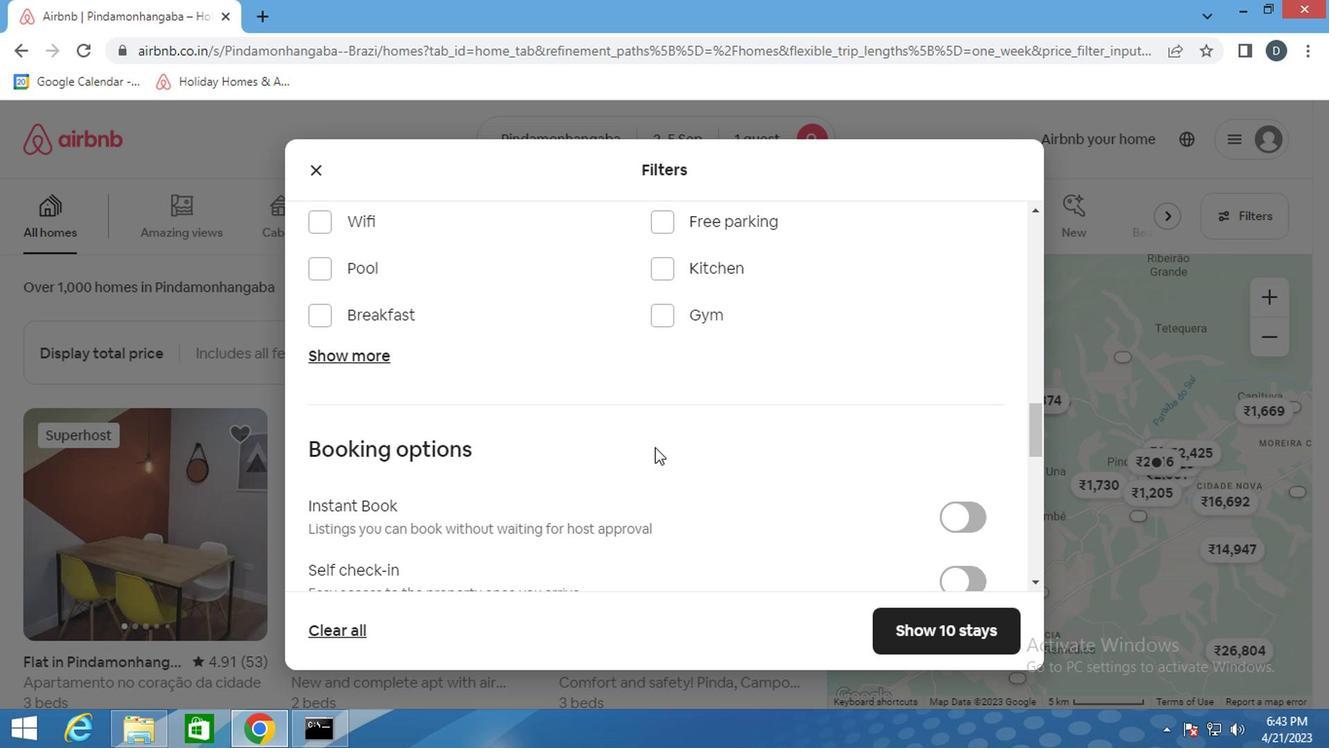 
Action: Mouse moved to (965, 293)
Screenshot: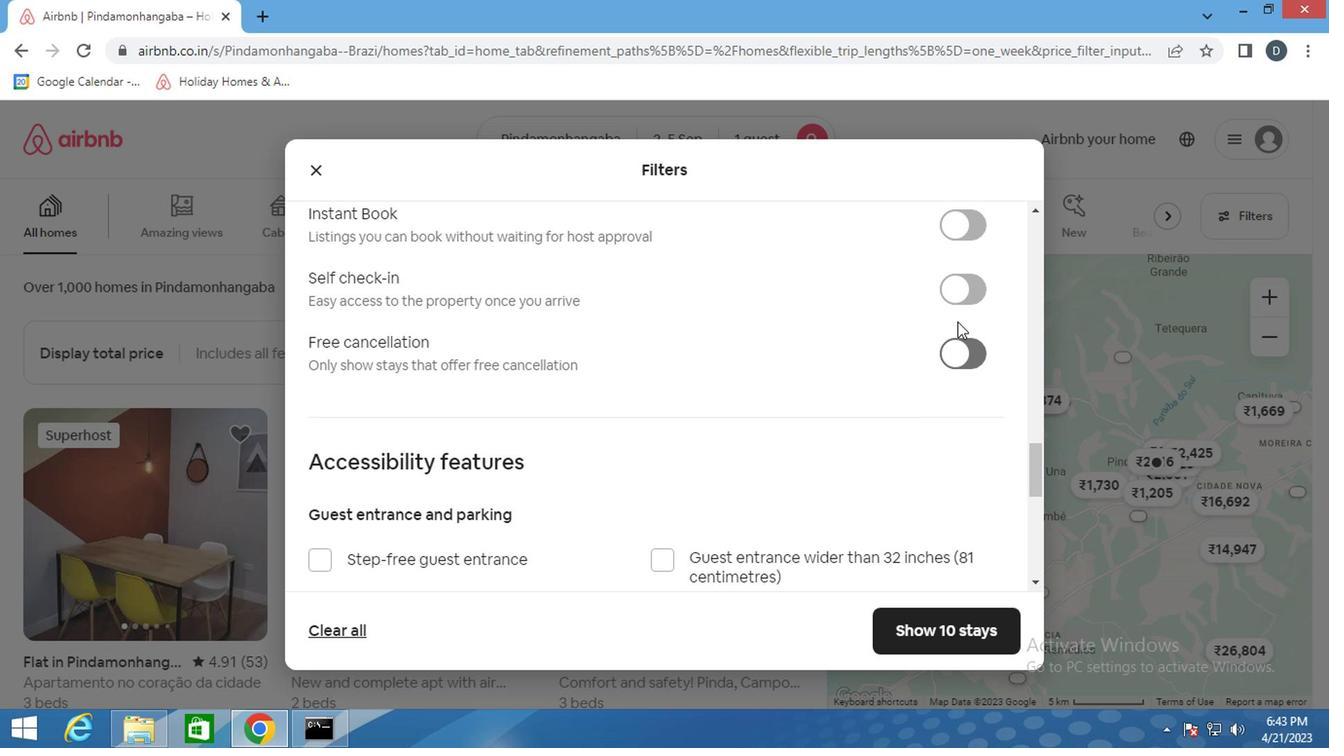 
Action: Mouse pressed left at (965, 293)
Screenshot: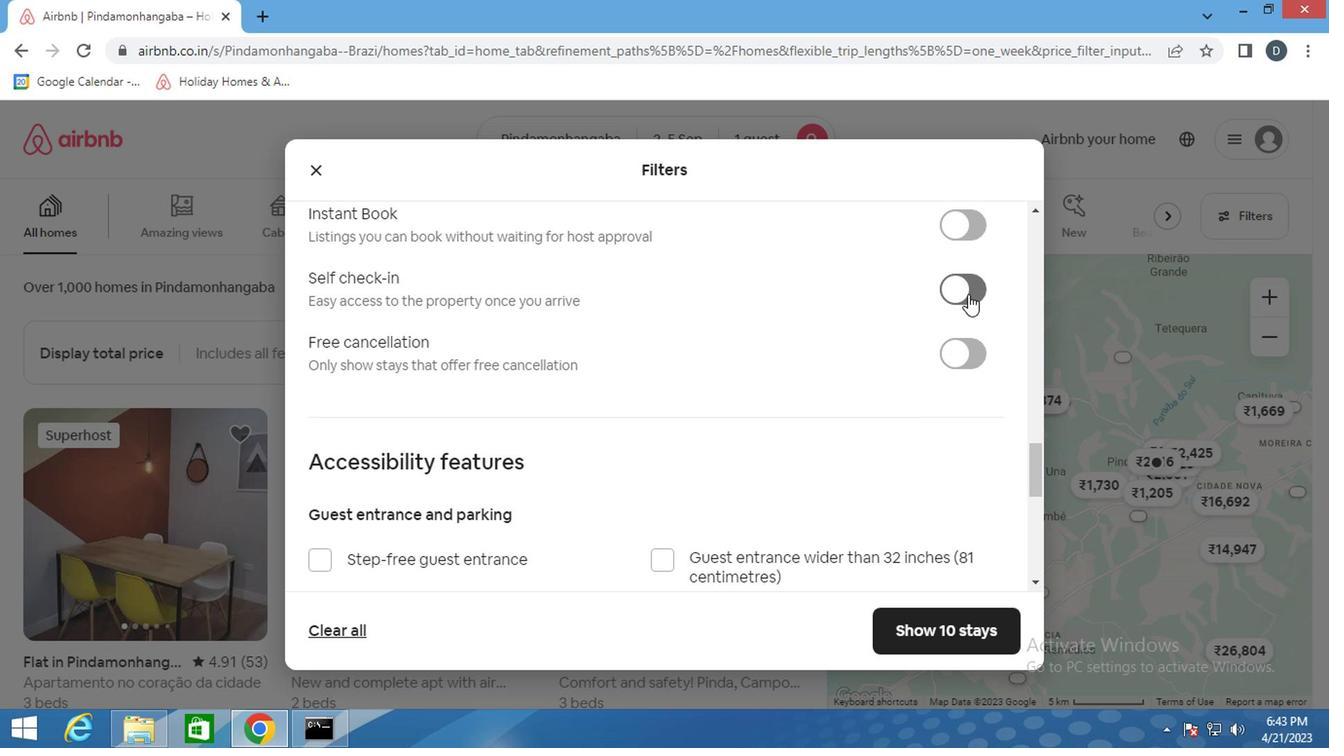 
Action: Mouse moved to (775, 364)
Screenshot: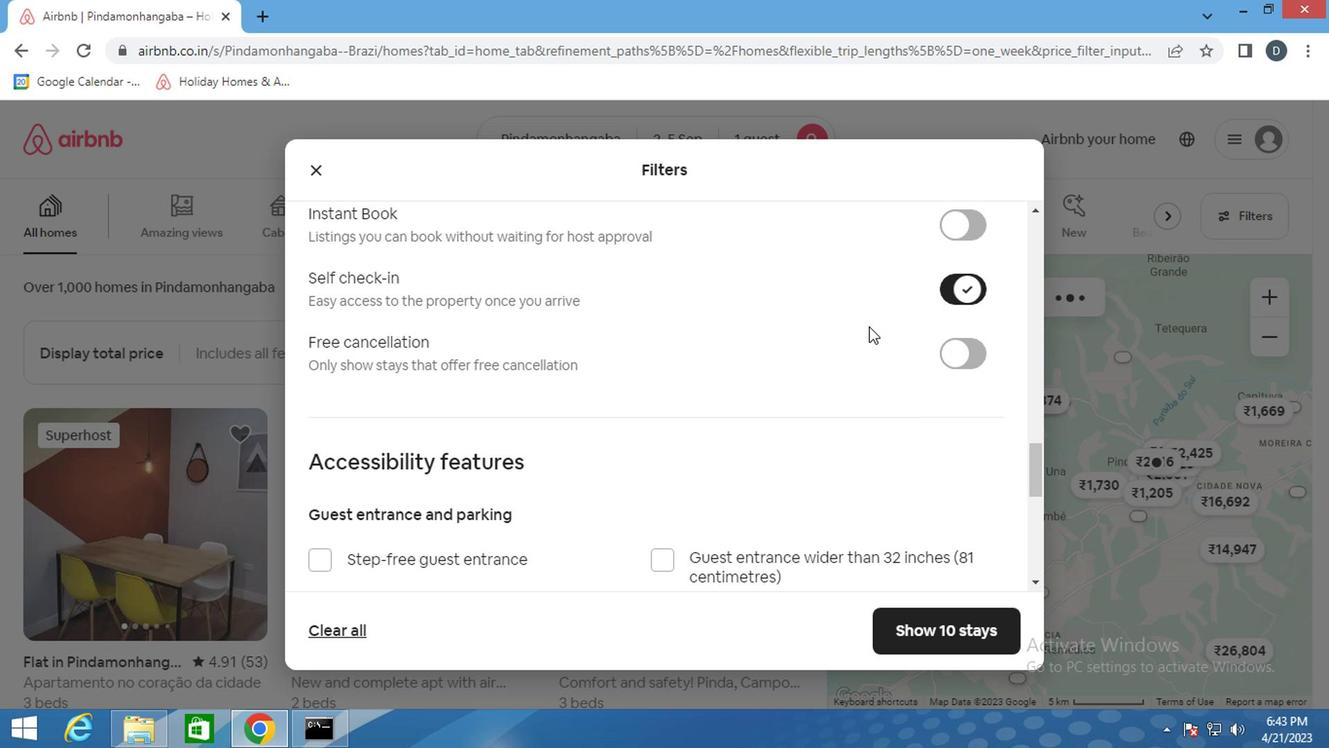 
Action: Mouse scrolled (775, 363) with delta (0, 0)
Screenshot: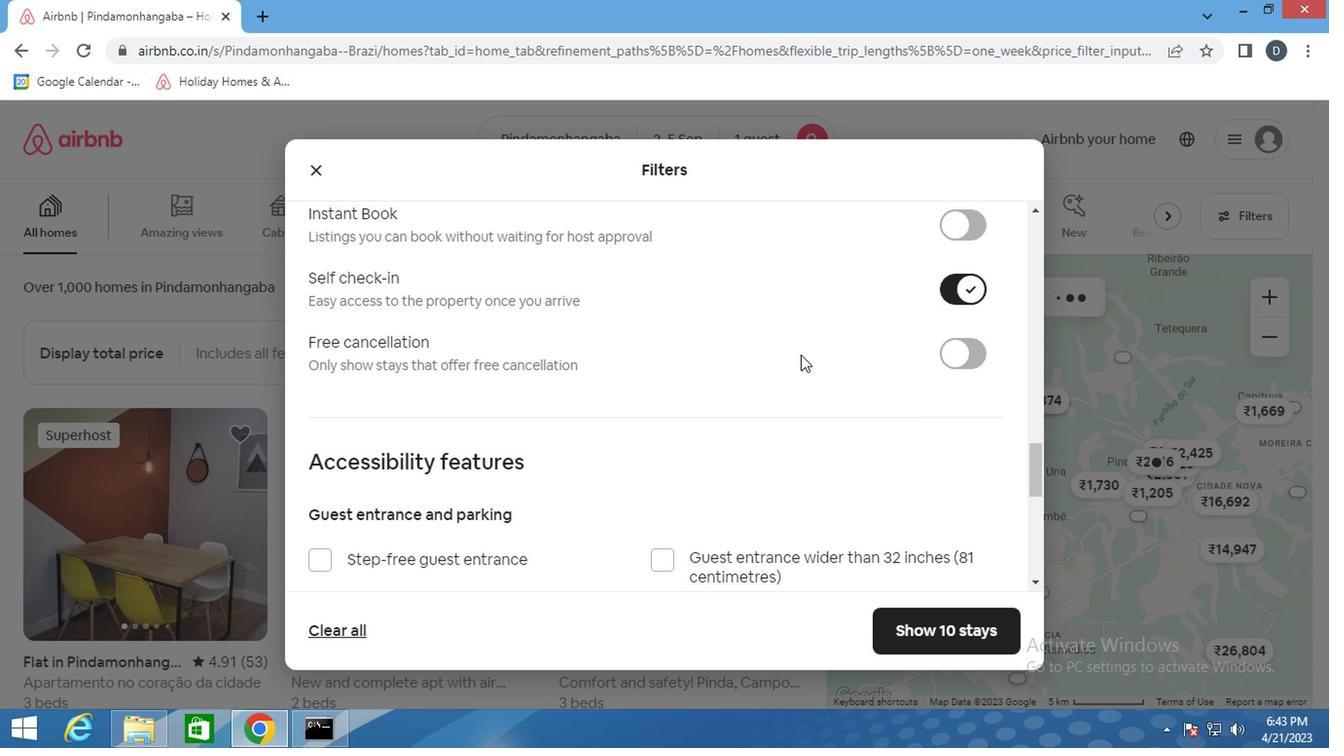 
Action: Mouse scrolled (775, 363) with delta (0, 0)
Screenshot: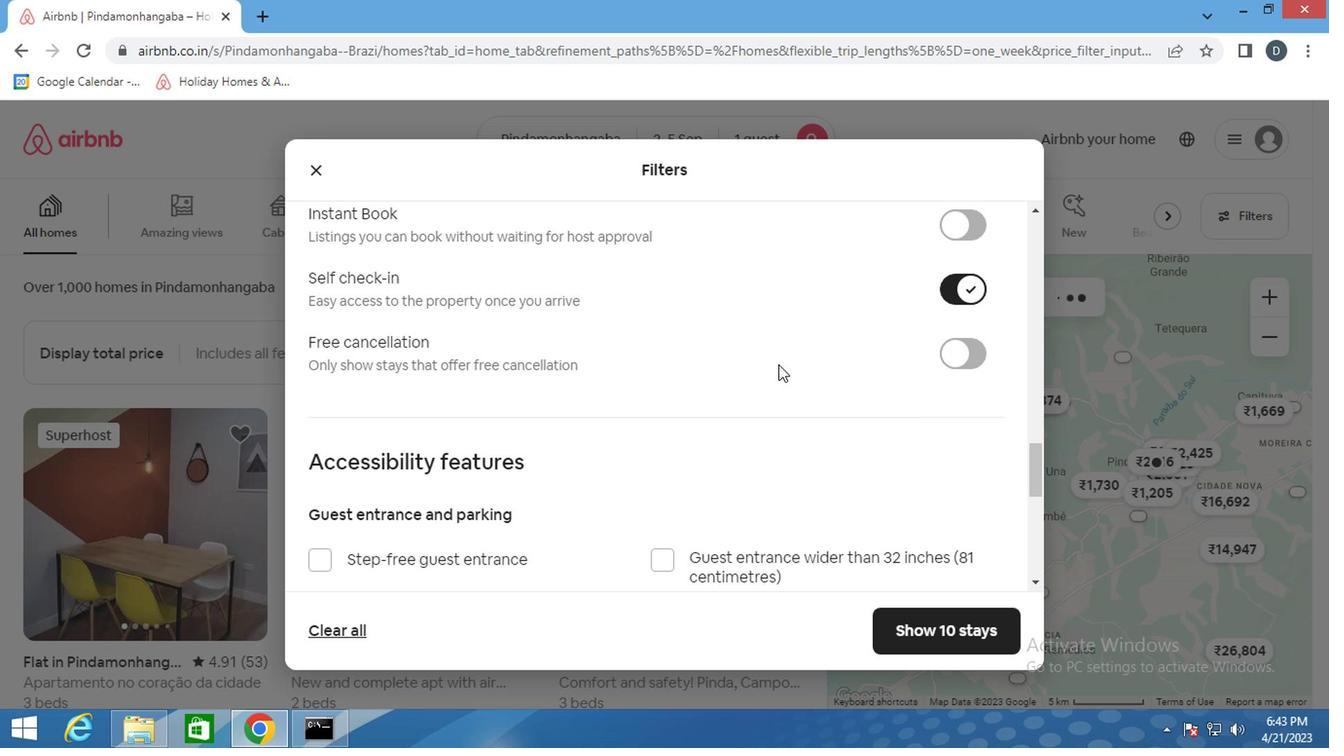 
Action: Mouse scrolled (775, 363) with delta (0, 0)
Screenshot: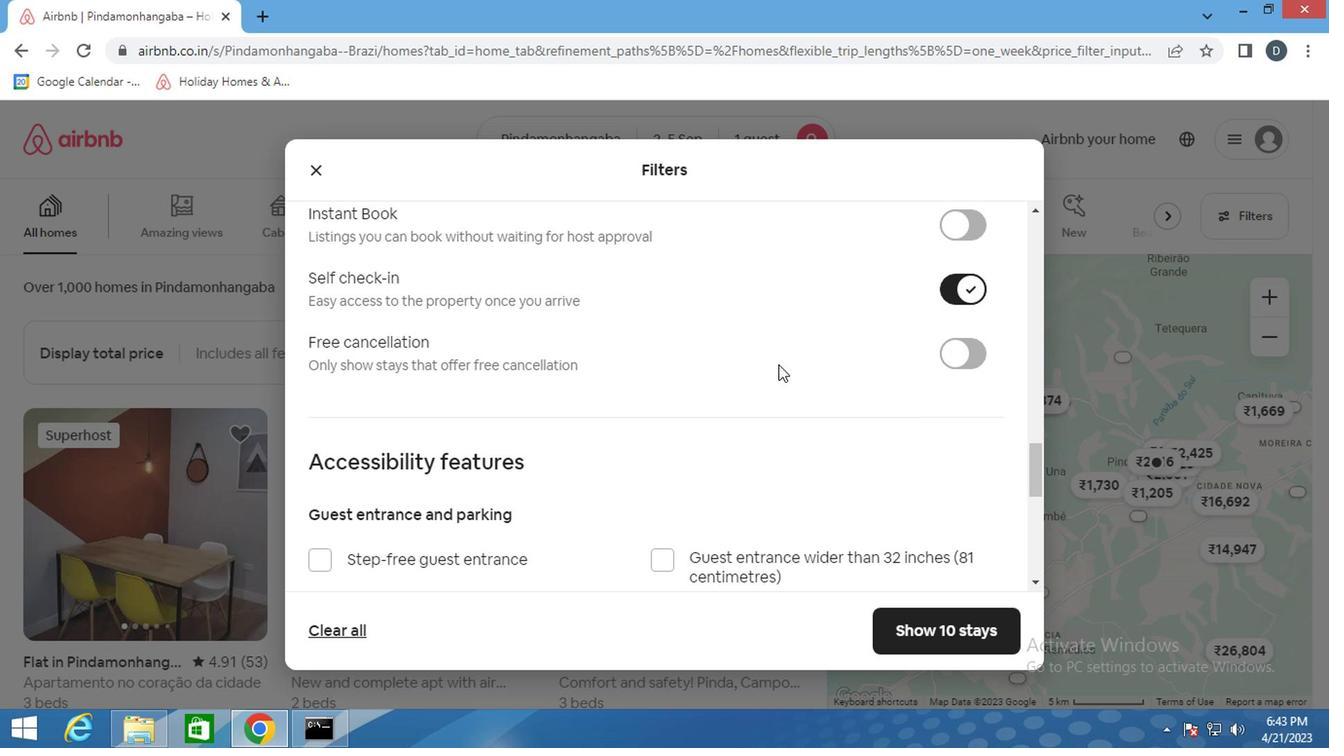 
Action: Mouse scrolled (775, 363) with delta (0, 0)
Screenshot: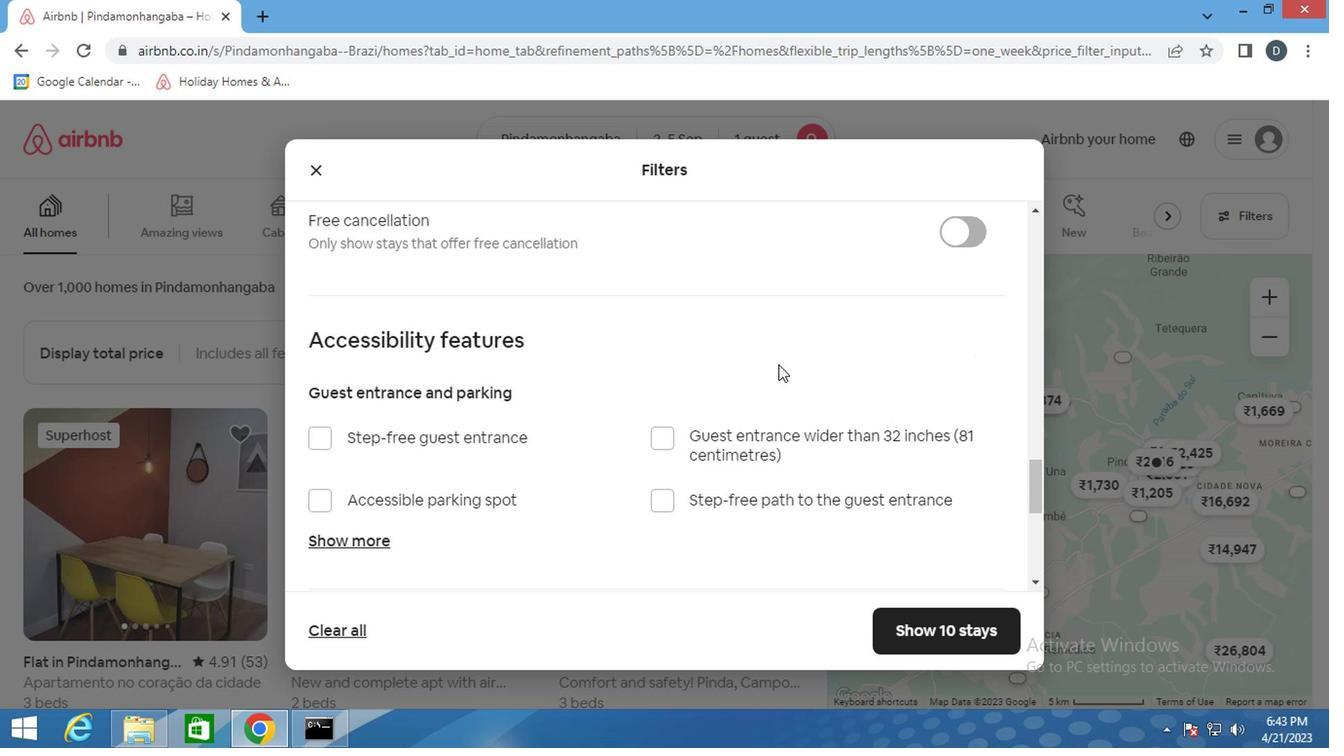 
Action: Mouse scrolled (775, 363) with delta (0, 0)
Screenshot: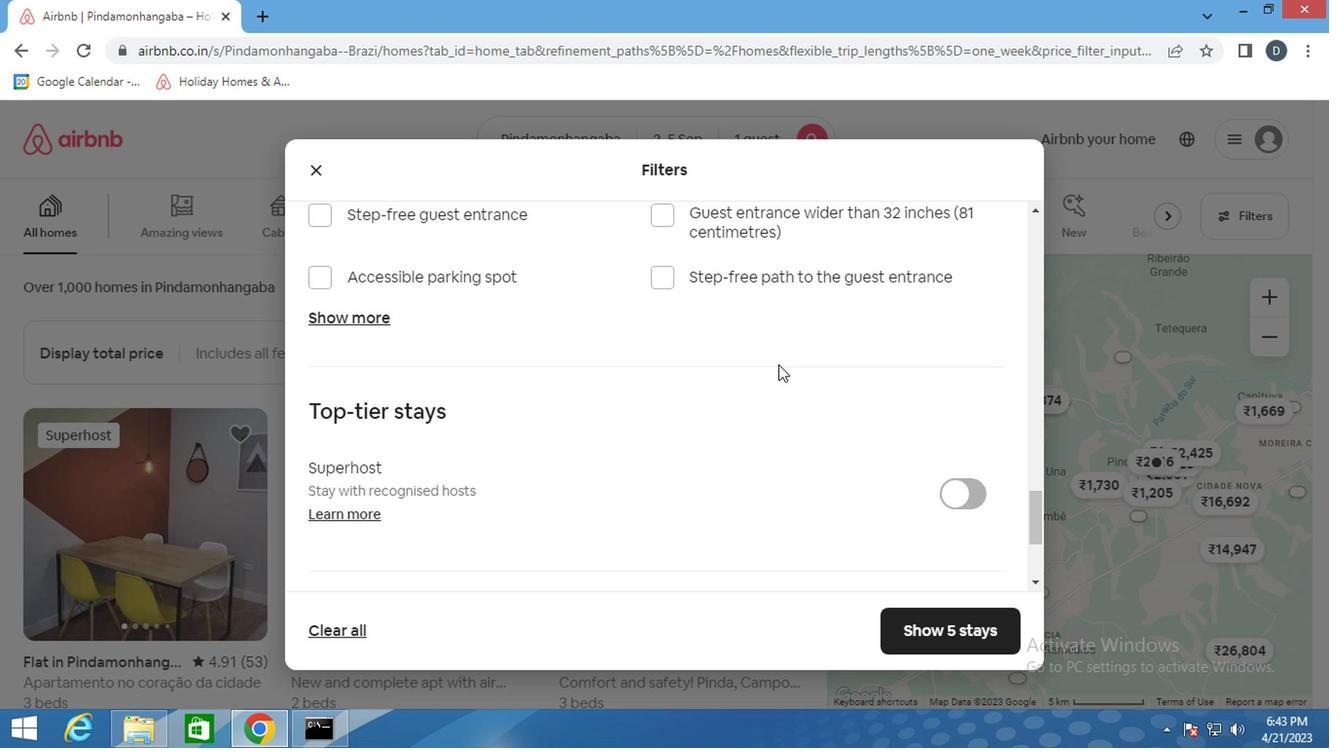 
Action: Mouse moved to (774, 364)
Screenshot: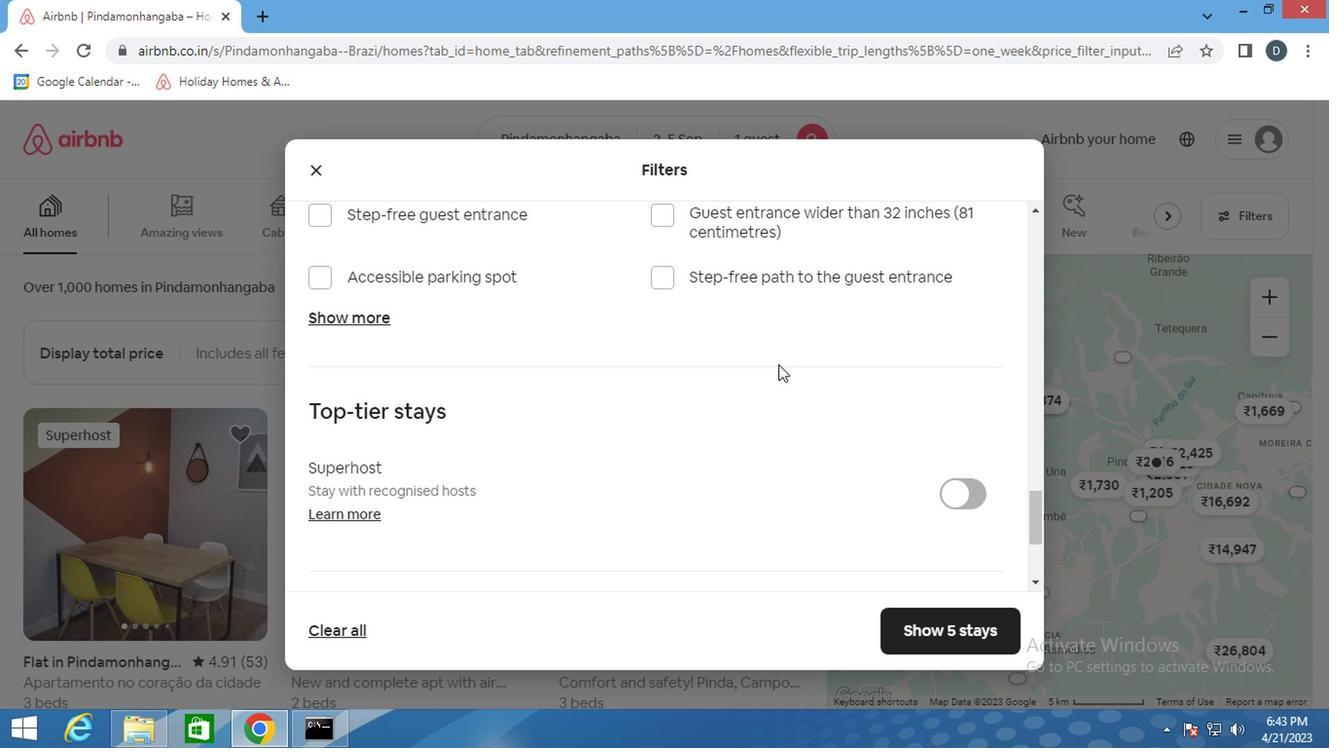 
Action: Mouse scrolled (774, 363) with delta (0, 0)
Screenshot: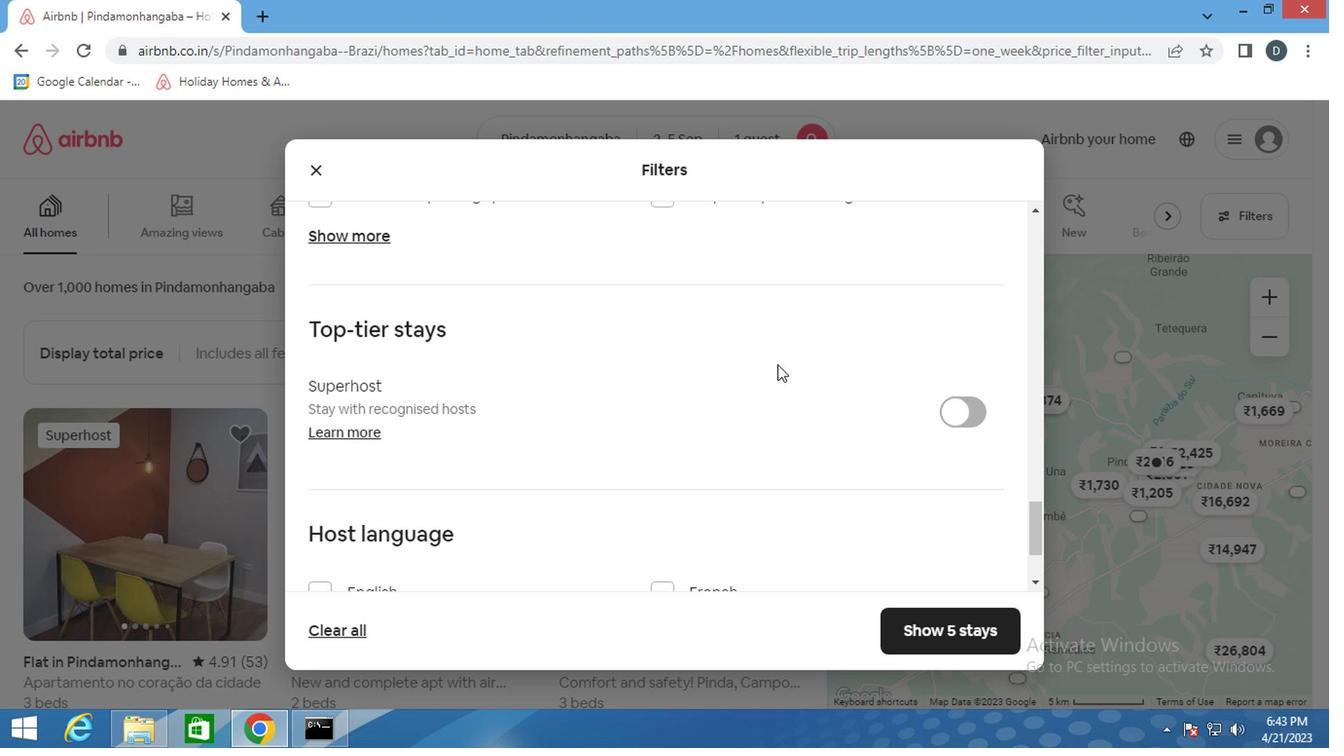 
Action: Mouse scrolled (774, 363) with delta (0, 0)
Screenshot: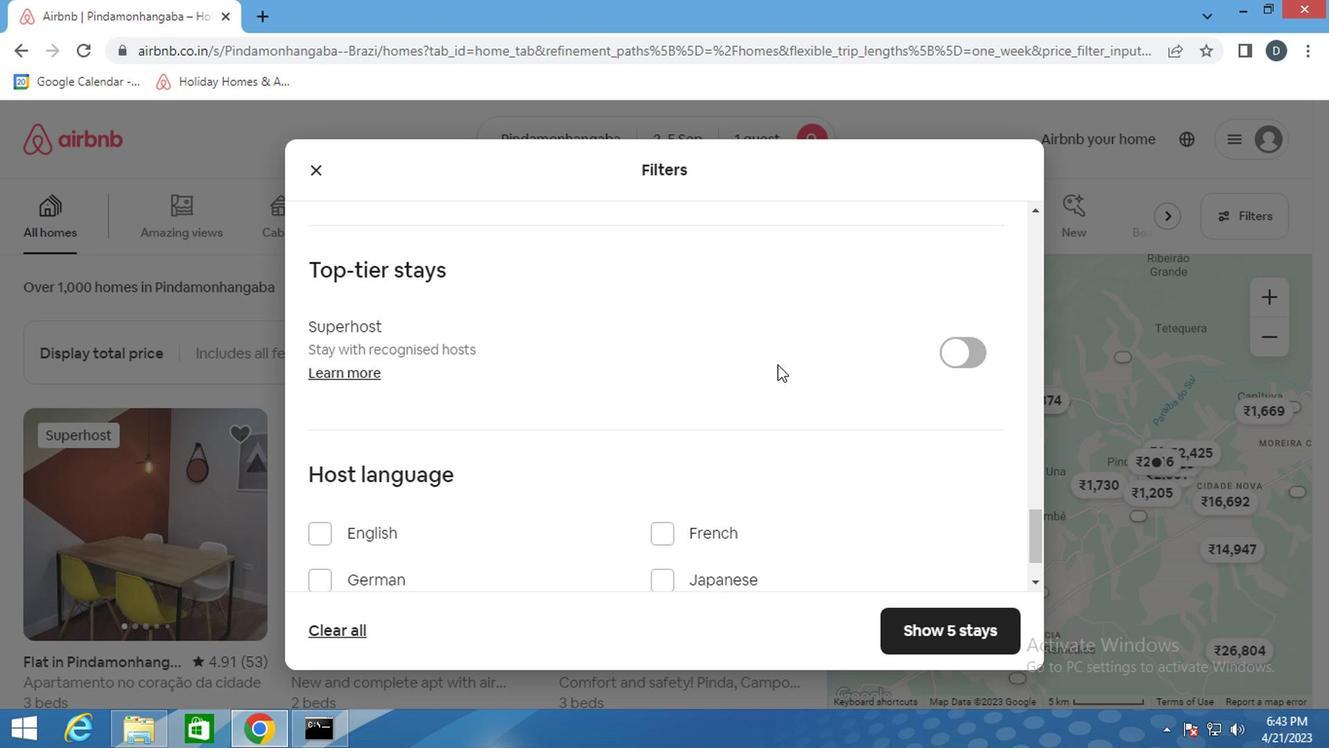
Action: Mouse scrolled (774, 363) with delta (0, 0)
Screenshot: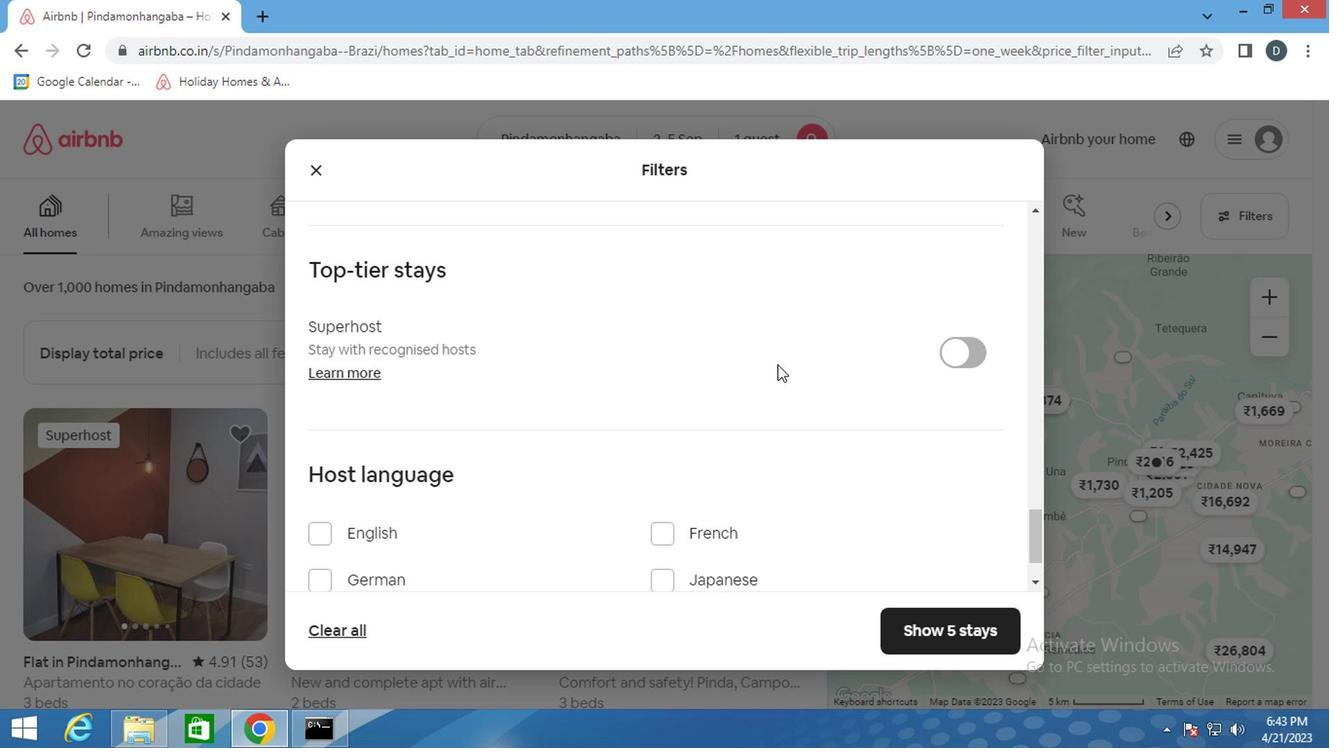 
Action: Mouse moved to (381, 542)
Screenshot: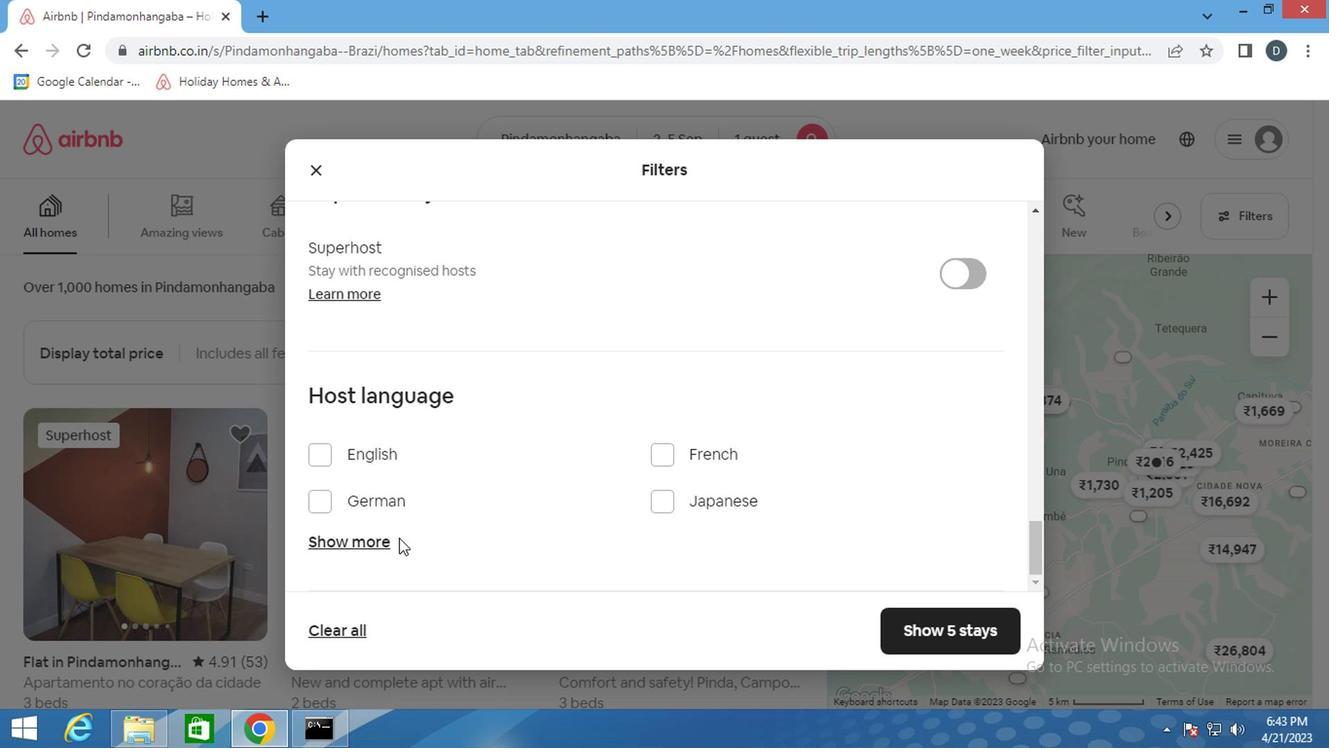 
Action: Mouse pressed left at (381, 542)
Screenshot: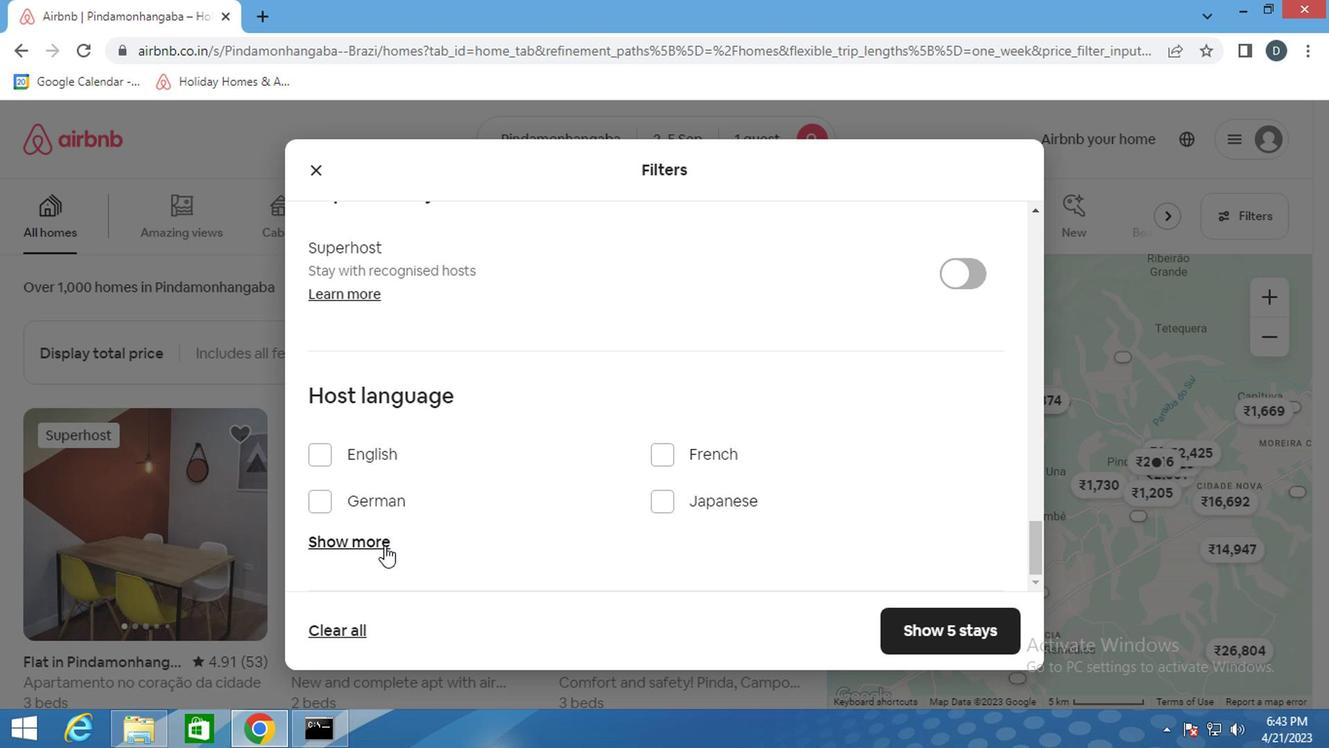 
Action: Mouse moved to (395, 538)
Screenshot: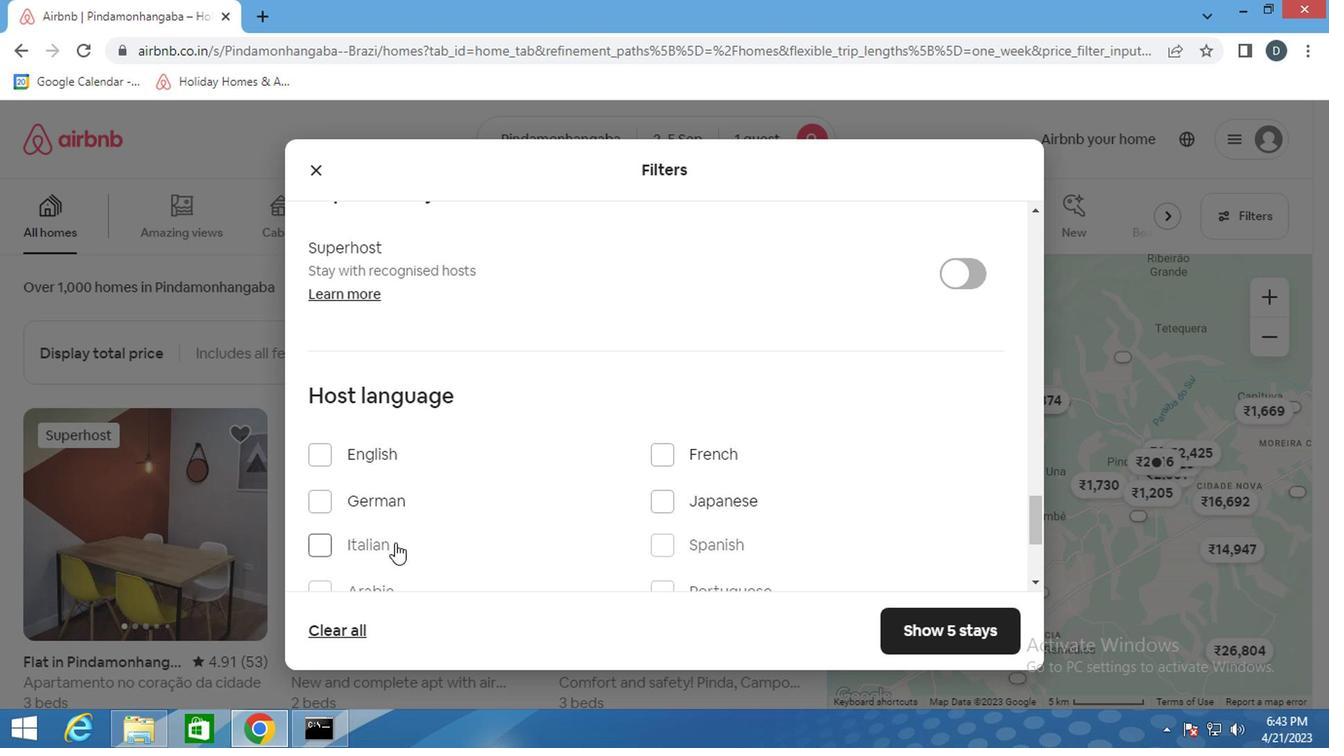 
Action: Mouse scrolled (395, 537) with delta (0, 0)
Screenshot: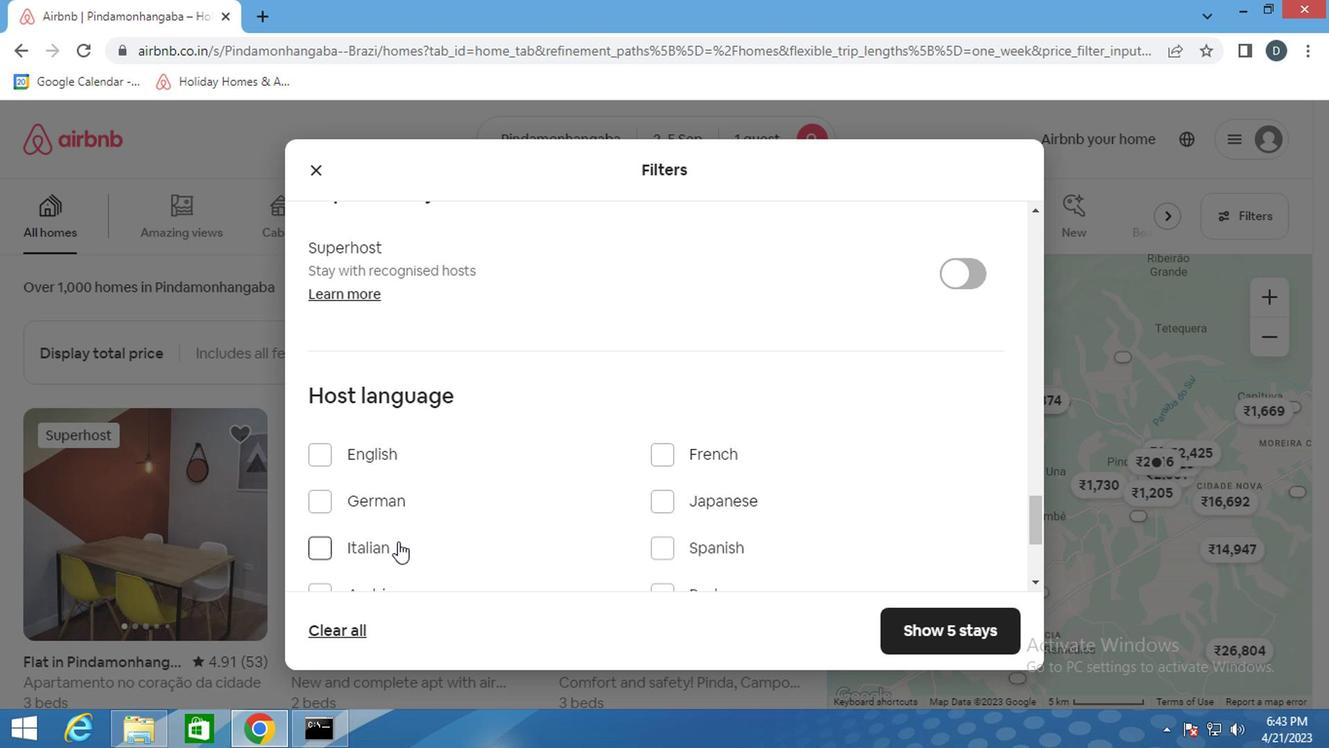 
Action: Mouse moved to (707, 459)
Screenshot: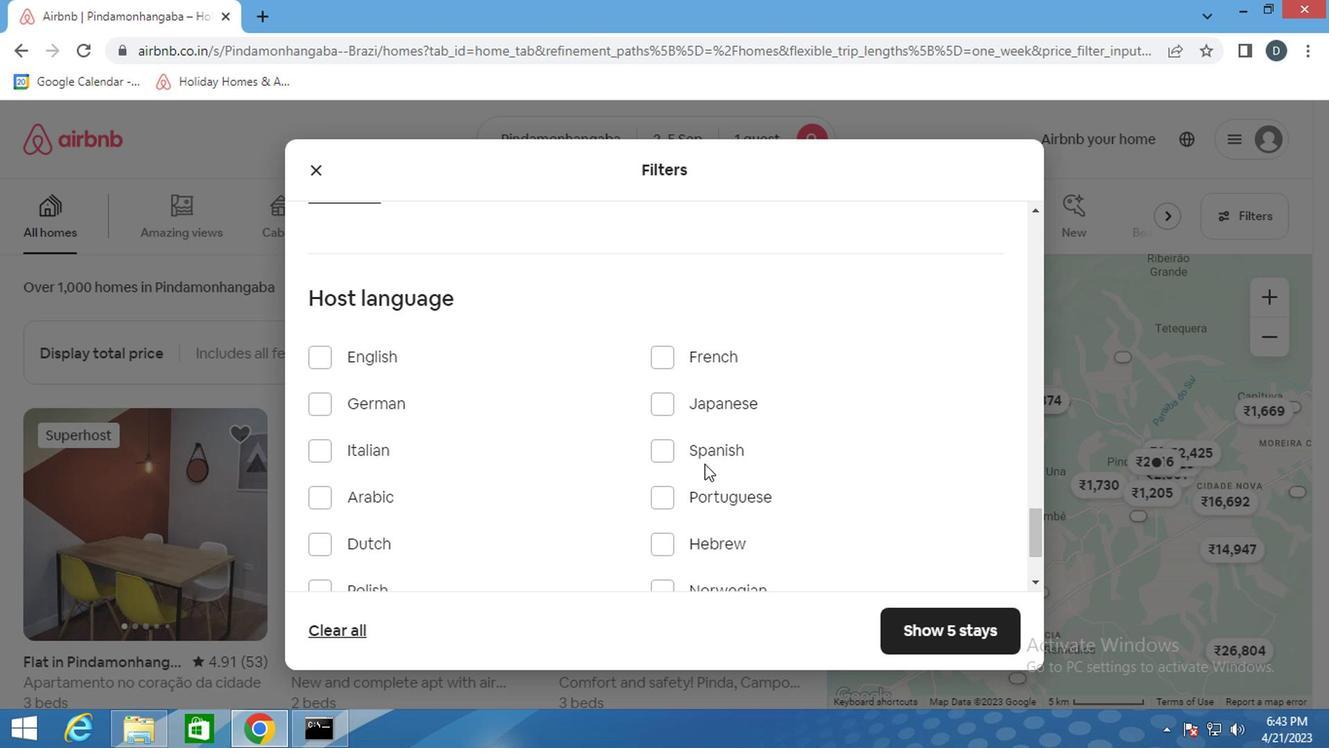 
Action: Mouse pressed left at (707, 459)
Screenshot: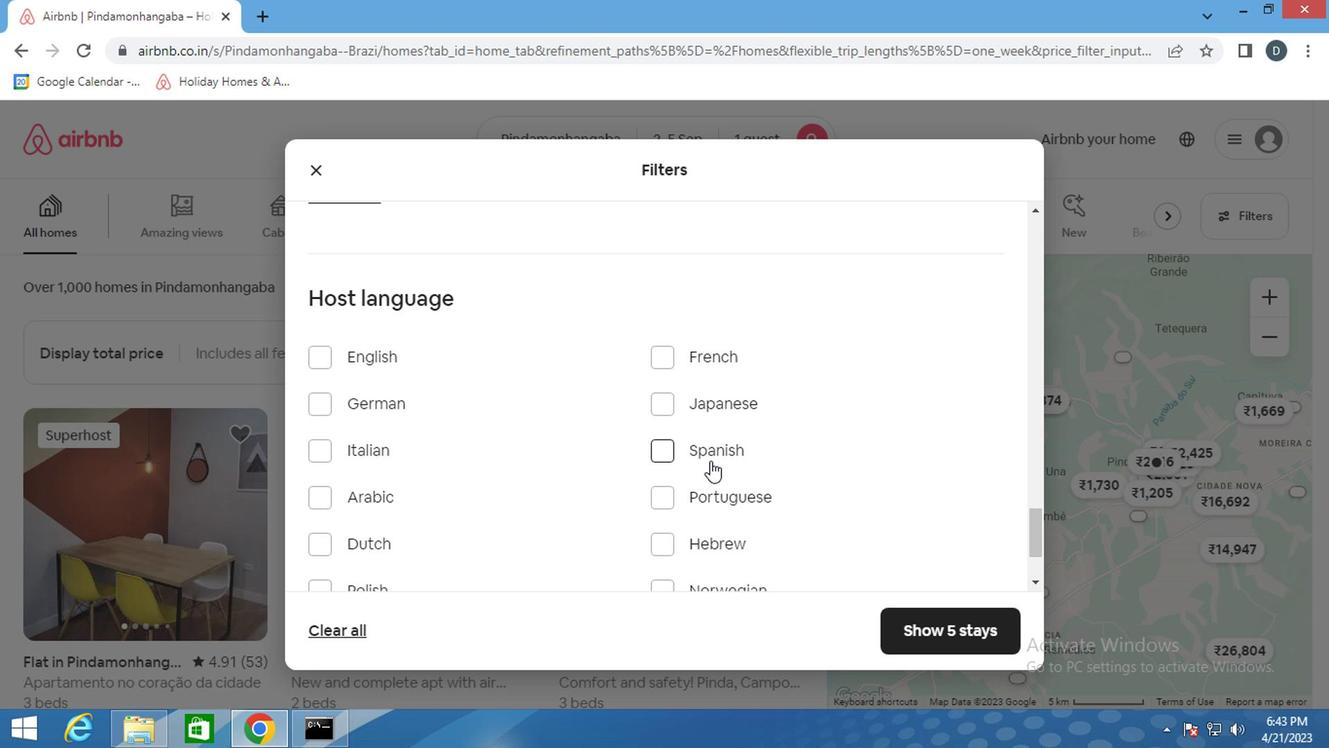
Action: Mouse moved to (911, 619)
Screenshot: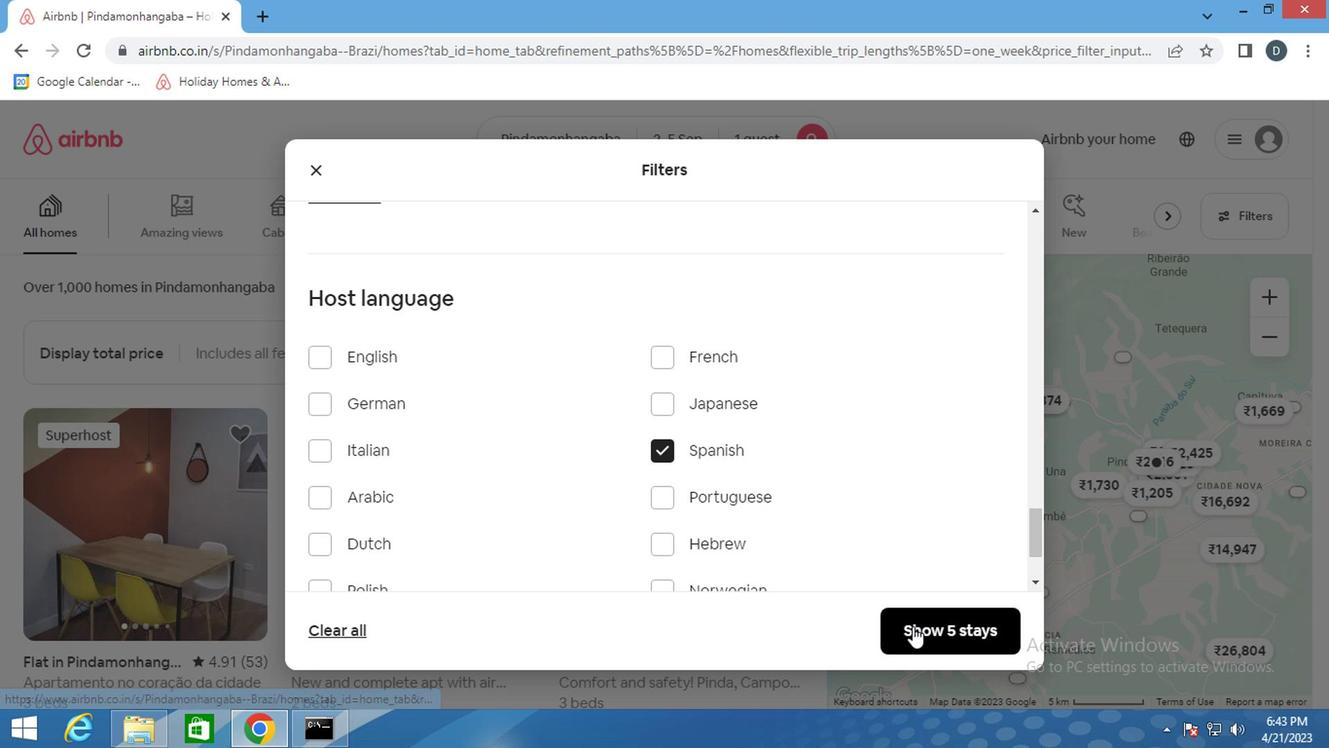 
Action: Mouse pressed left at (911, 619)
Screenshot: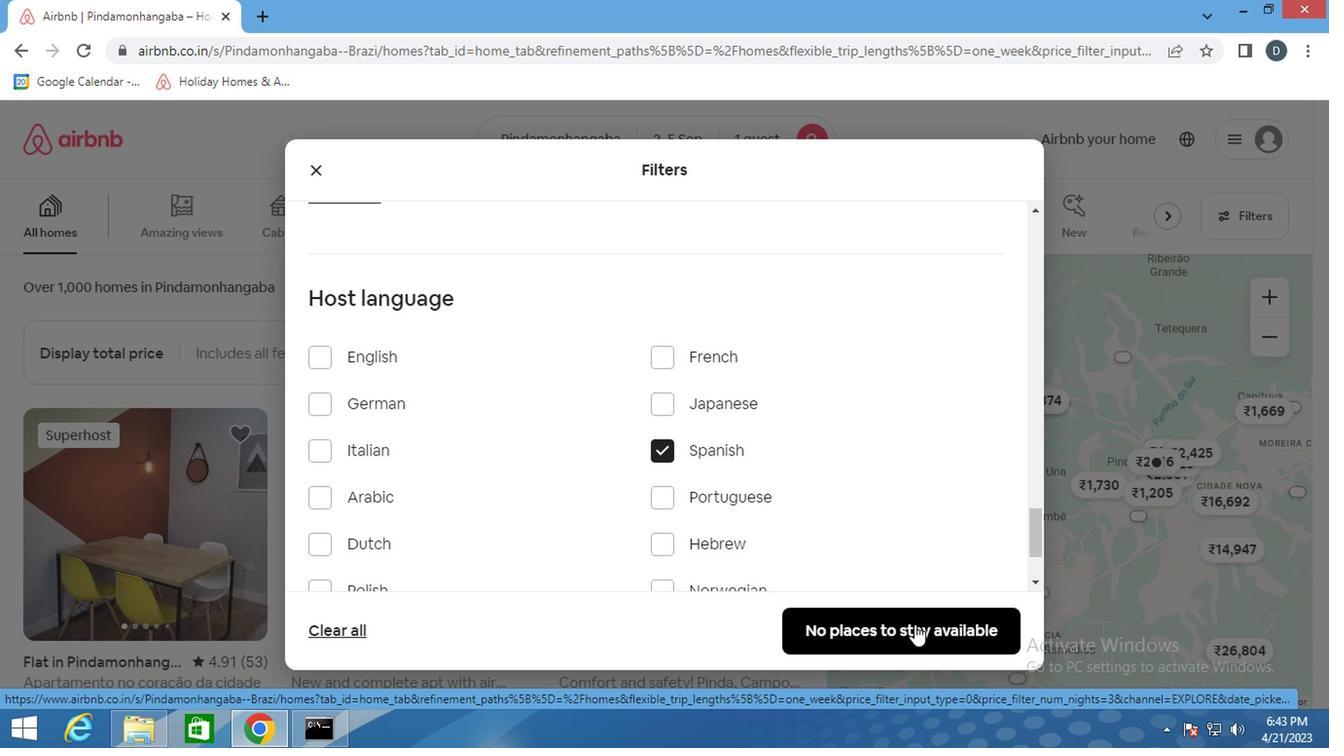 
Action: Mouse moved to (874, 331)
Screenshot: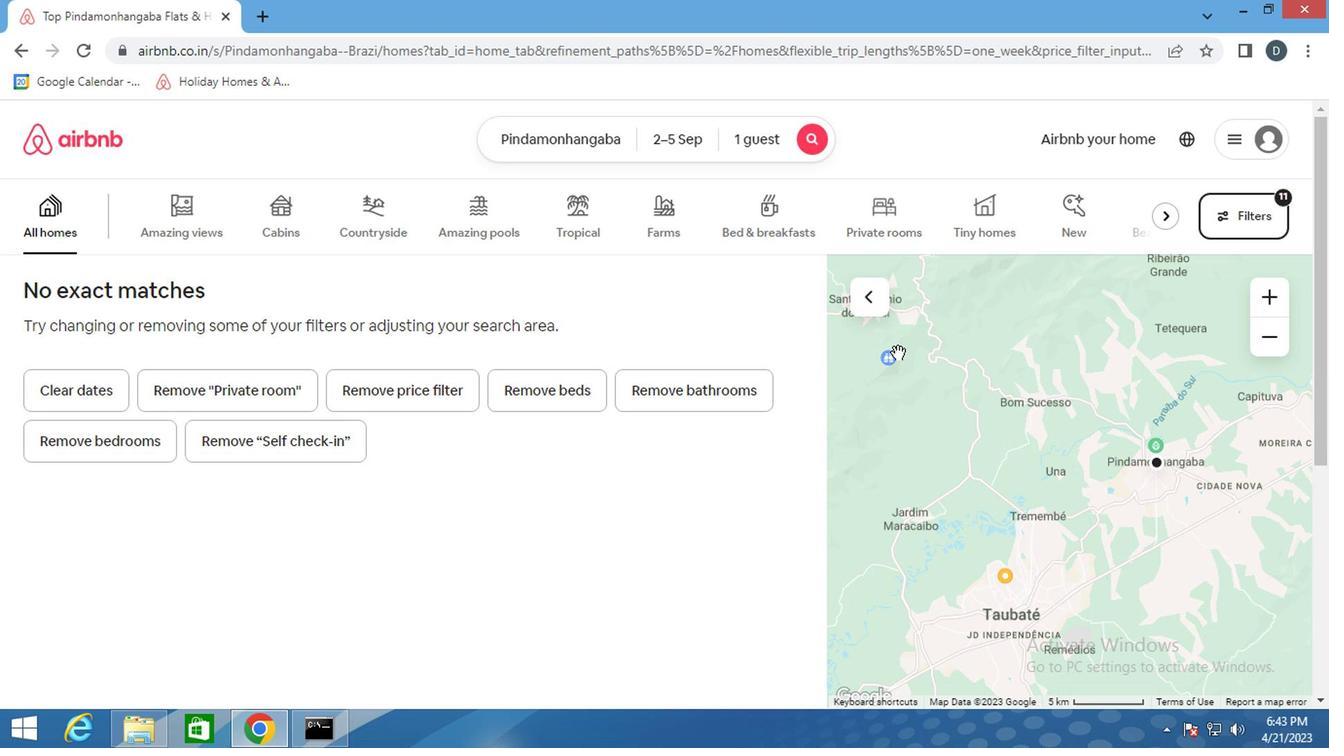 
